 Task: Look for space in Sete Lagoas, Brazil from 9th June, 2023 to 16th June, 2023 for 2 adults in price range Rs.8000 to Rs.16000. Place can be entire place with 2 bedrooms having 2 beds and 1 bathroom. Property type can be flat. Amenities needed are: washing machine, . Booking option can be shelf check-in. Required host language is Spanish.
Action: Mouse moved to (446, 126)
Screenshot: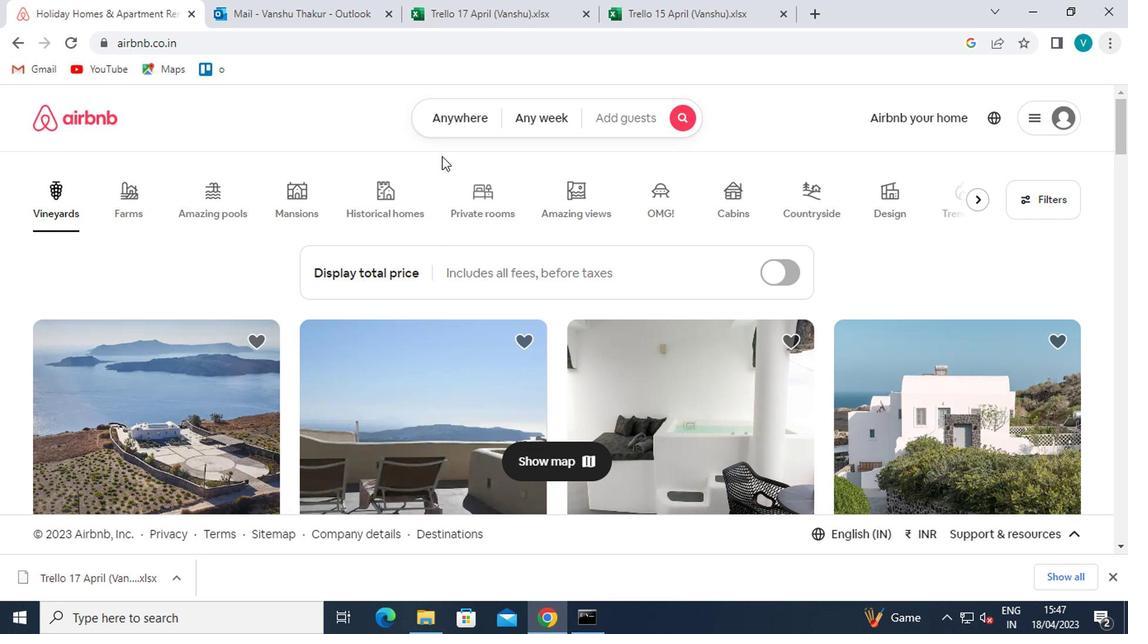 
Action: Mouse pressed left at (446, 126)
Screenshot: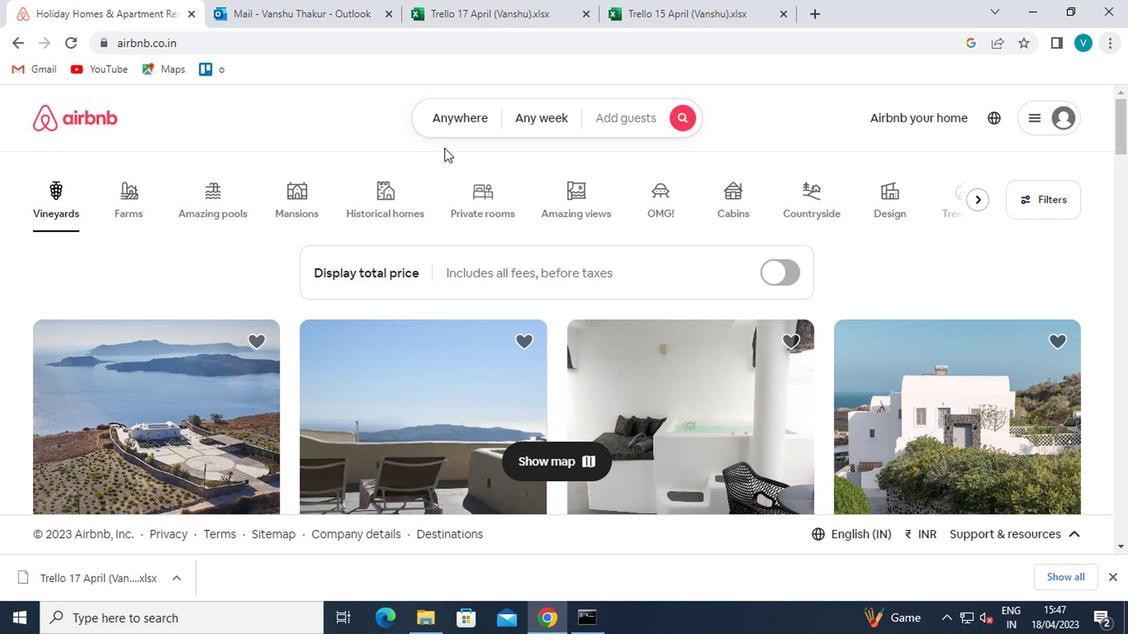 
Action: Mouse moved to (407, 185)
Screenshot: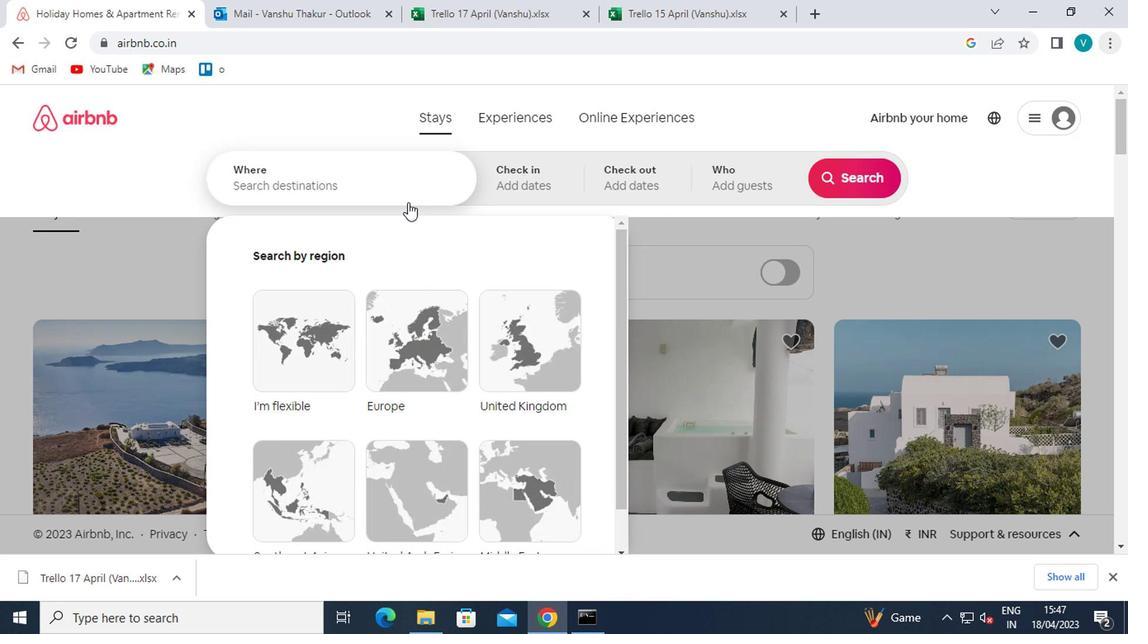 
Action: Mouse pressed left at (407, 185)
Screenshot: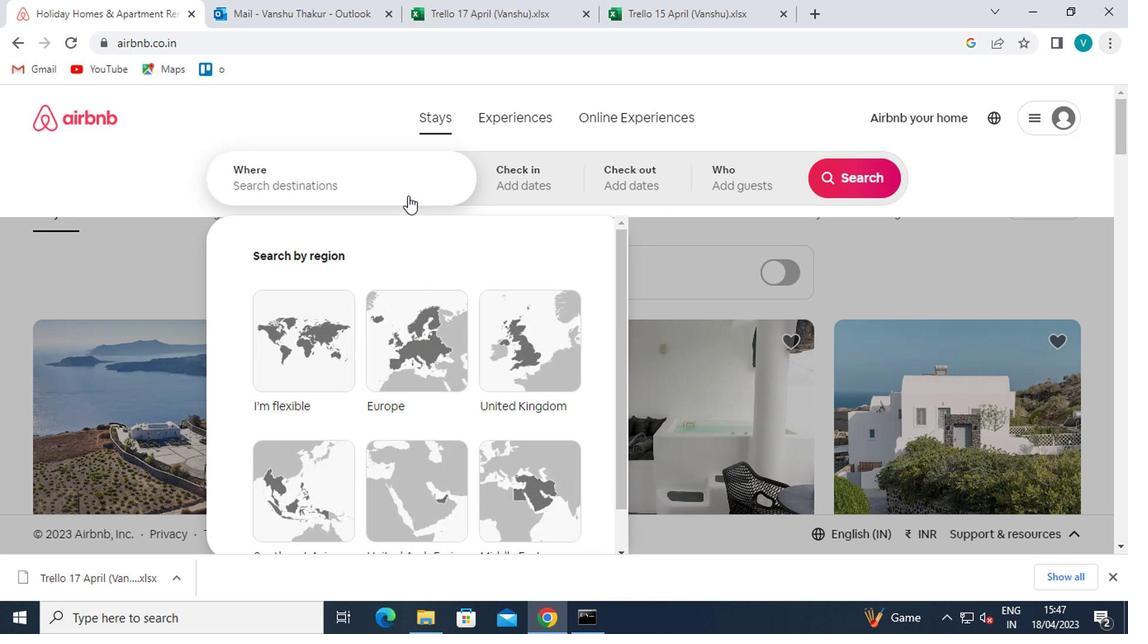 
Action: Key pressed <Key.shift>SETE<Key.space><Key.shift>LAGOAS
Screenshot: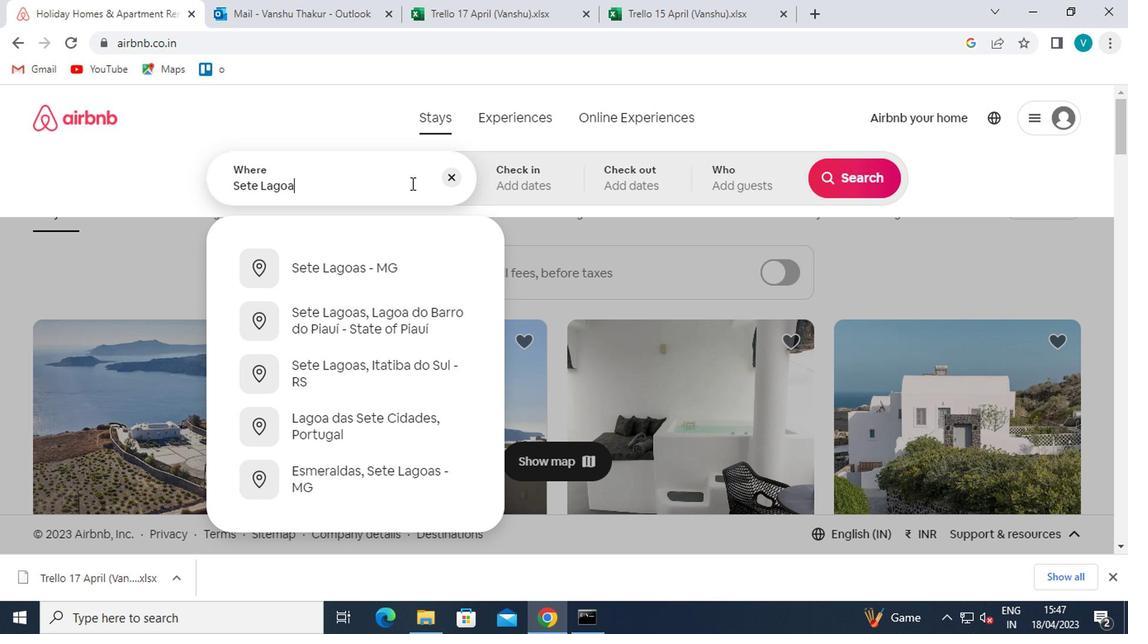 
Action: Mouse moved to (395, 266)
Screenshot: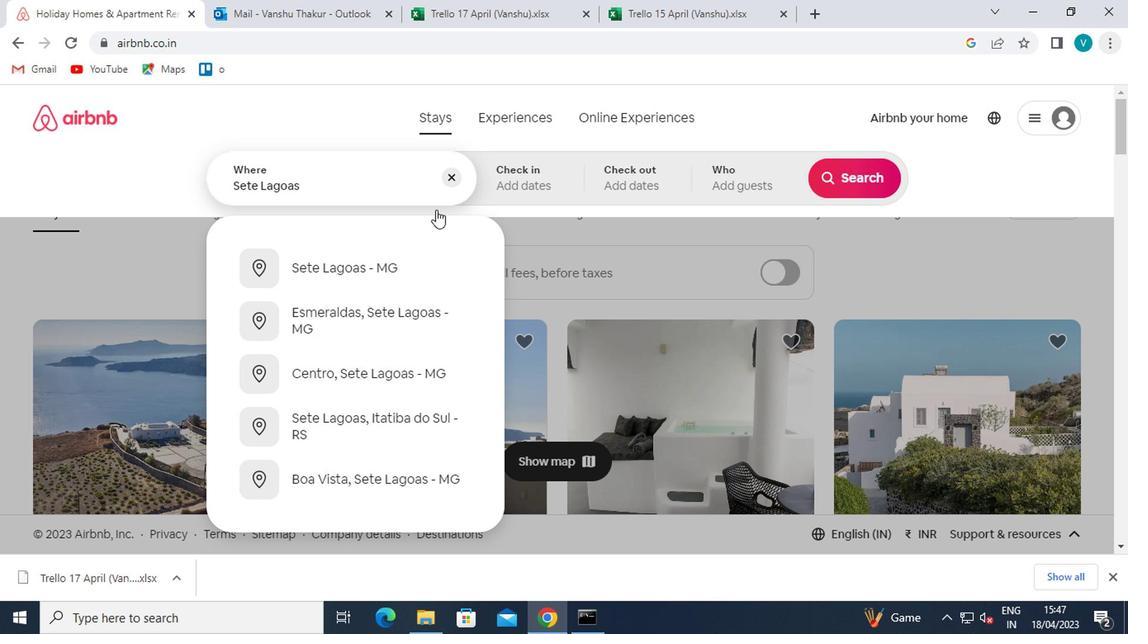 
Action: Mouse pressed left at (395, 266)
Screenshot: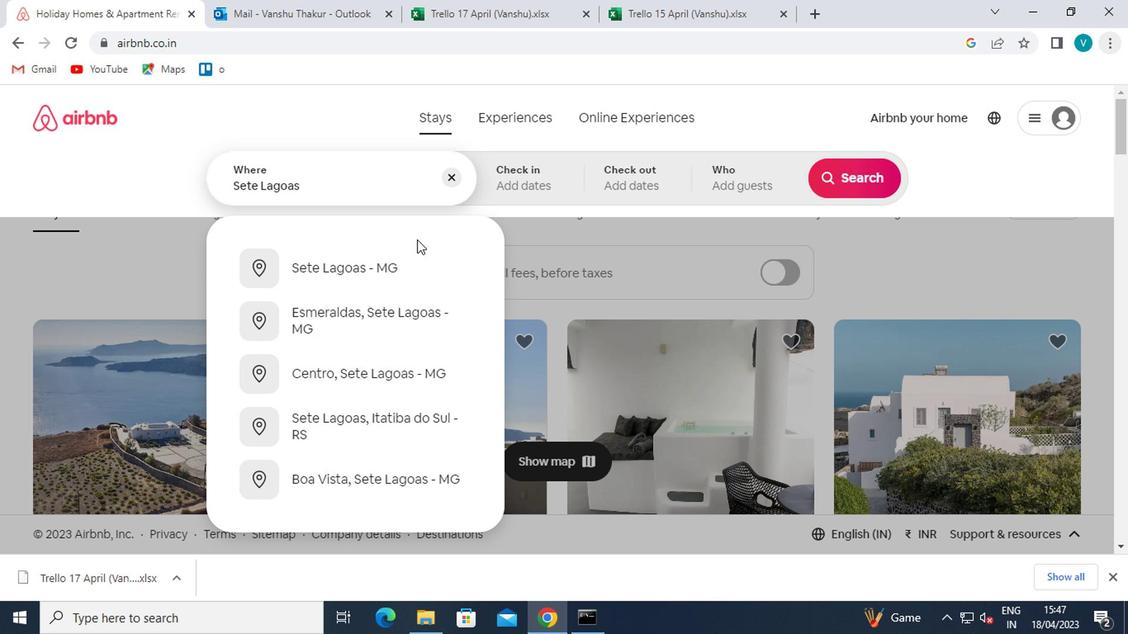 
Action: Mouse moved to (834, 308)
Screenshot: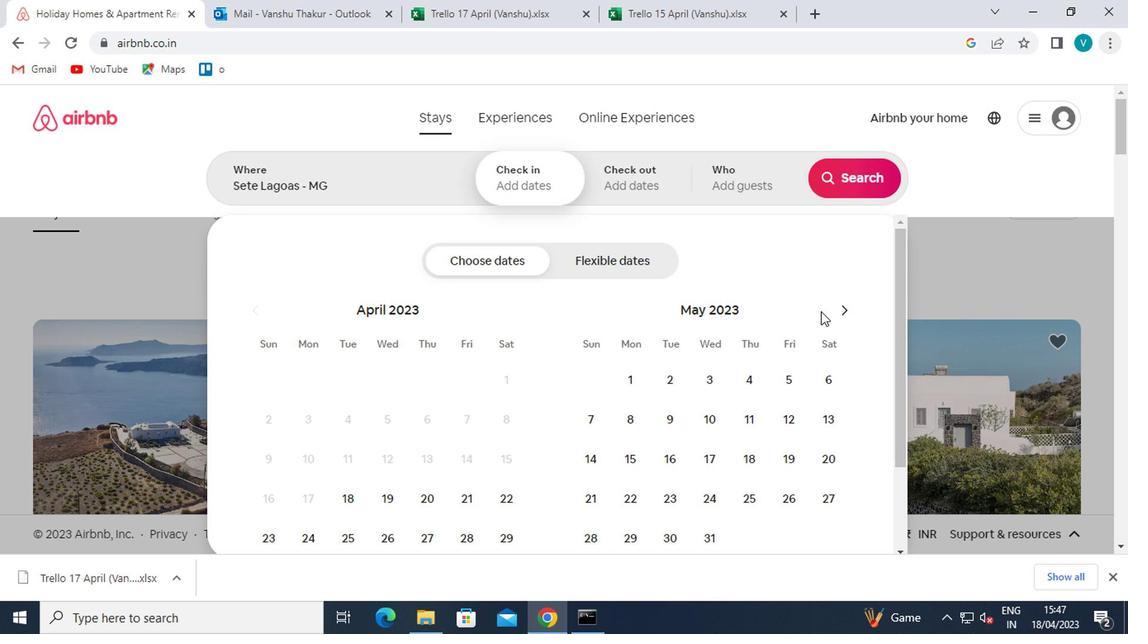 
Action: Mouse pressed left at (834, 308)
Screenshot: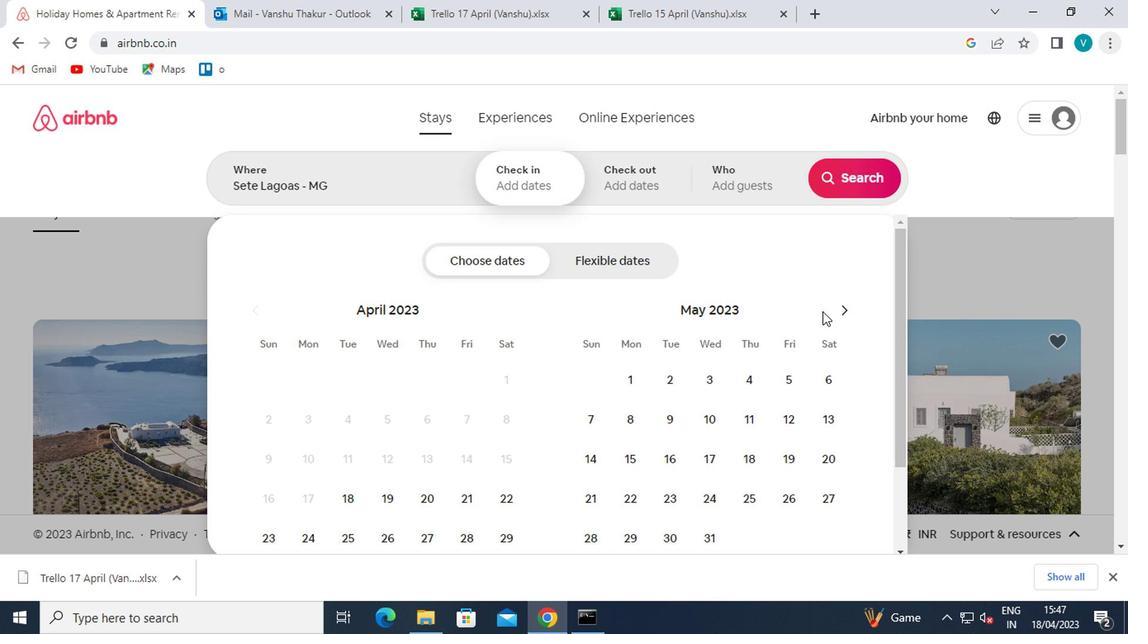 
Action: Mouse moved to (789, 415)
Screenshot: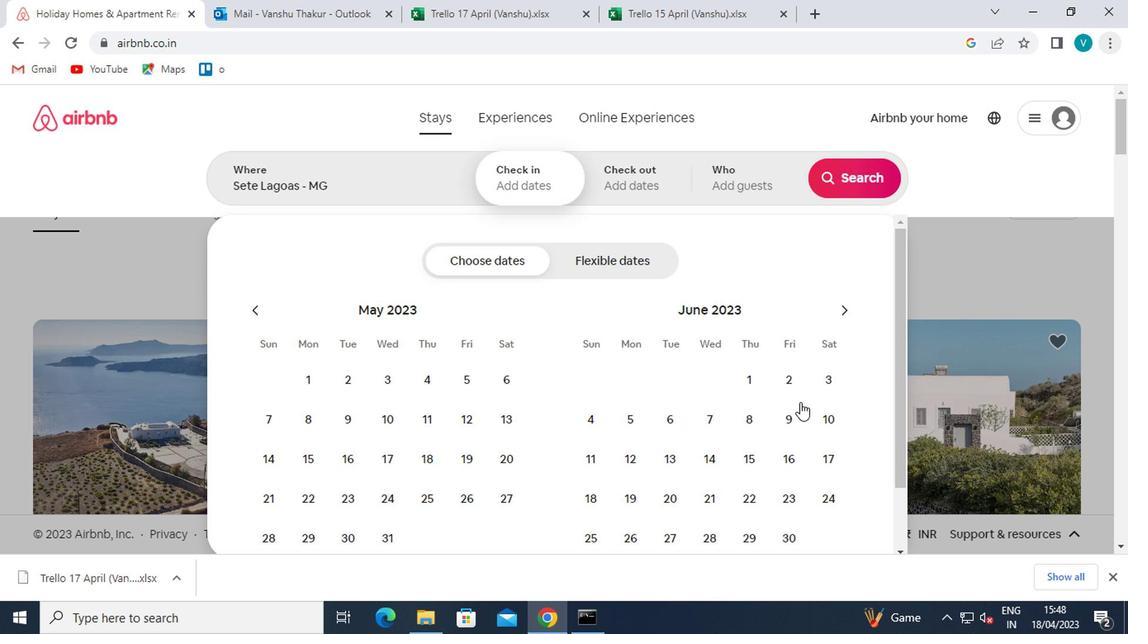 
Action: Mouse pressed left at (789, 415)
Screenshot: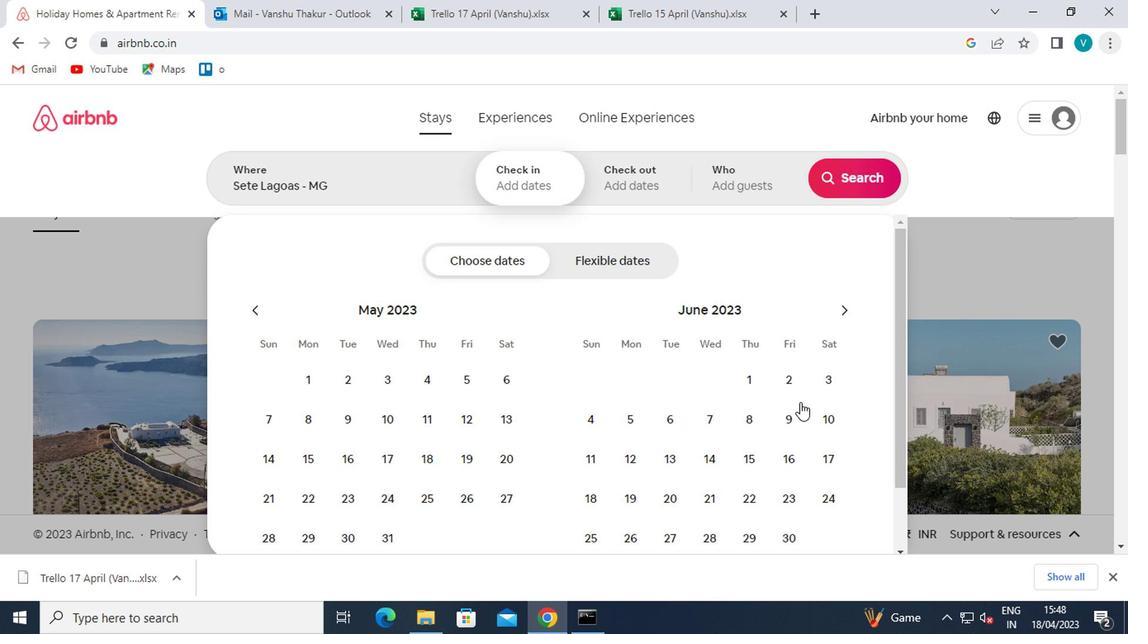 
Action: Mouse moved to (787, 457)
Screenshot: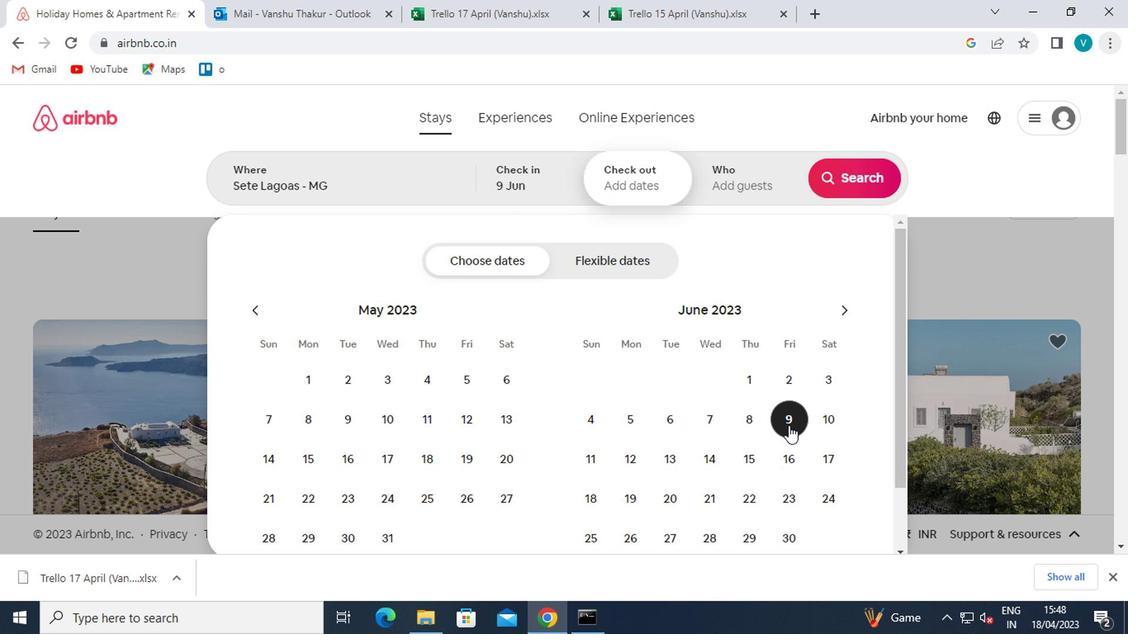 
Action: Mouse pressed left at (787, 457)
Screenshot: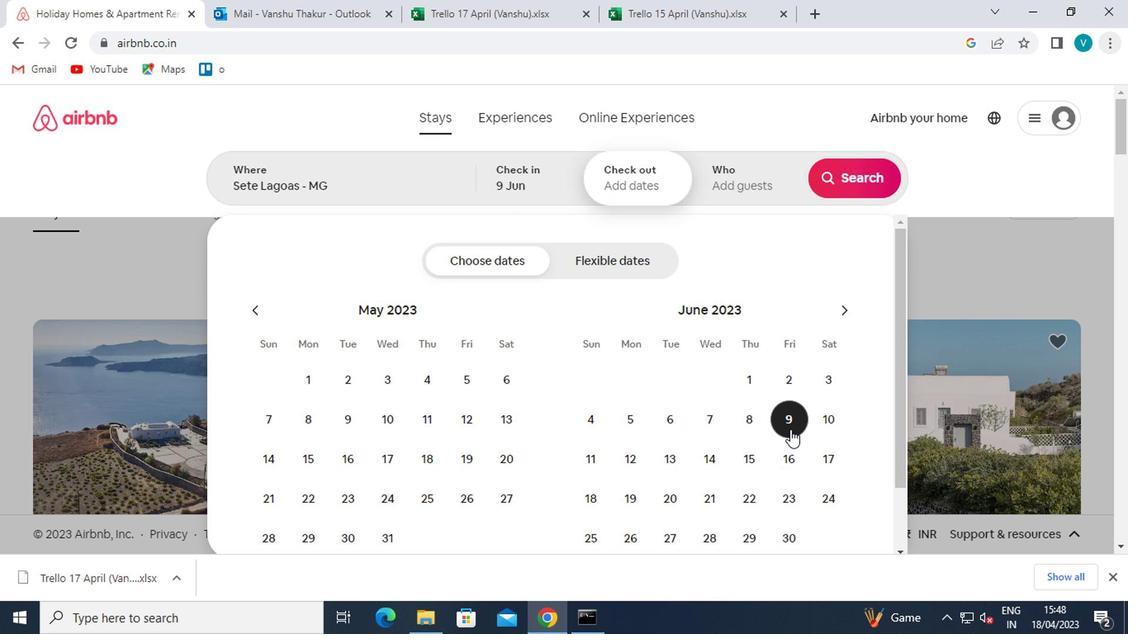 
Action: Mouse moved to (762, 200)
Screenshot: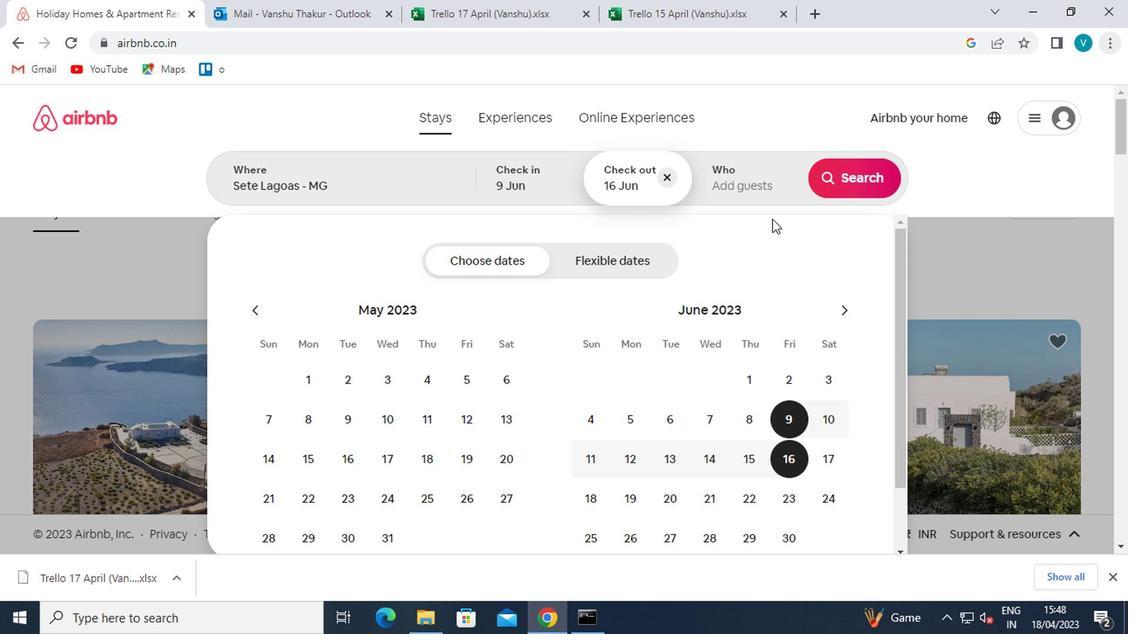 
Action: Mouse pressed left at (762, 200)
Screenshot: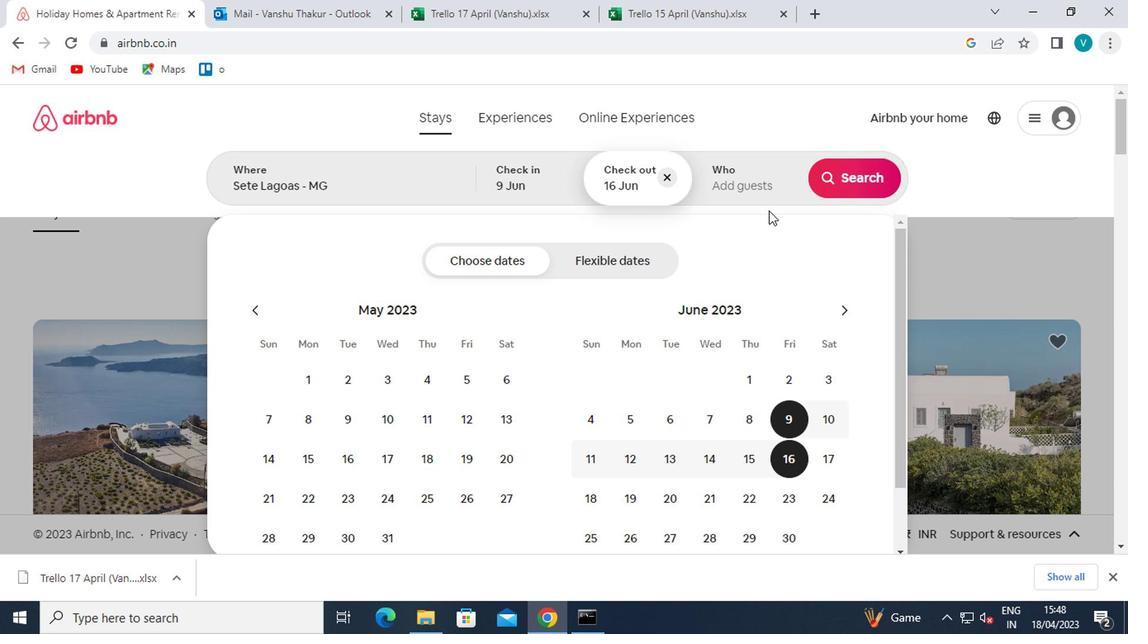 
Action: Mouse moved to (854, 262)
Screenshot: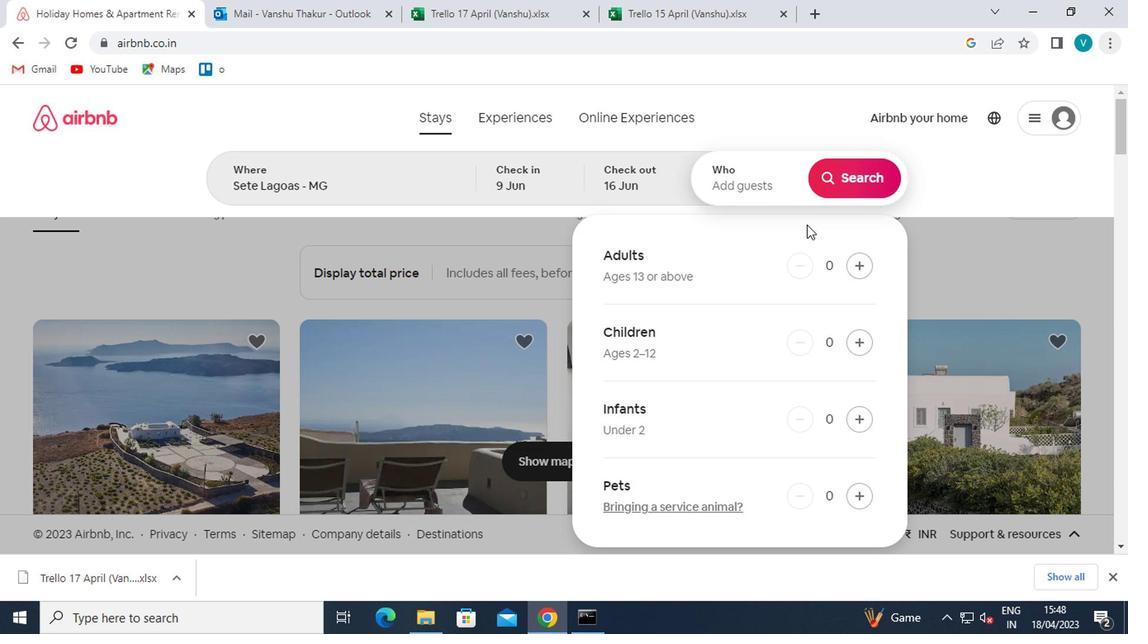 
Action: Mouse pressed left at (854, 262)
Screenshot: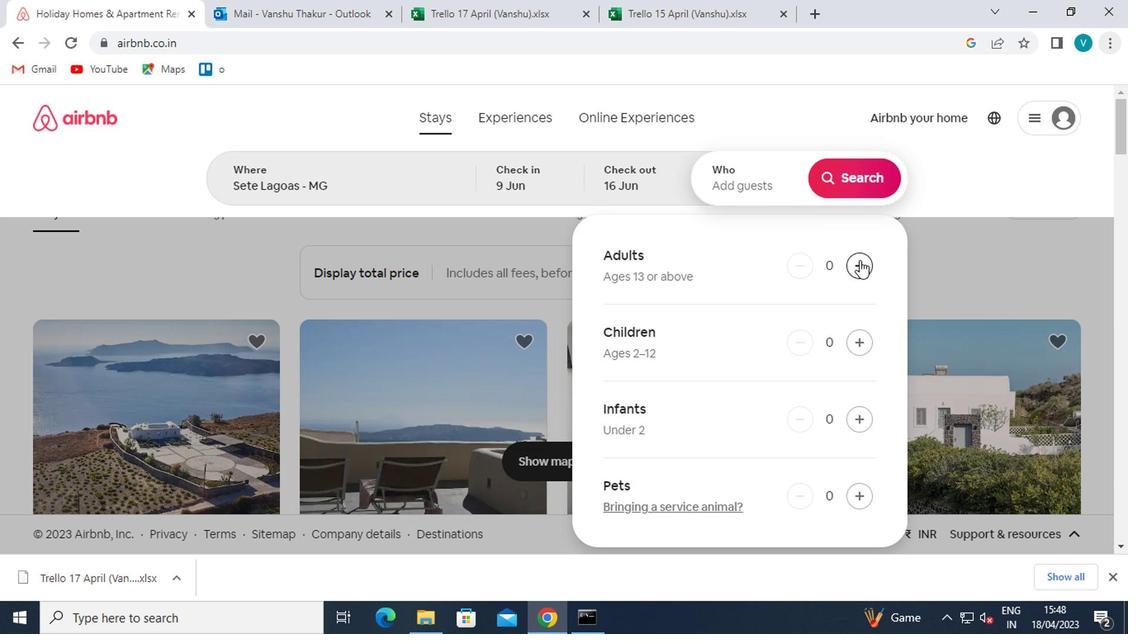 
Action: Mouse pressed left at (854, 262)
Screenshot: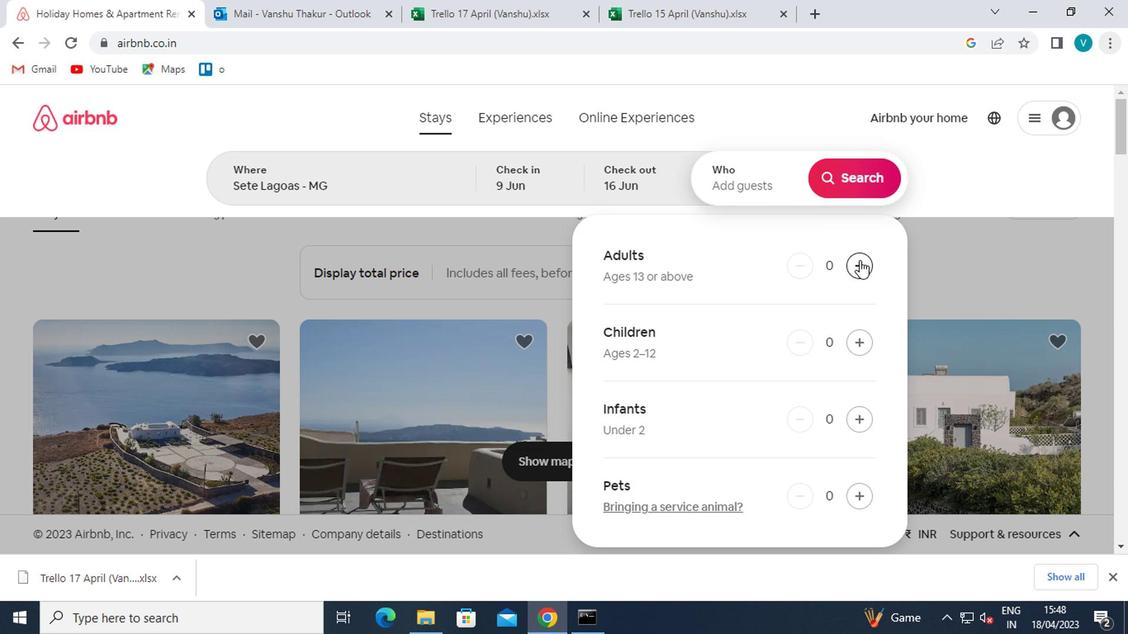 
Action: Mouse moved to (850, 167)
Screenshot: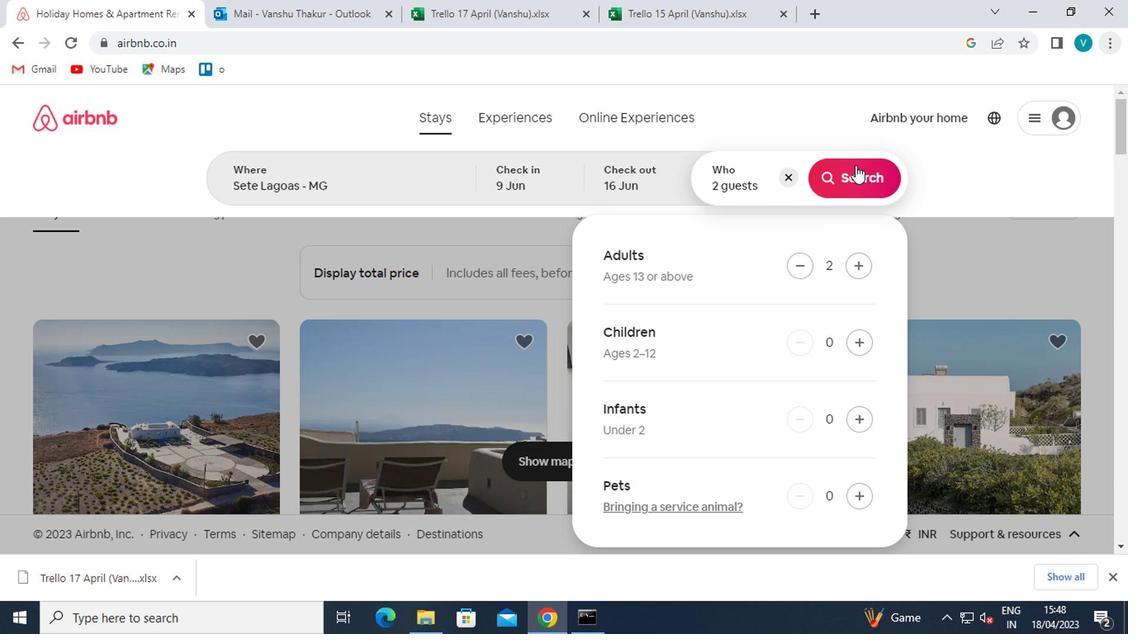 
Action: Mouse pressed left at (850, 167)
Screenshot: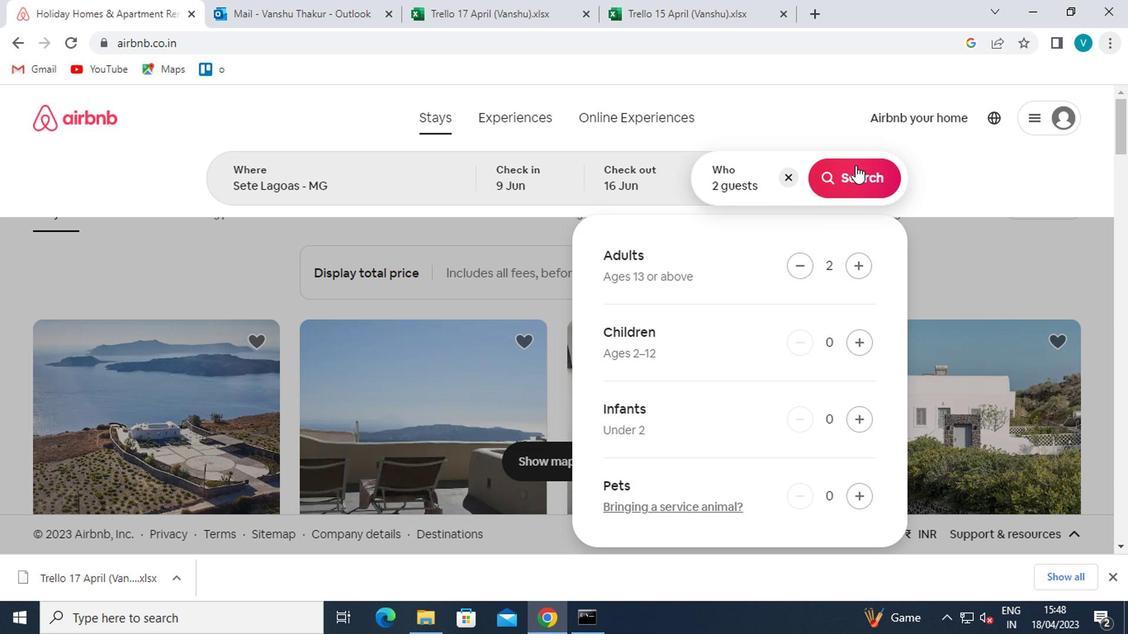 
Action: Mouse moved to (1028, 182)
Screenshot: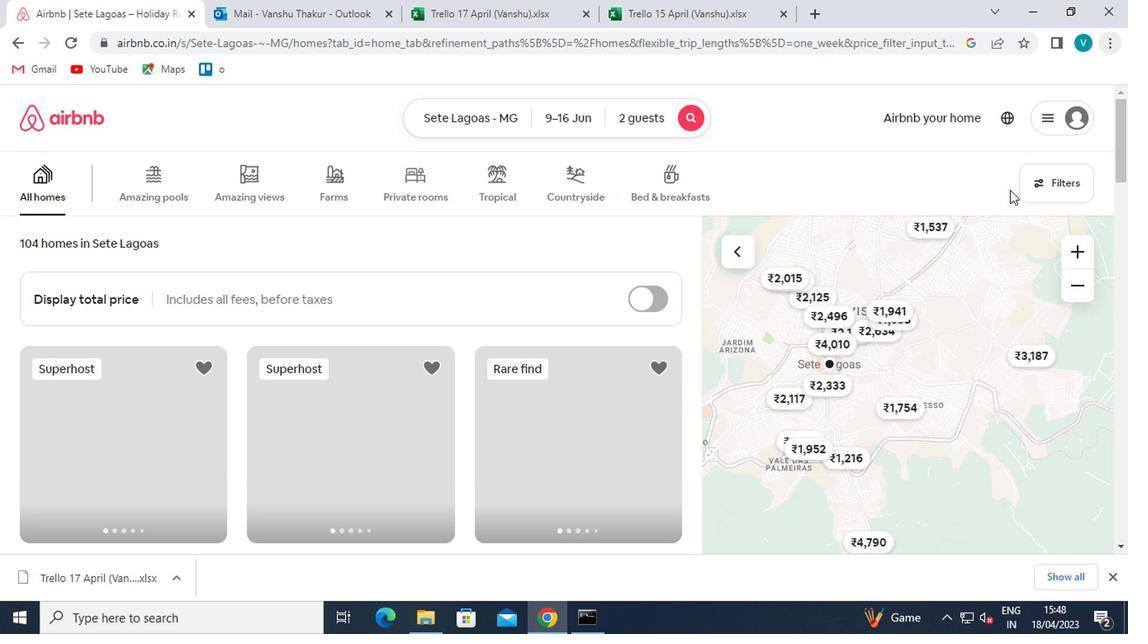 
Action: Mouse pressed left at (1028, 182)
Screenshot: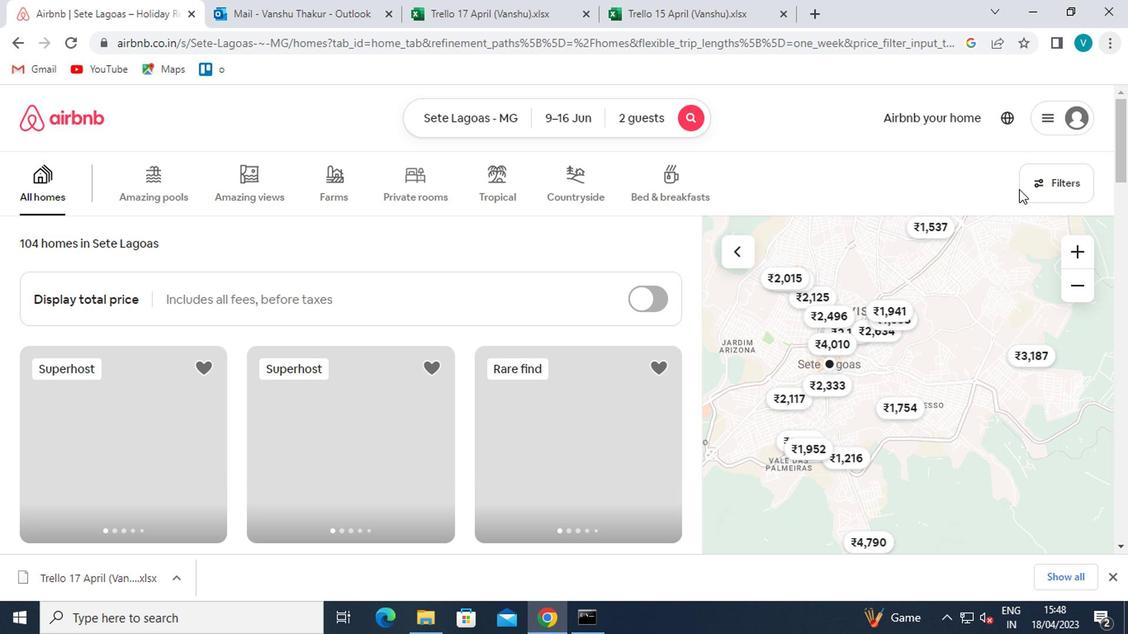 
Action: Mouse moved to (358, 396)
Screenshot: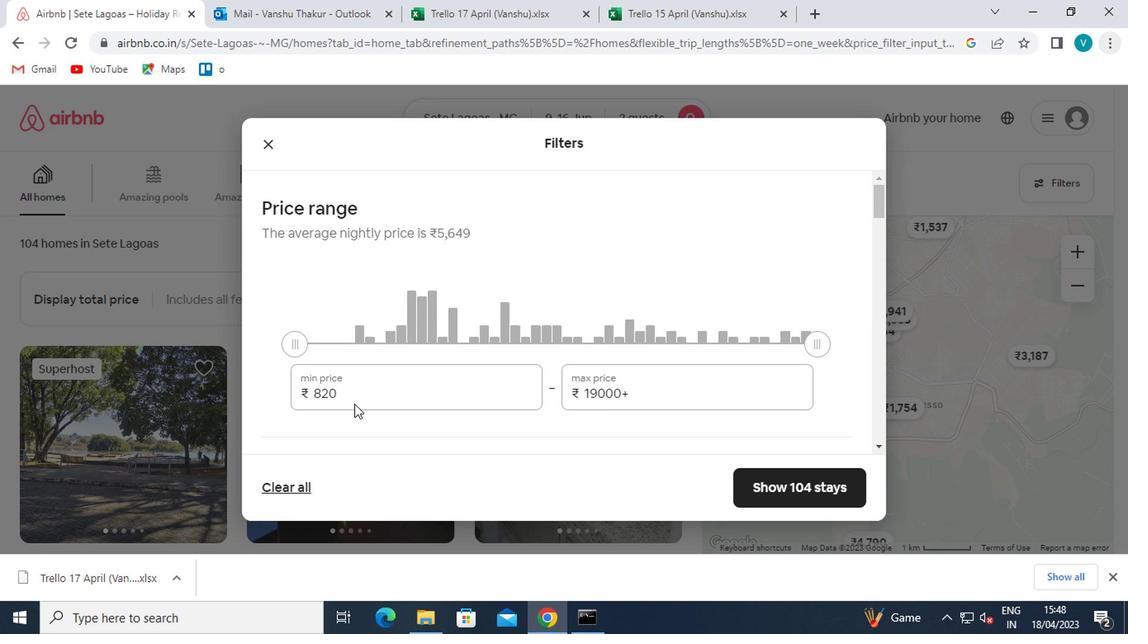 
Action: Mouse pressed left at (358, 396)
Screenshot: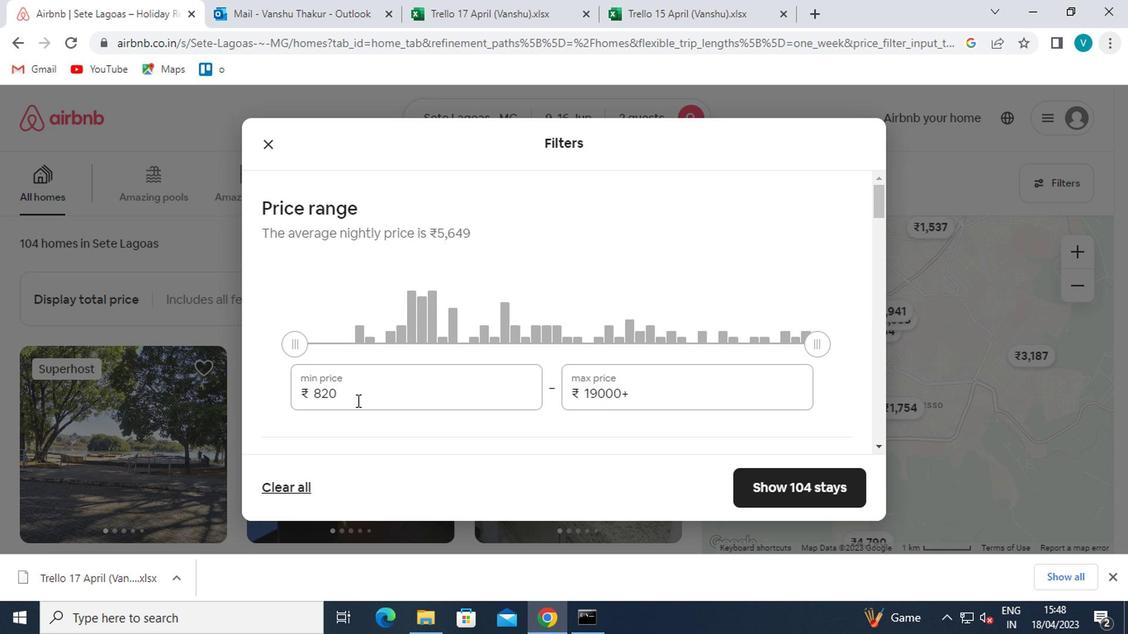 
Action: Mouse moved to (354, 388)
Screenshot: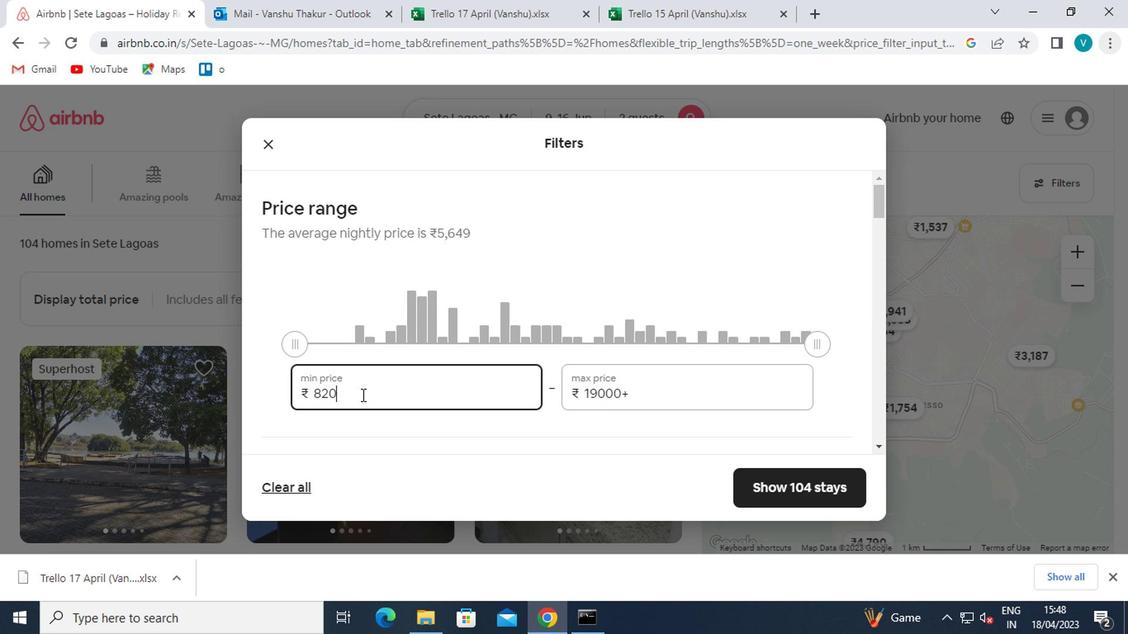 
Action: Key pressed <Key.backspace><Key.backspace><Key.backspace>8
Screenshot: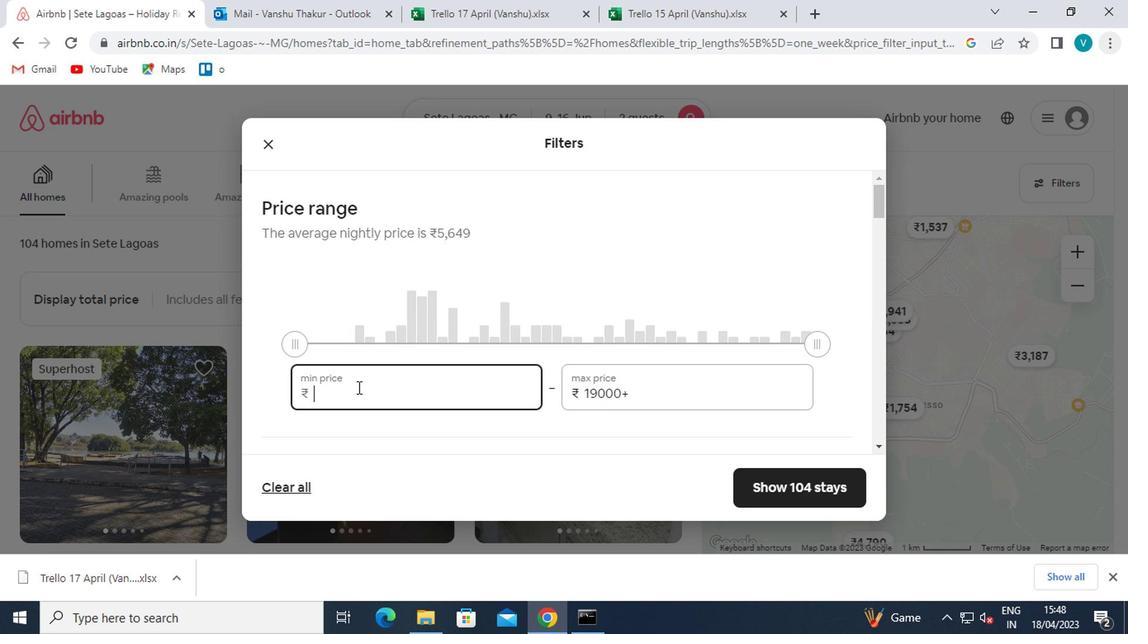 
Action: Mouse moved to (354, 387)
Screenshot: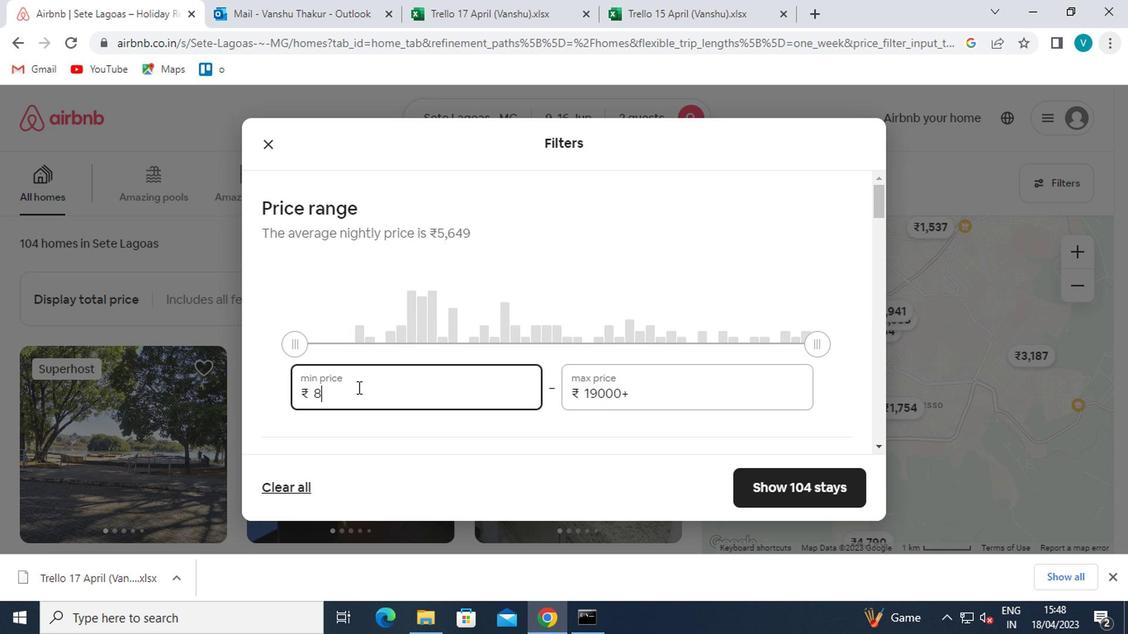 
Action: Key pressed 000
Screenshot: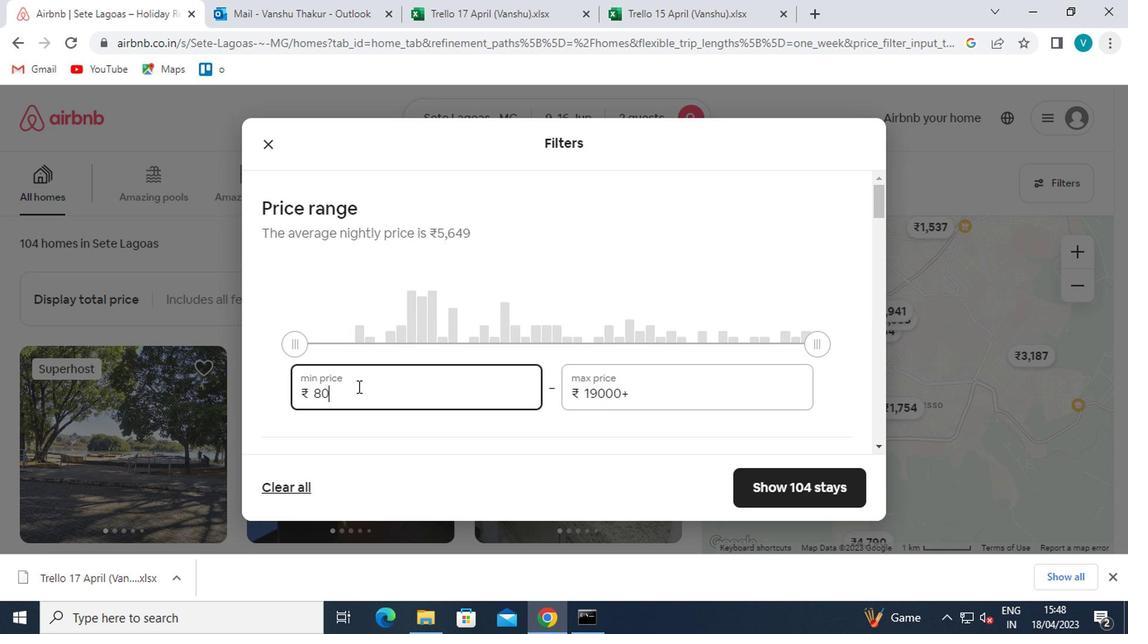 
Action: Mouse moved to (643, 401)
Screenshot: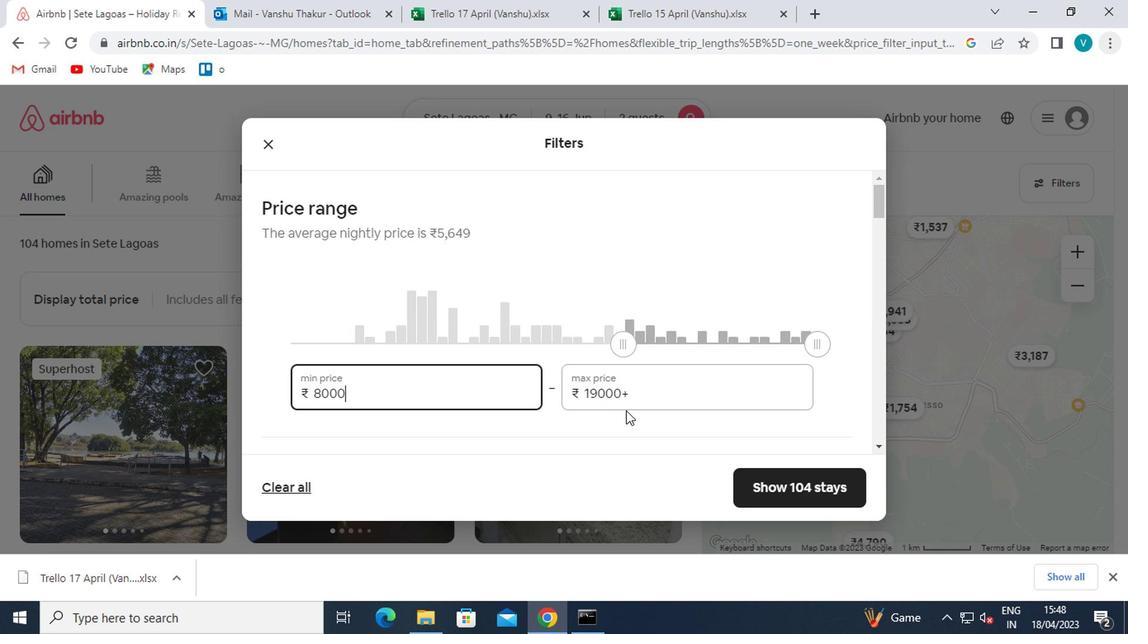 
Action: Mouse pressed left at (643, 401)
Screenshot: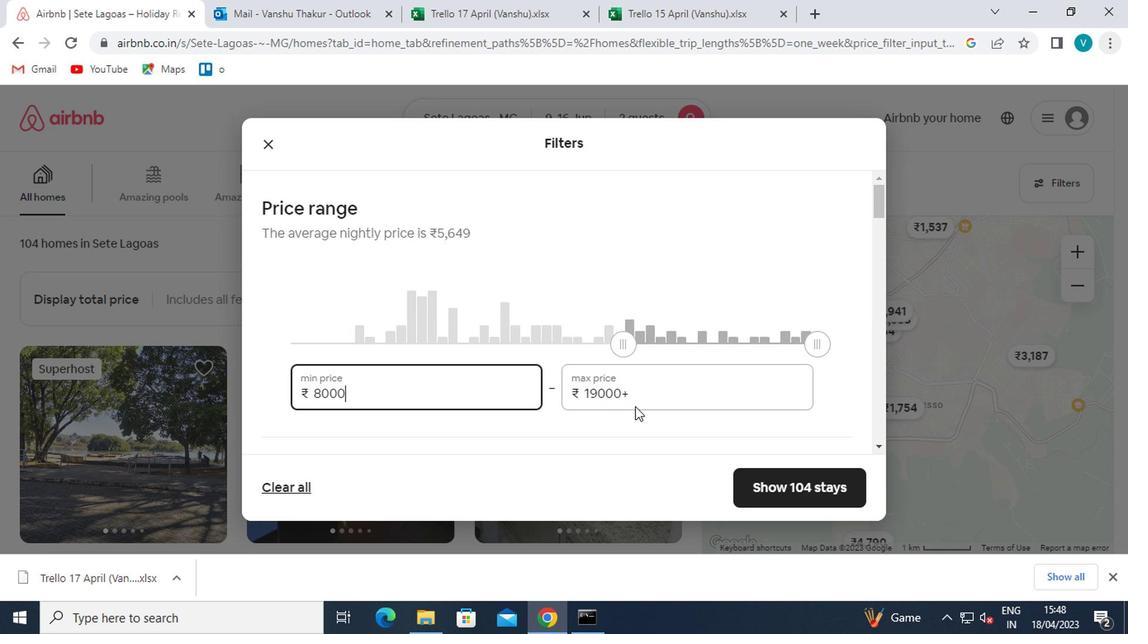 
Action: Mouse moved to (631, 371)
Screenshot: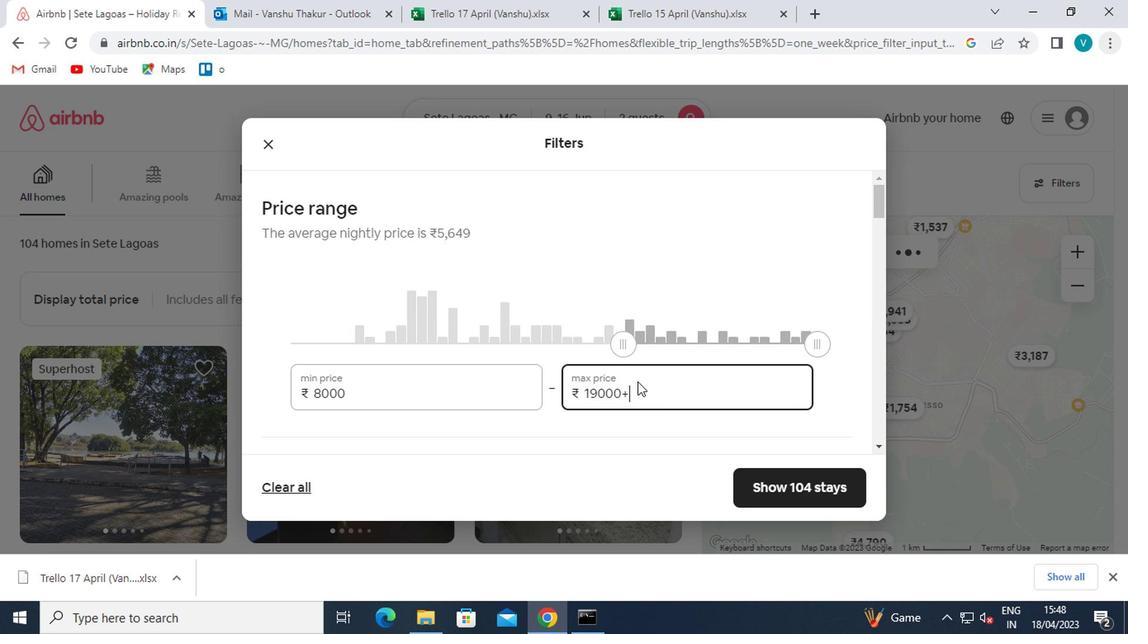 
Action: Key pressed <Key.backspace><Key.backspace><Key.backspace><Key.backspace><Key.backspace><Key.backspace>16000
Screenshot: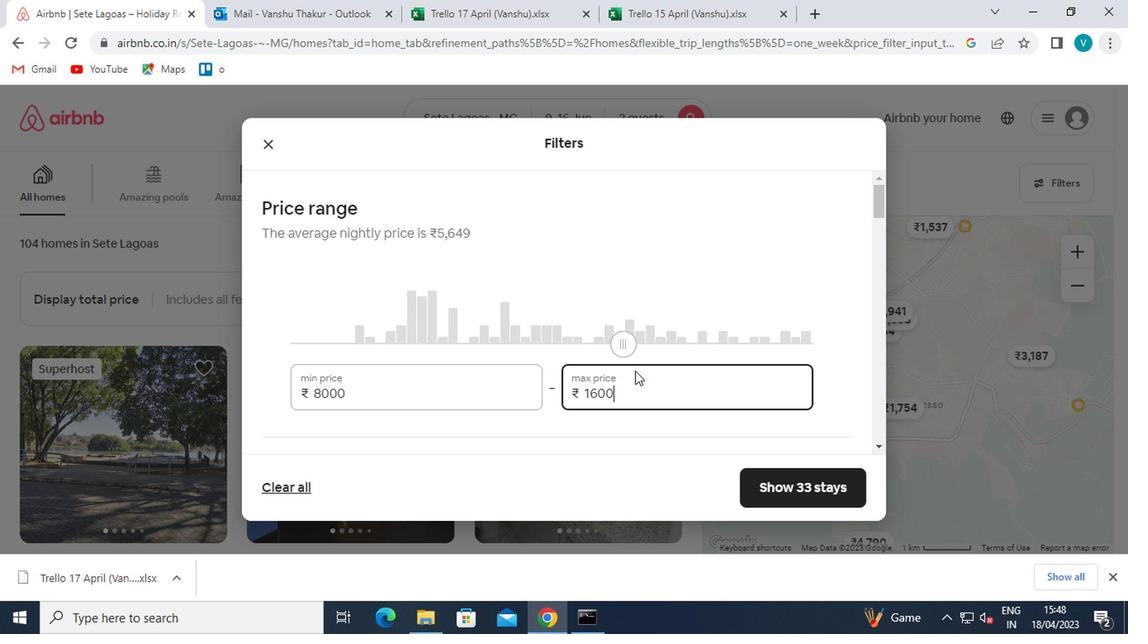 
Action: Mouse moved to (619, 343)
Screenshot: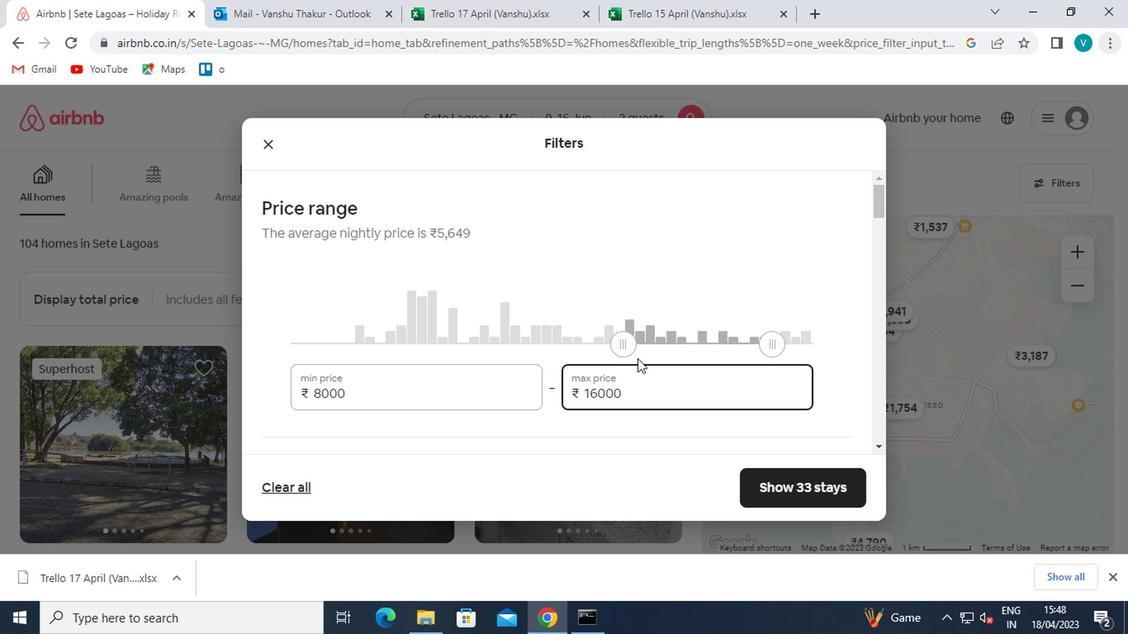 
Action: Mouse scrolled (619, 342) with delta (0, 0)
Screenshot: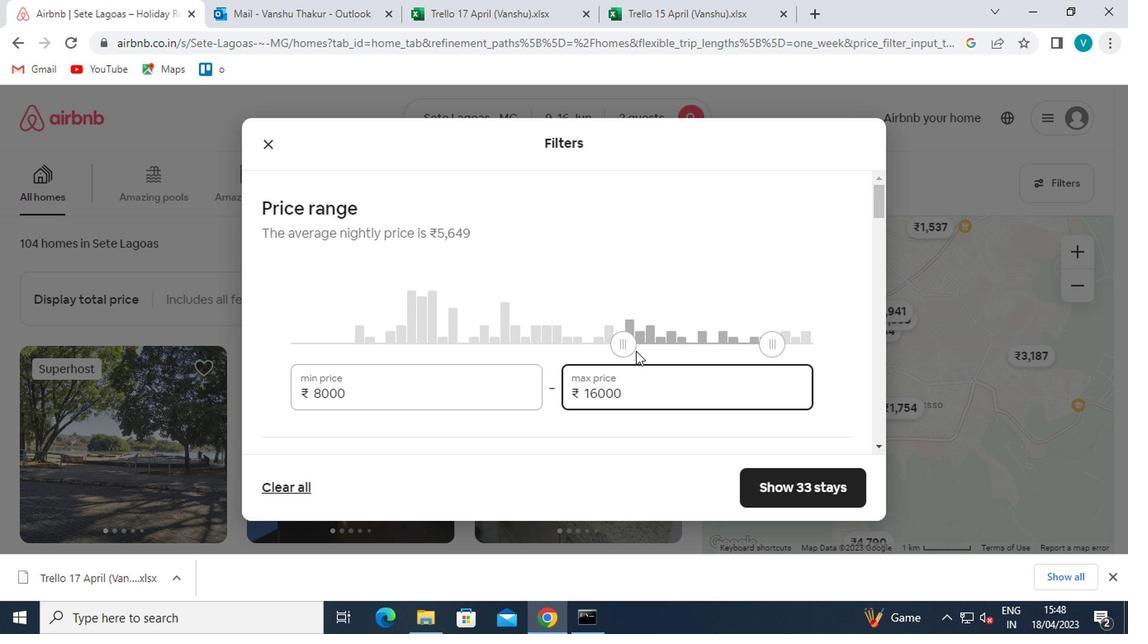 
Action: Mouse scrolled (619, 342) with delta (0, 0)
Screenshot: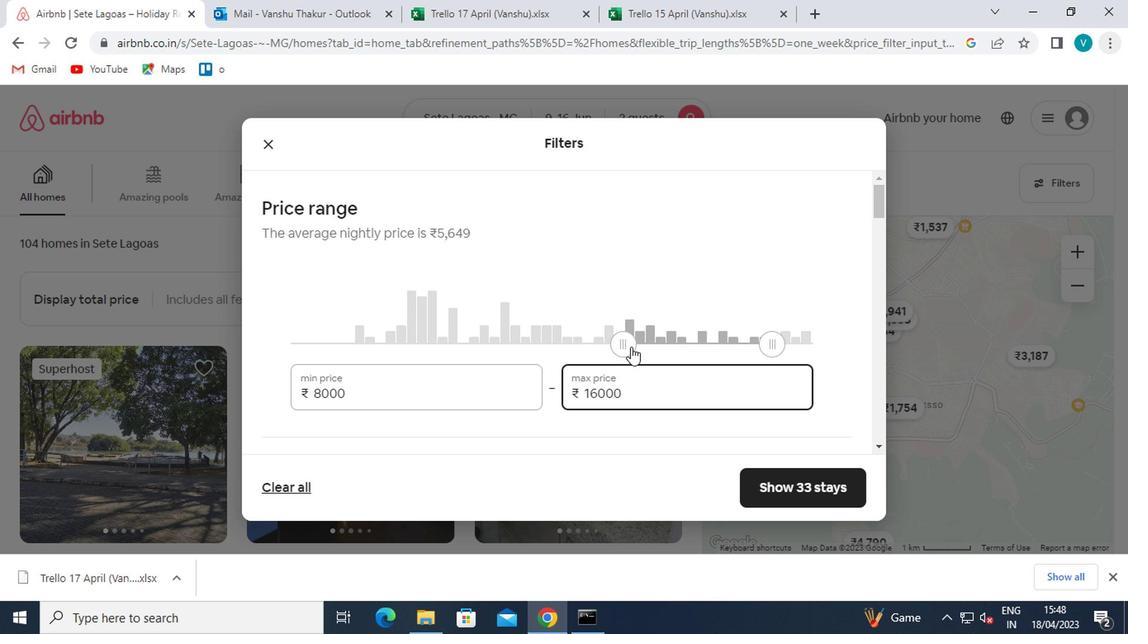 
Action: Mouse scrolled (619, 342) with delta (0, 0)
Screenshot: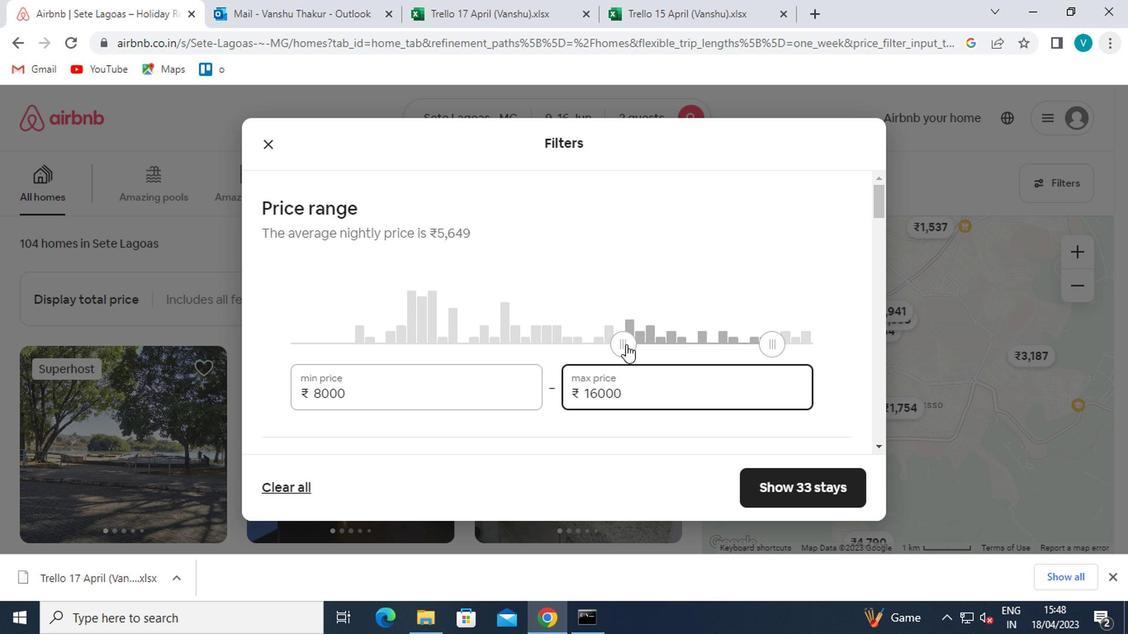 
Action: Mouse moved to (279, 283)
Screenshot: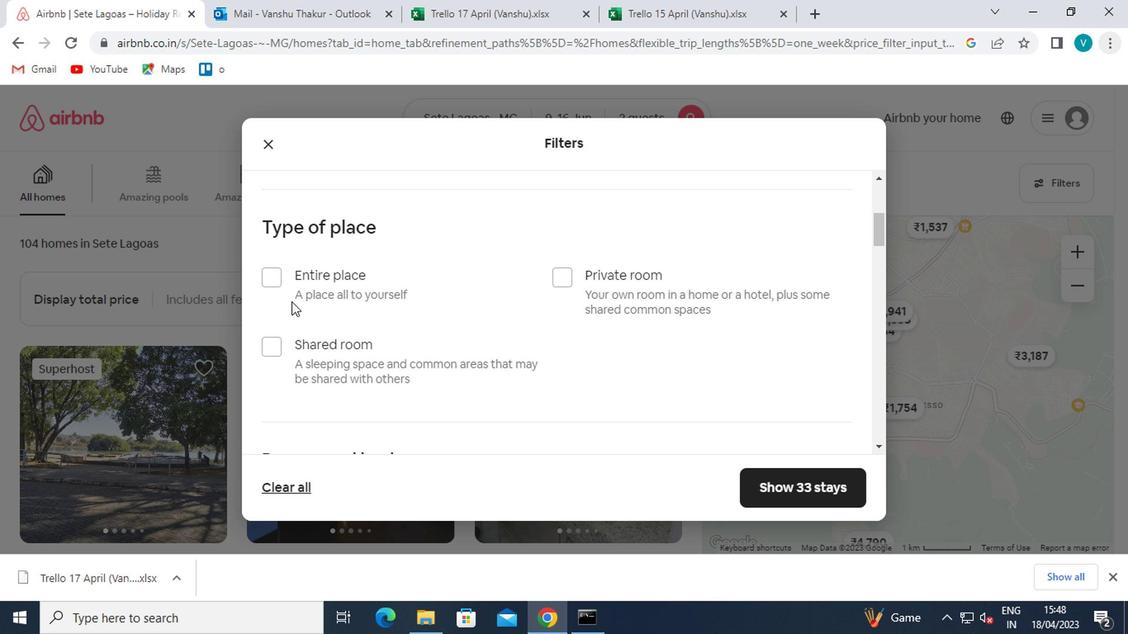 
Action: Mouse pressed left at (279, 283)
Screenshot: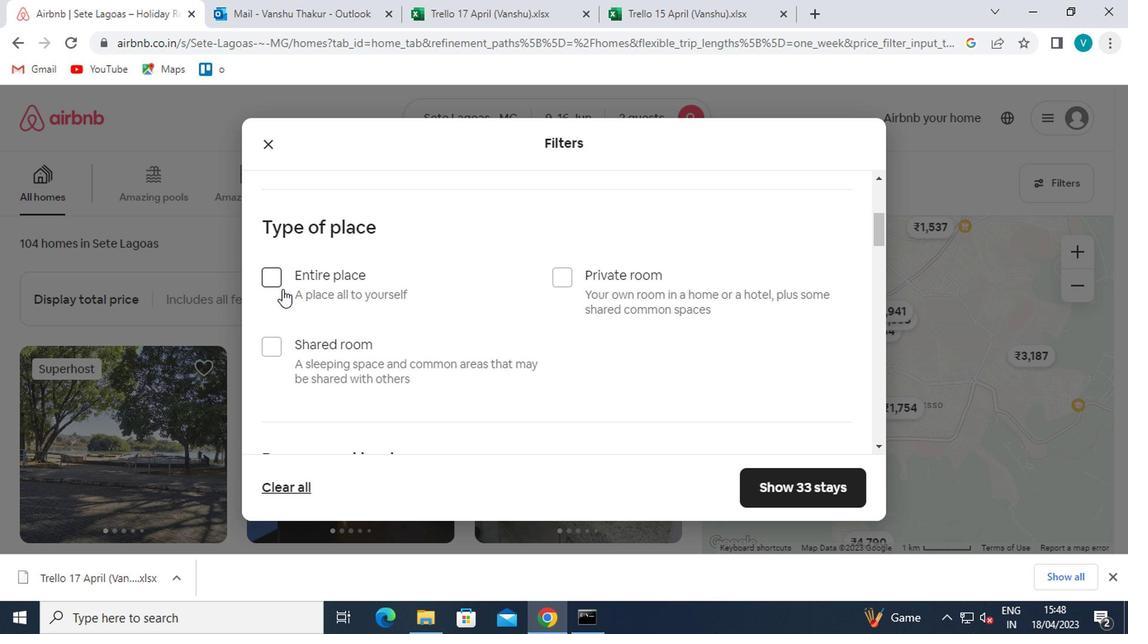 
Action: Mouse moved to (336, 286)
Screenshot: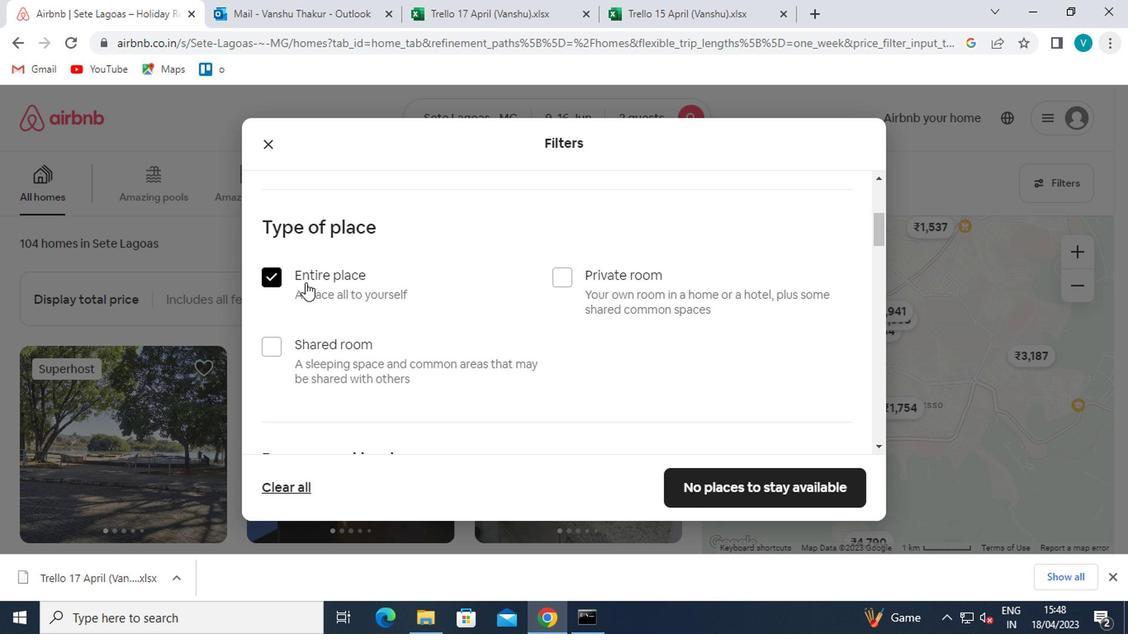 
Action: Mouse scrolled (336, 285) with delta (0, -1)
Screenshot: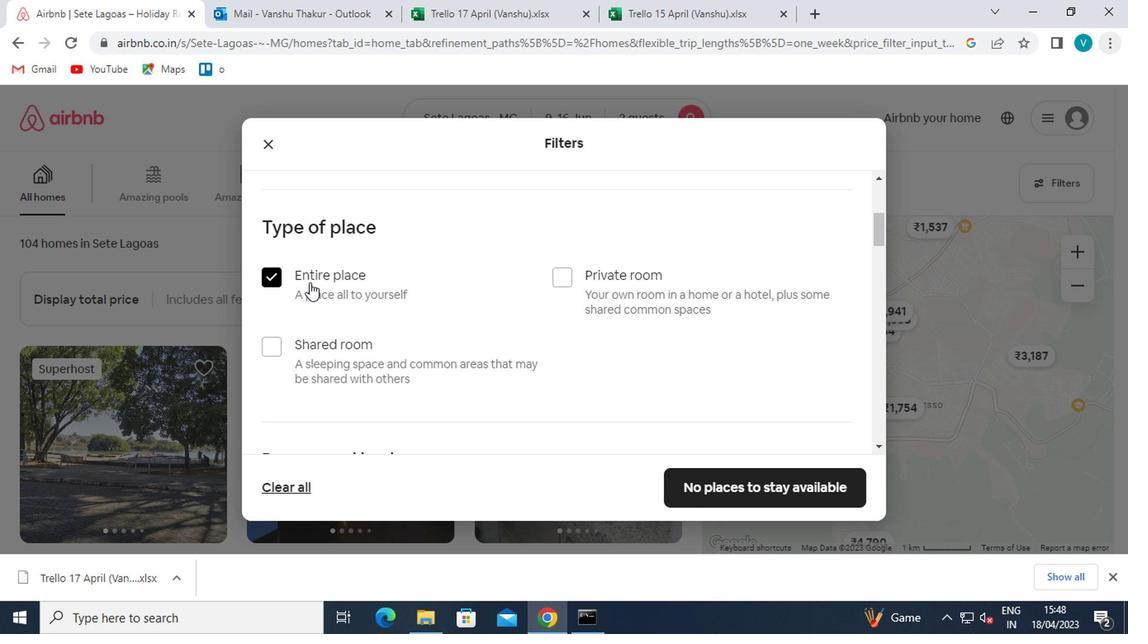 
Action: Mouse scrolled (336, 285) with delta (0, -1)
Screenshot: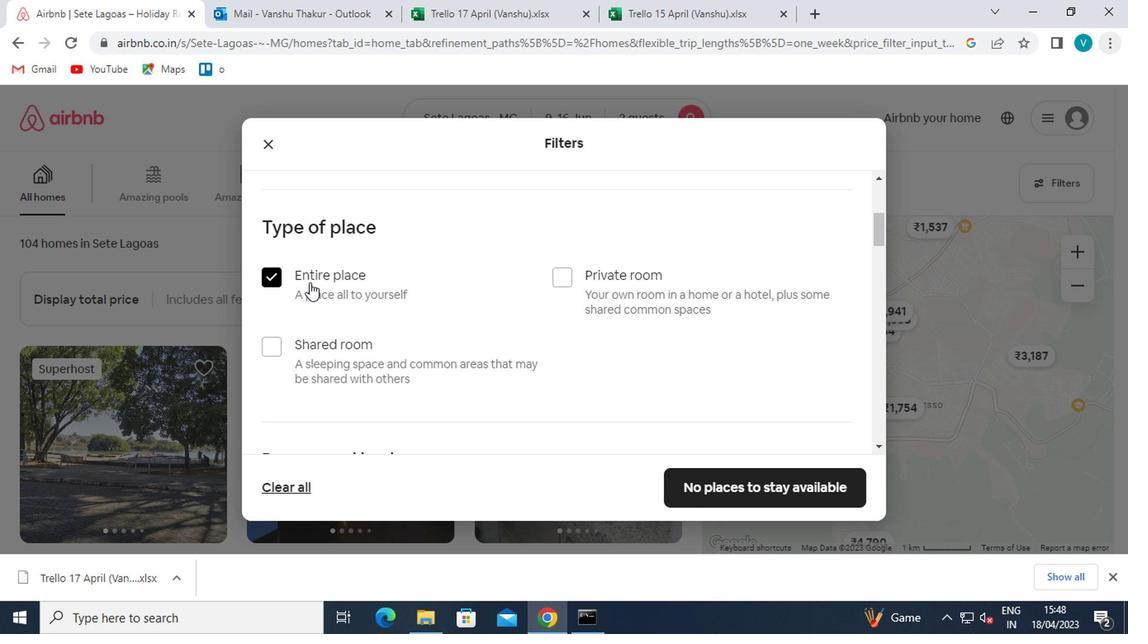 
Action: Mouse moved to (413, 398)
Screenshot: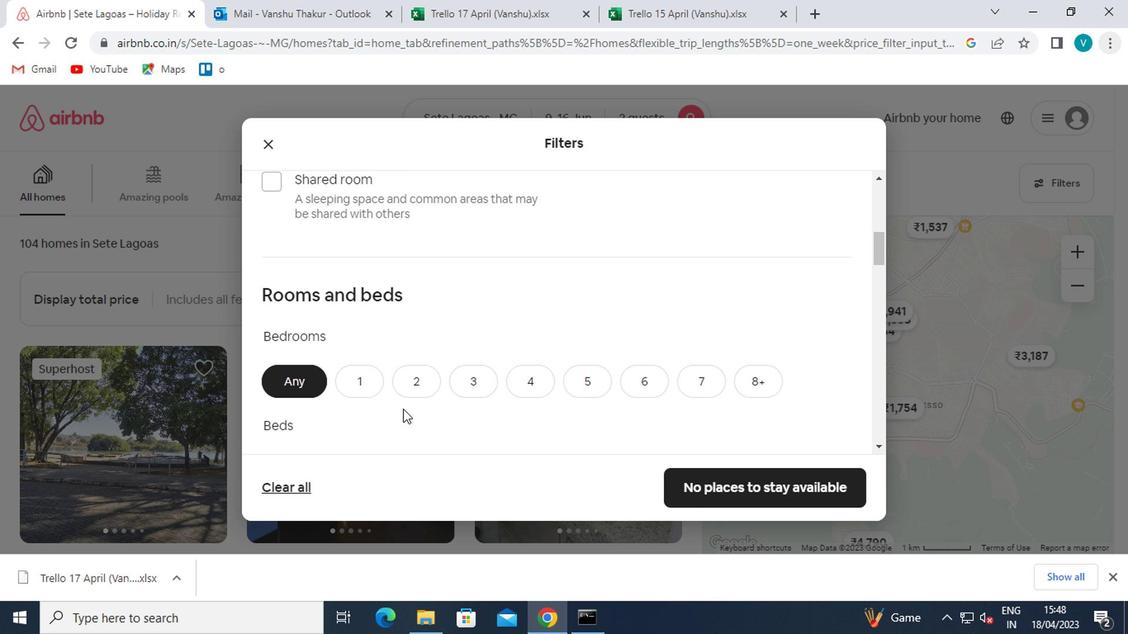 
Action: Mouse pressed left at (413, 398)
Screenshot: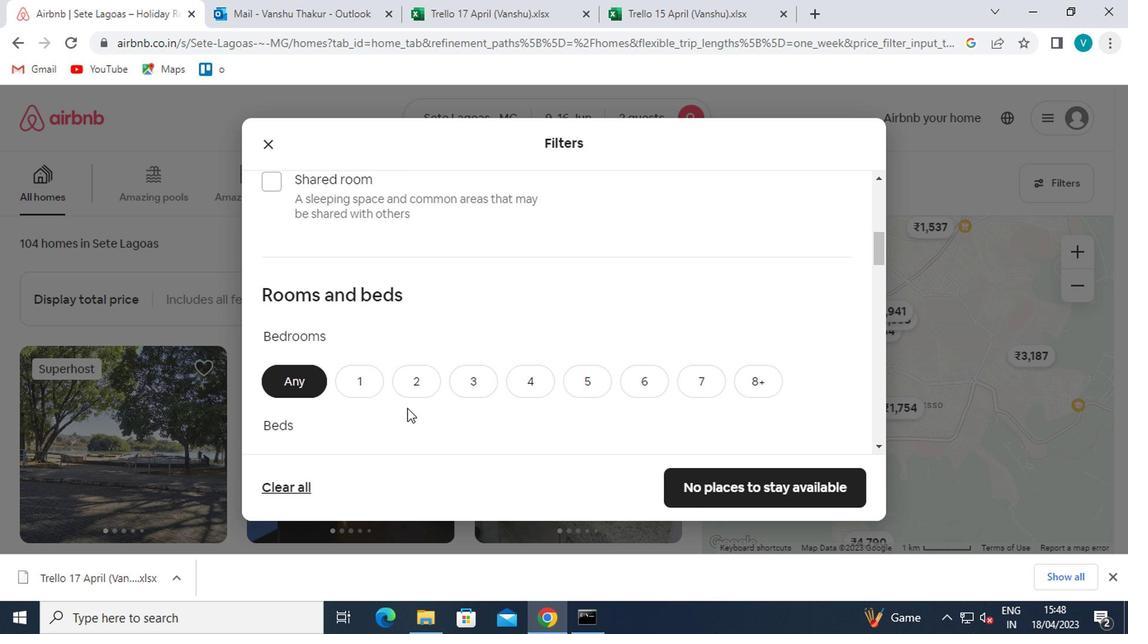 
Action: Mouse moved to (414, 397)
Screenshot: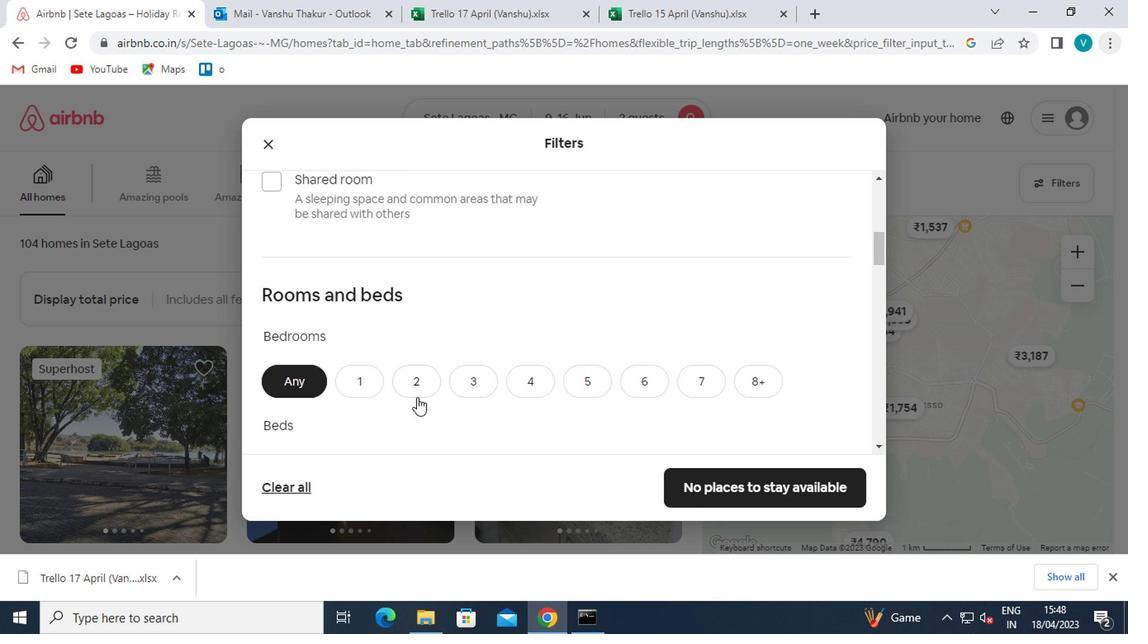 
Action: Mouse scrolled (414, 396) with delta (0, -1)
Screenshot: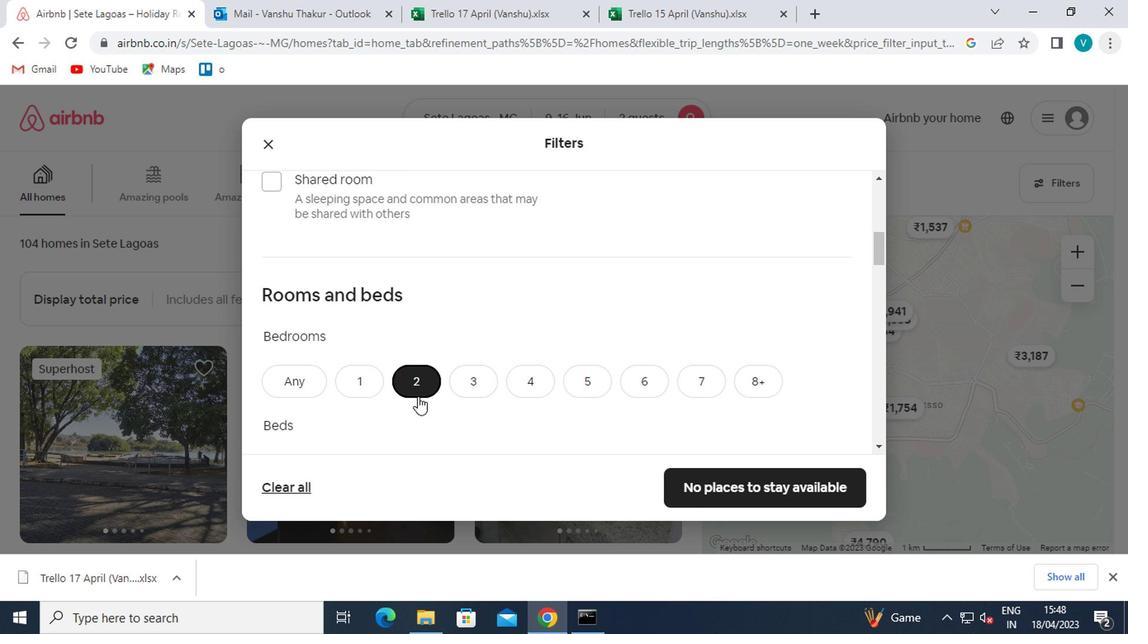 
Action: Mouse moved to (414, 397)
Screenshot: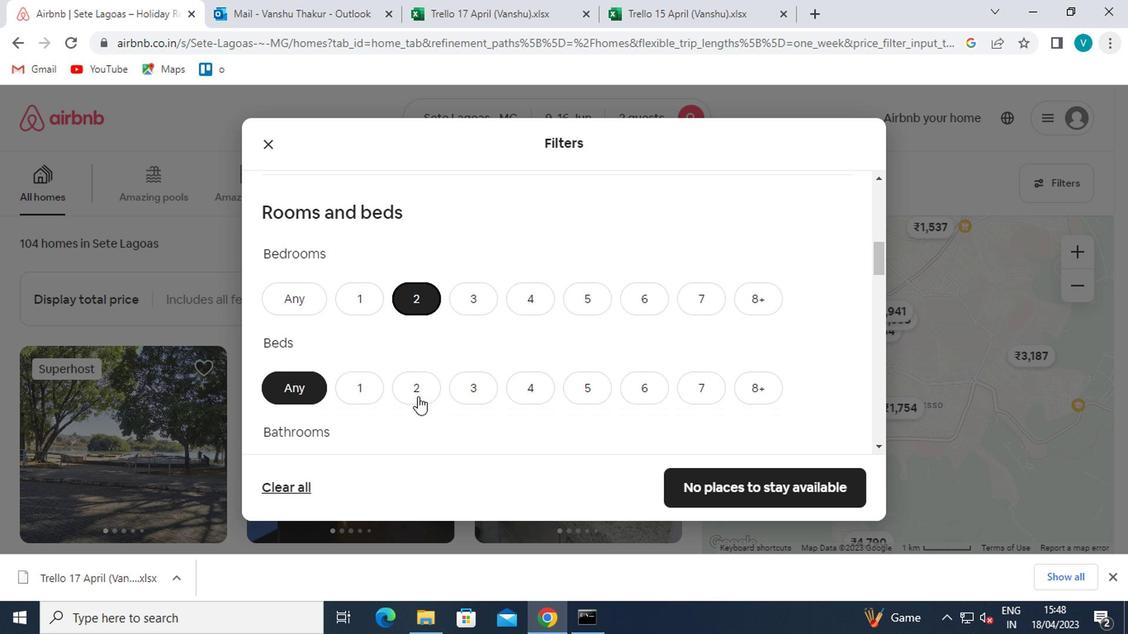 
Action: Mouse pressed left at (414, 397)
Screenshot: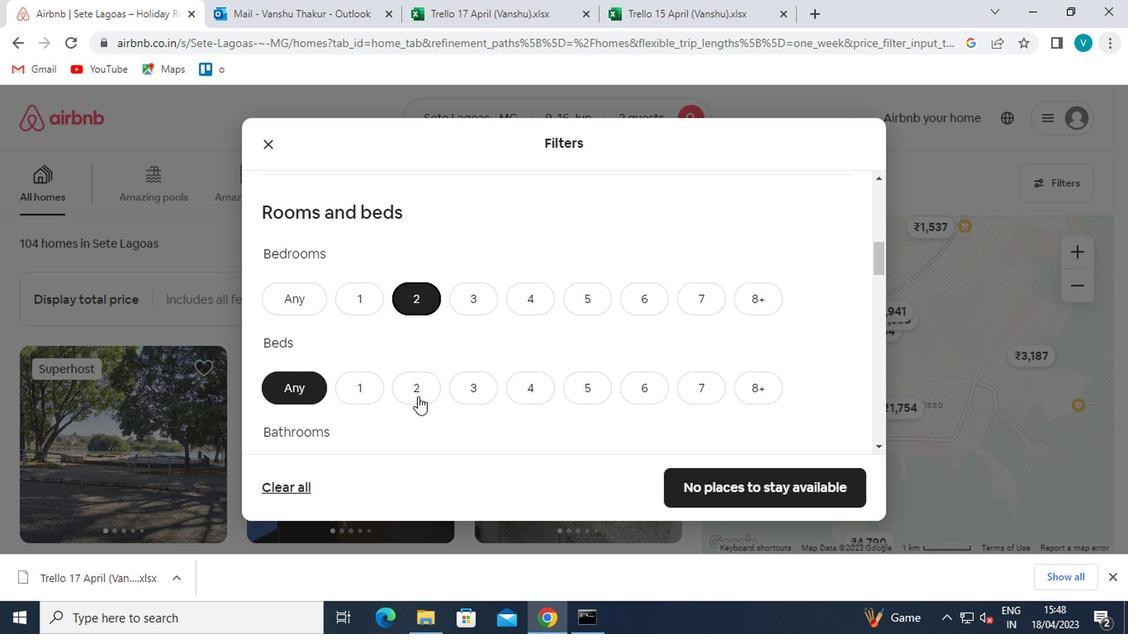 
Action: Mouse moved to (412, 398)
Screenshot: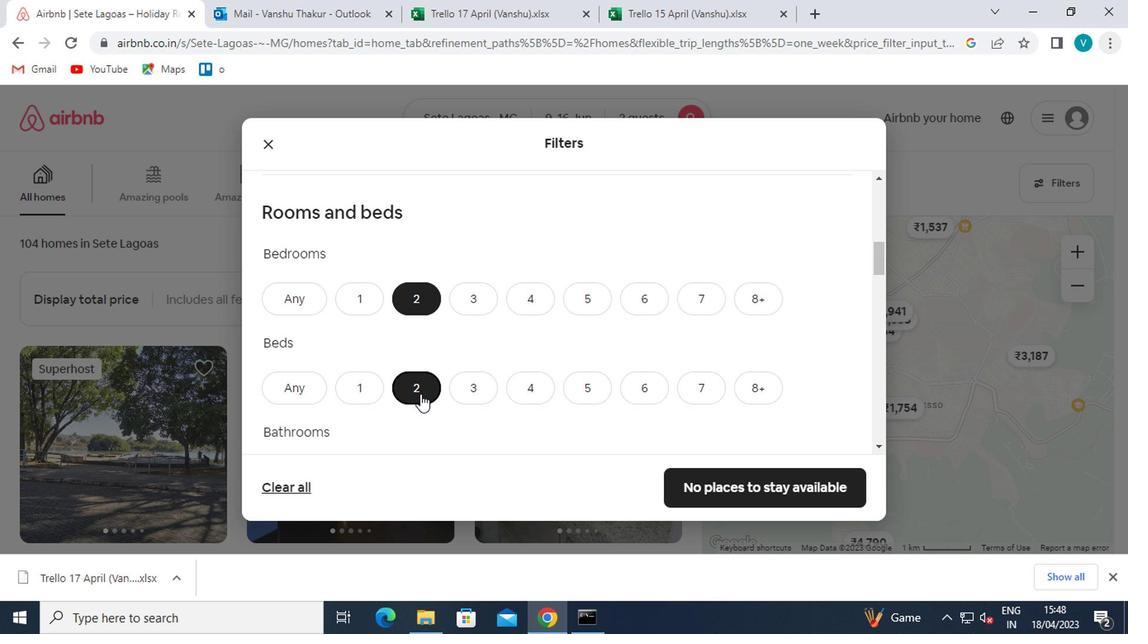
Action: Mouse scrolled (412, 397) with delta (0, 0)
Screenshot: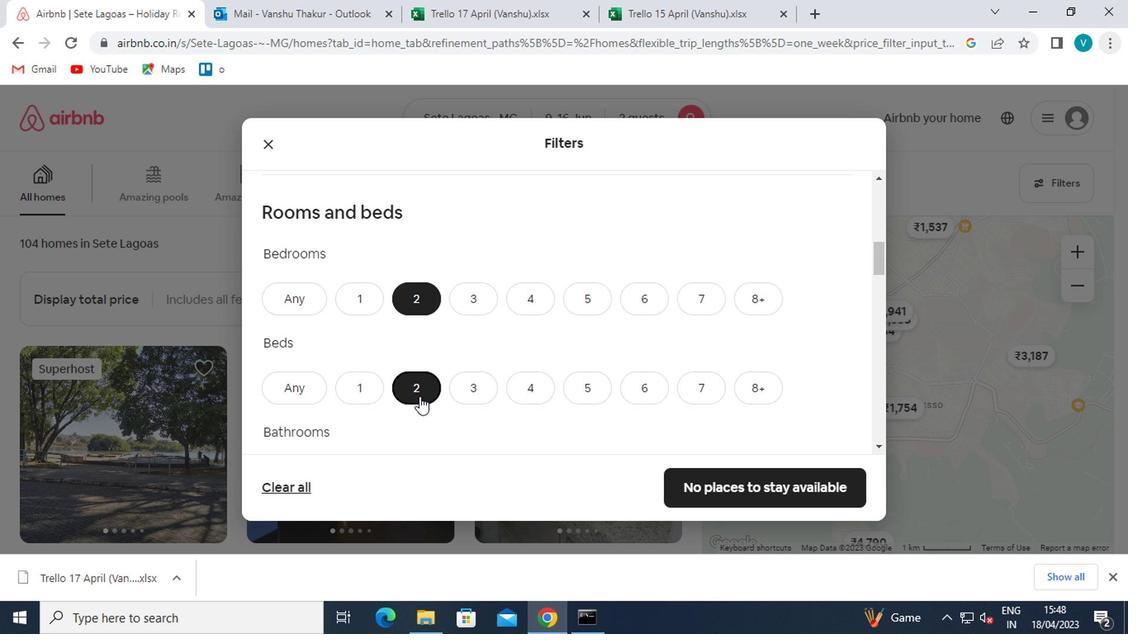 
Action: Mouse moved to (375, 394)
Screenshot: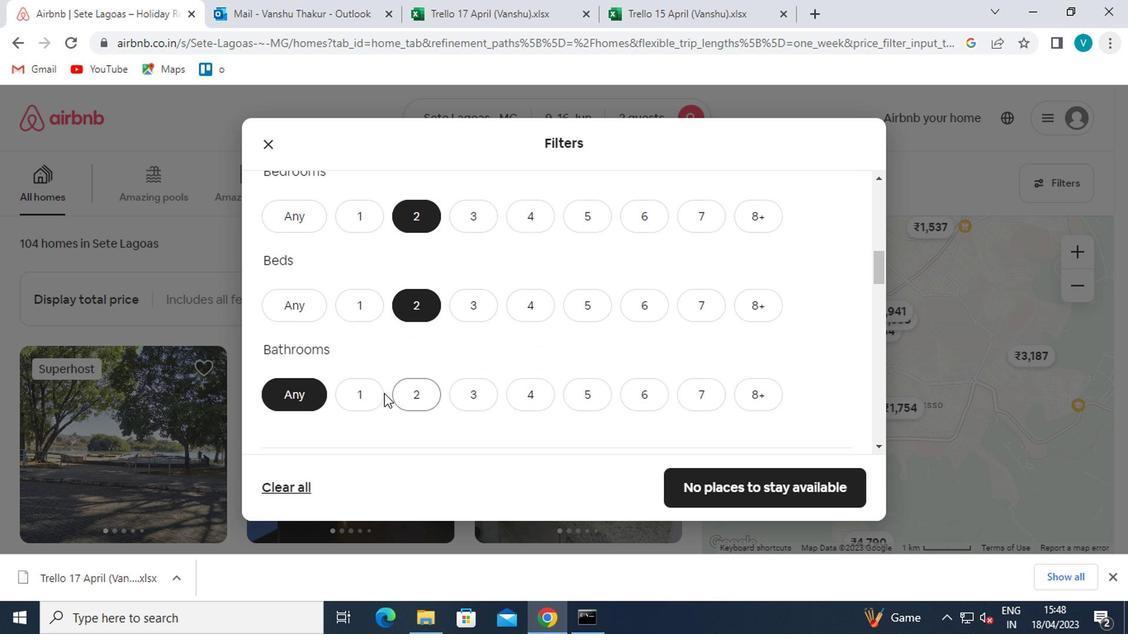 
Action: Mouse pressed left at (375, 394)
Screenshot: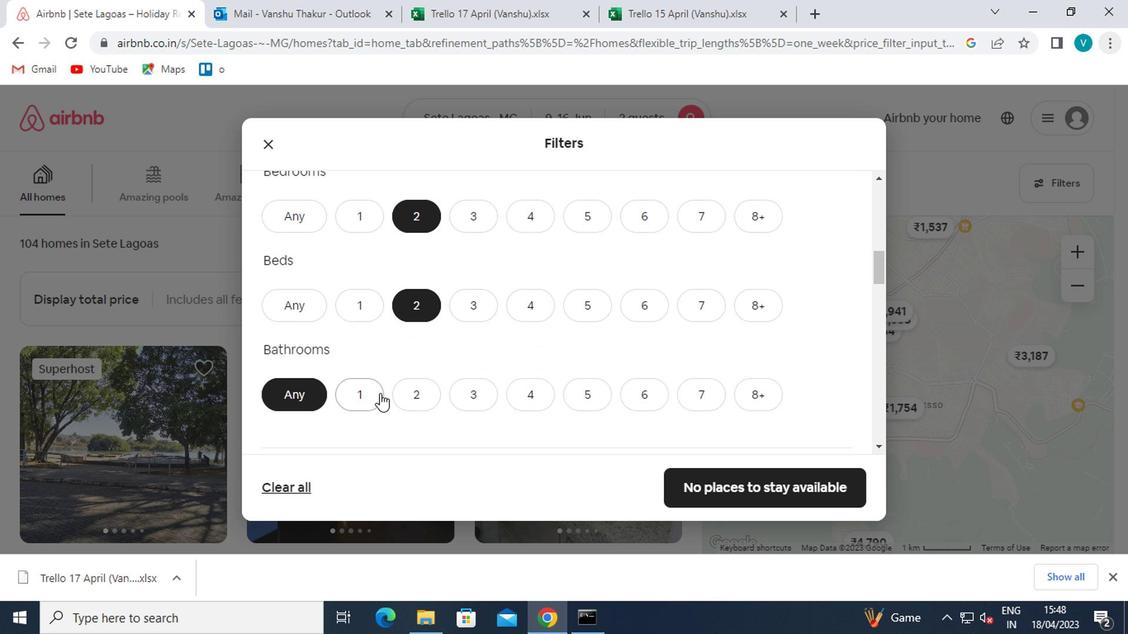 
Action: Mouse moved to (380, 392)
Screenshot: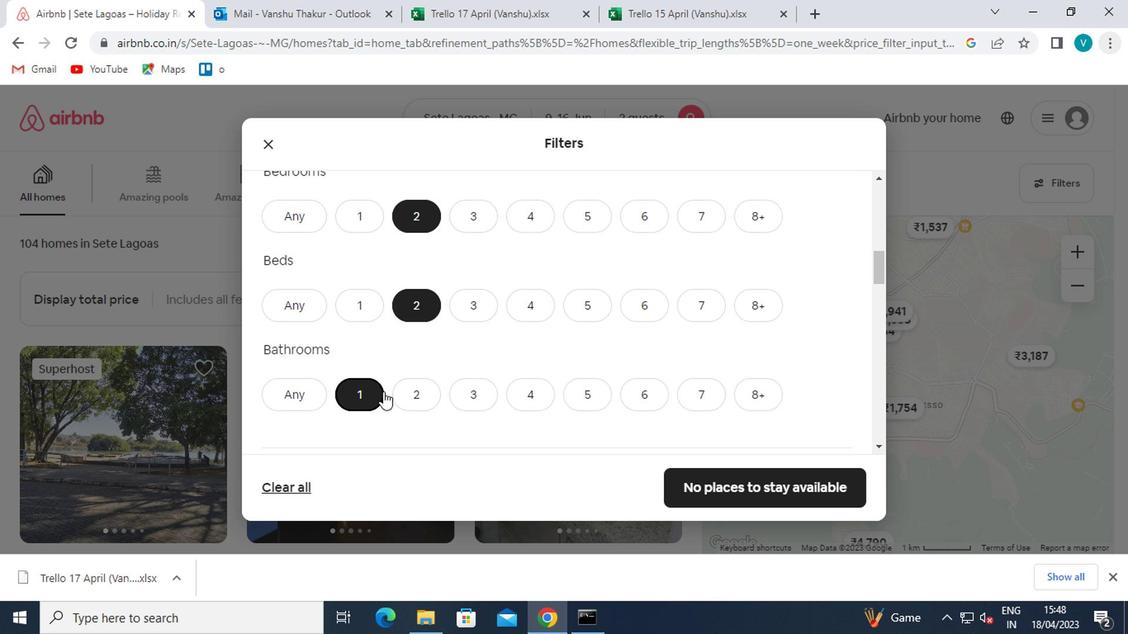 
Action: Mouse scrolled (380, 391) with delta (0, 0)
Screenshot: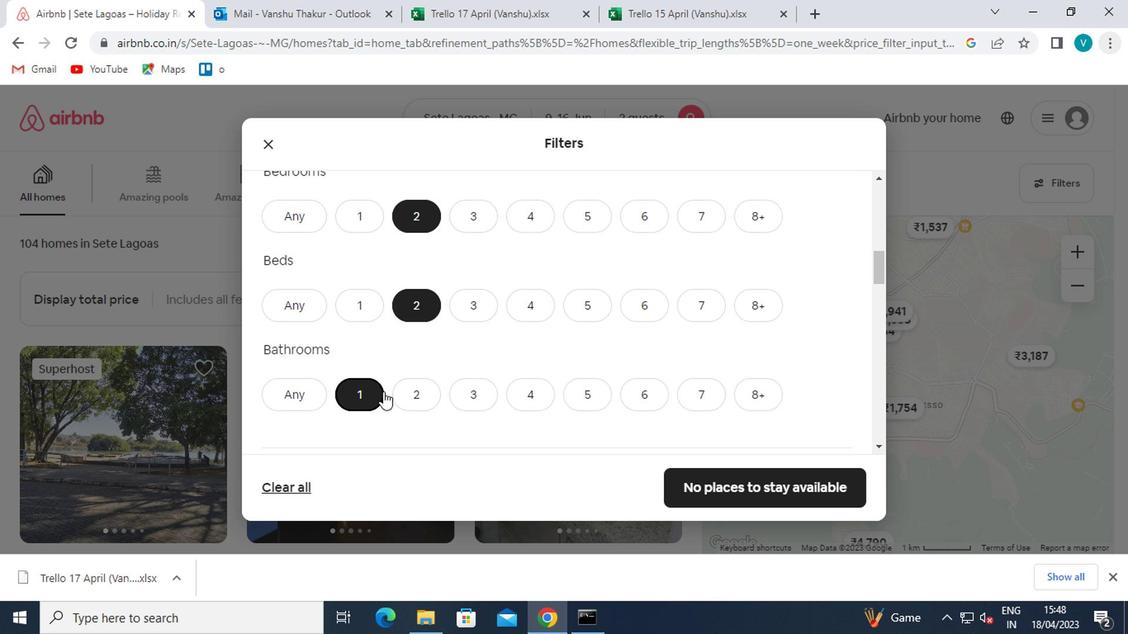 
Action: Mouse scrolled (380, 391) with delta (0, 0)
Screenshot: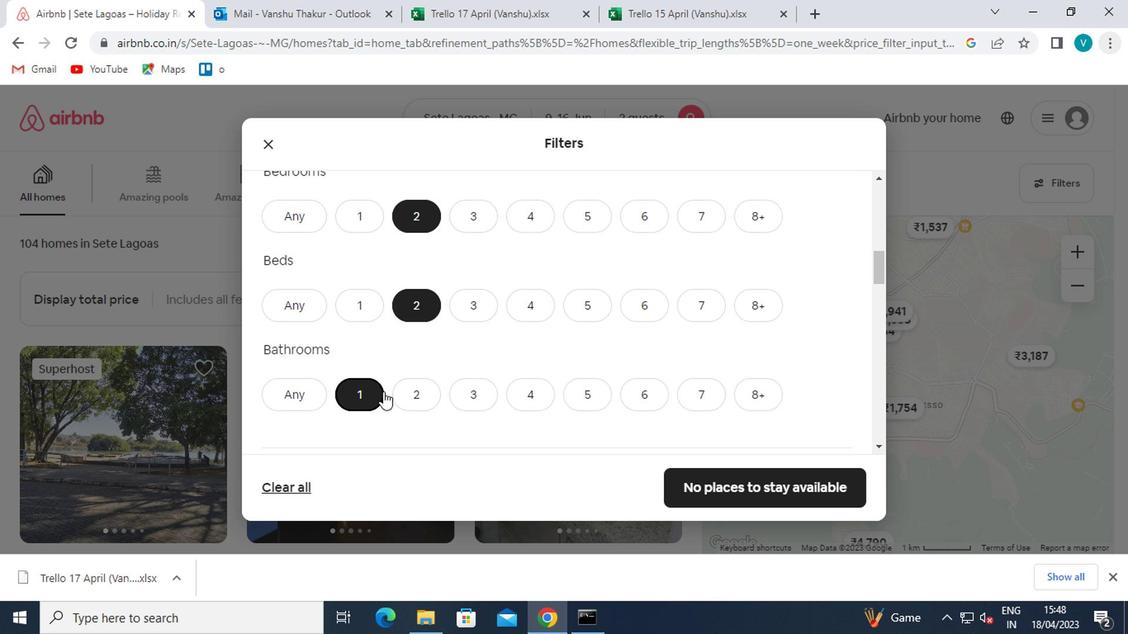 
Action: Mouse scrolled (380, 391) with delta (0, 0)
Screenshot: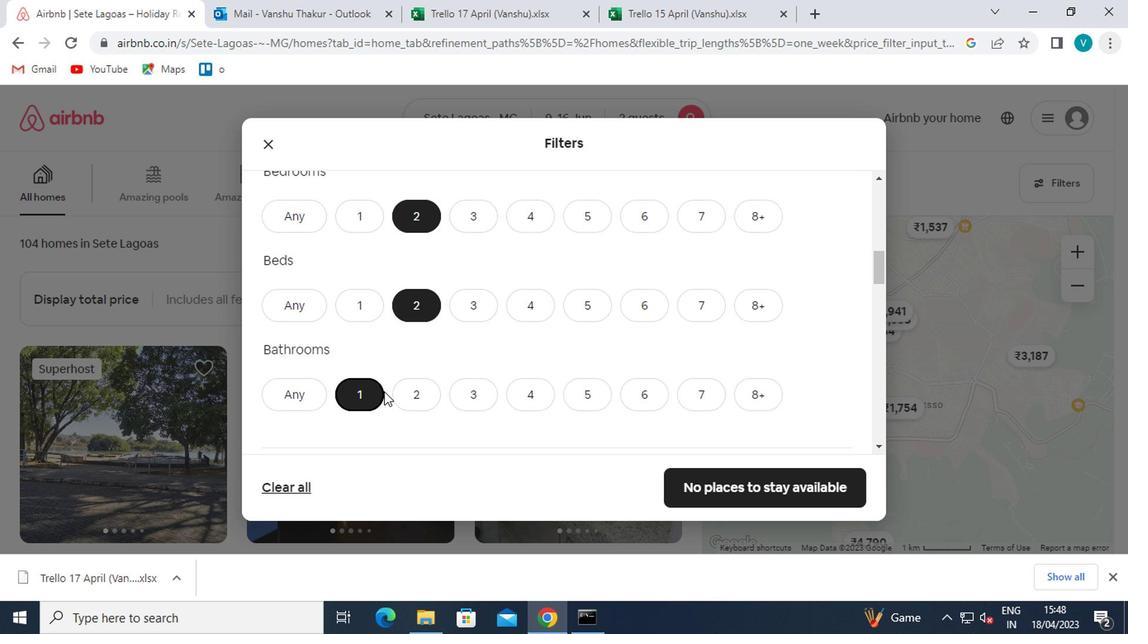 
Action: Mouse moved to (437, 329)
Screenshot: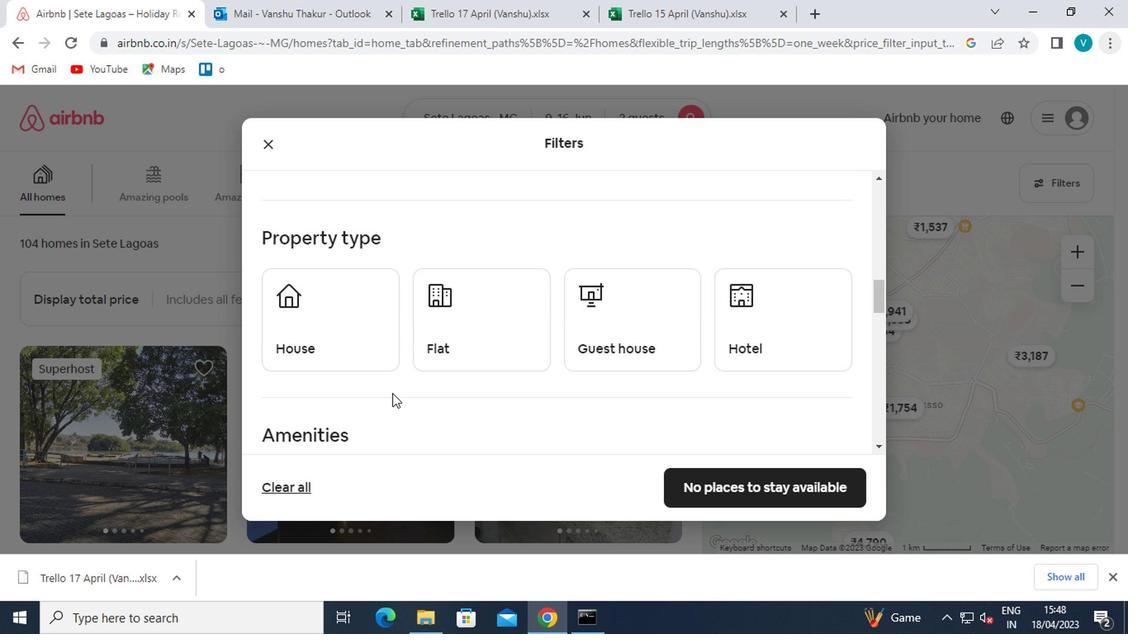 
Action: Mouse pressed left at (437, 329)
Screenshot: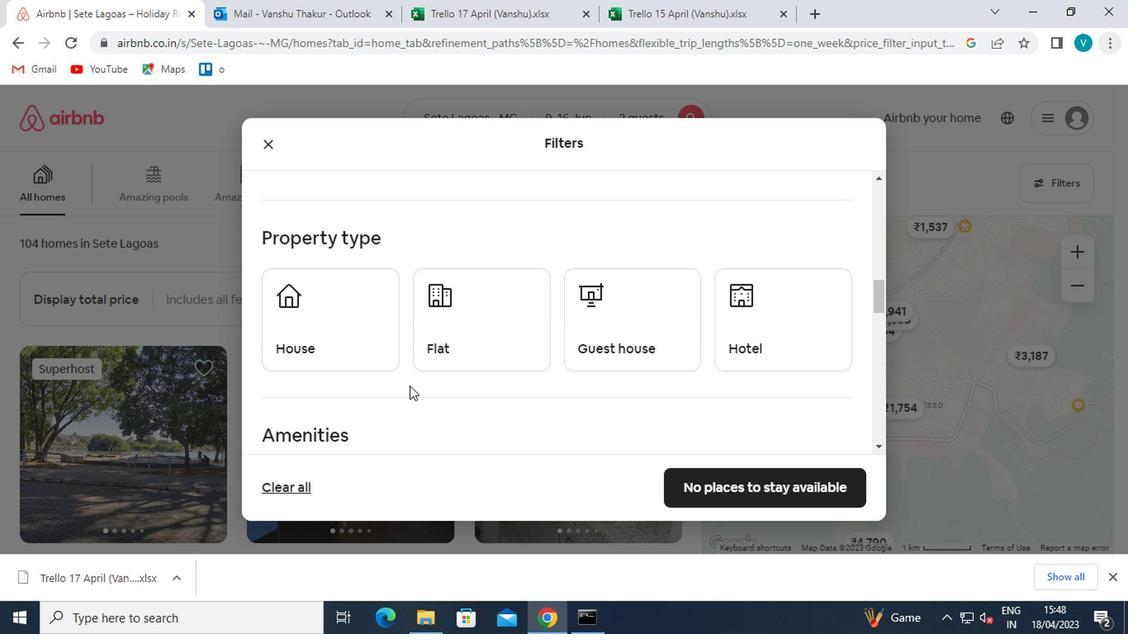 
Action: Mouse moved to (438, 327)
Screenshot: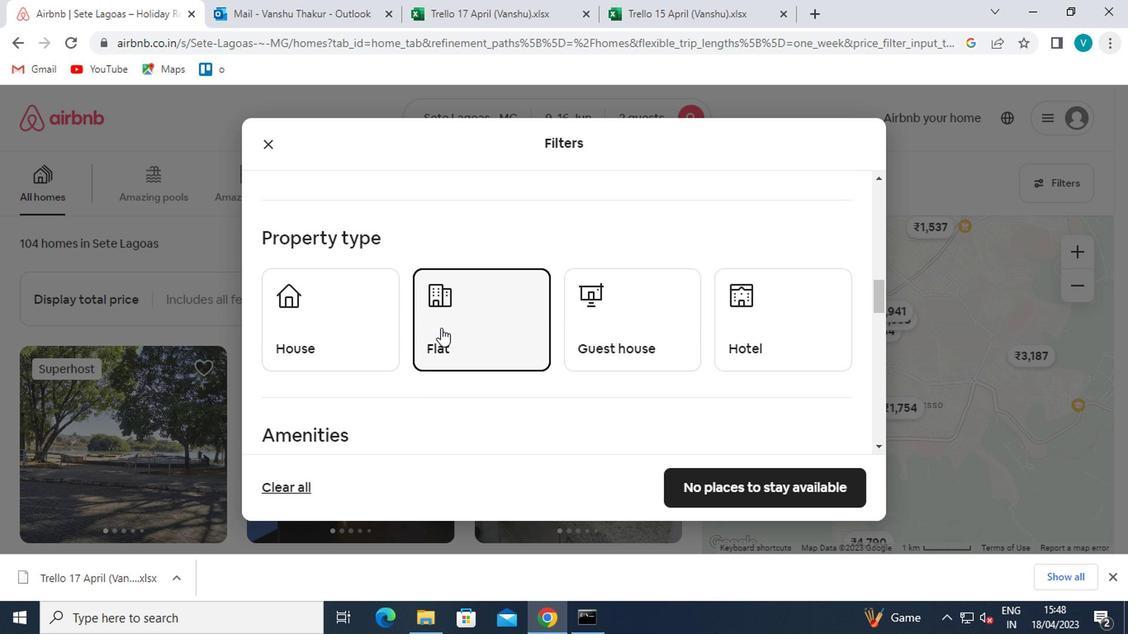 
Action: Mouse scrolled (438, 326) with delta (0, -1)
Screenshot: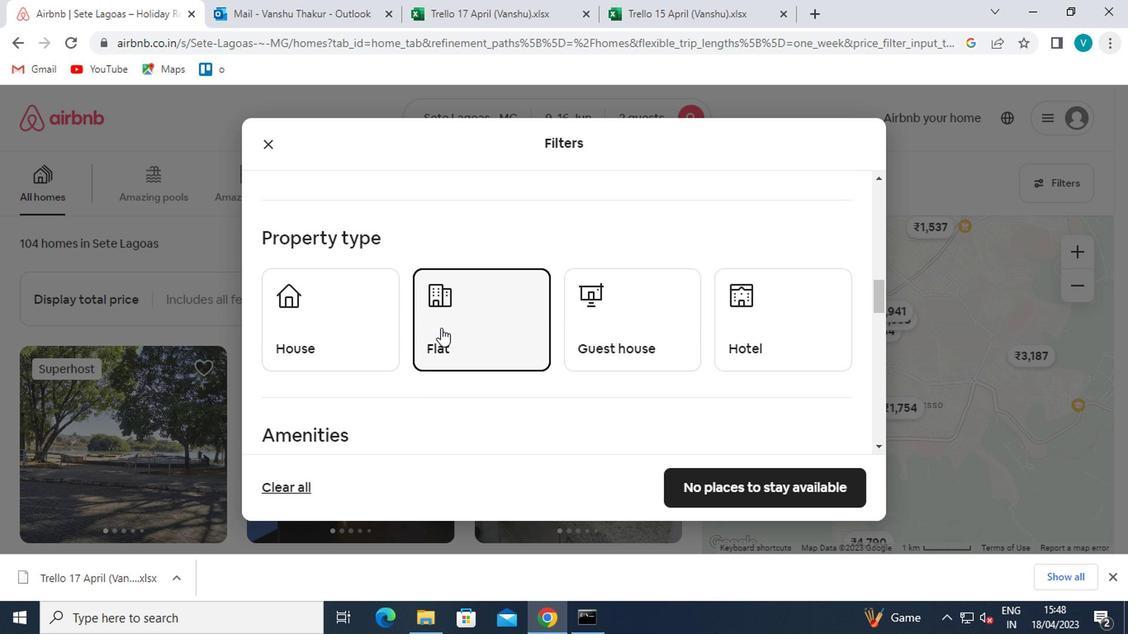 
Action: Mouse scrolled (438, 326) with delta (0, -1)
Screenshot: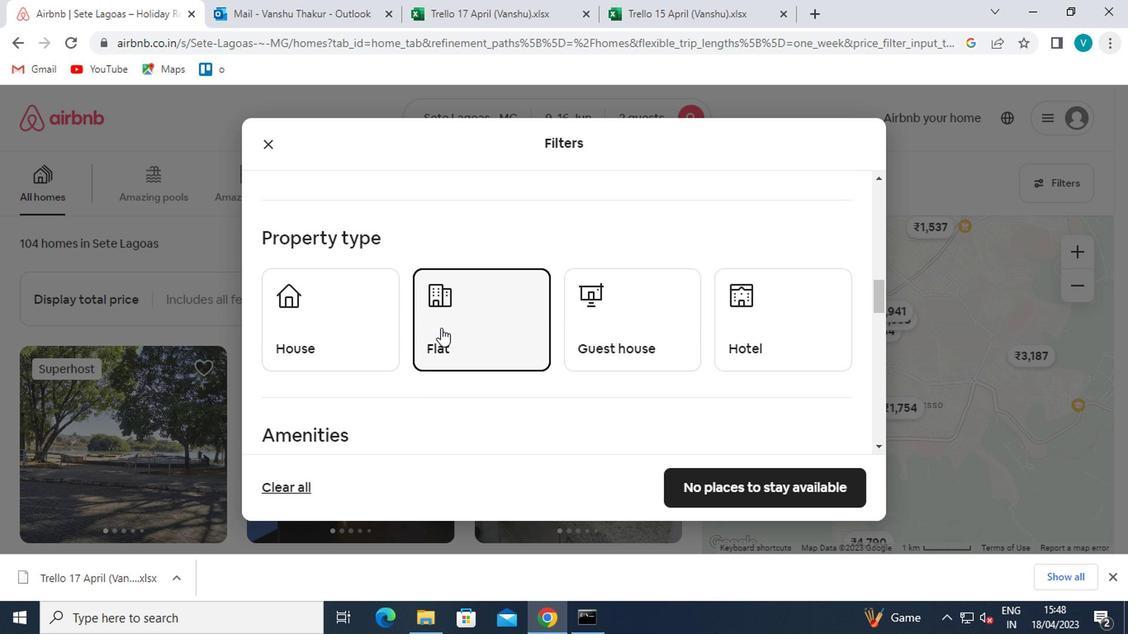 
Action: Mouse scrolled (438, 326) with delta (0, -1)
Screenshot: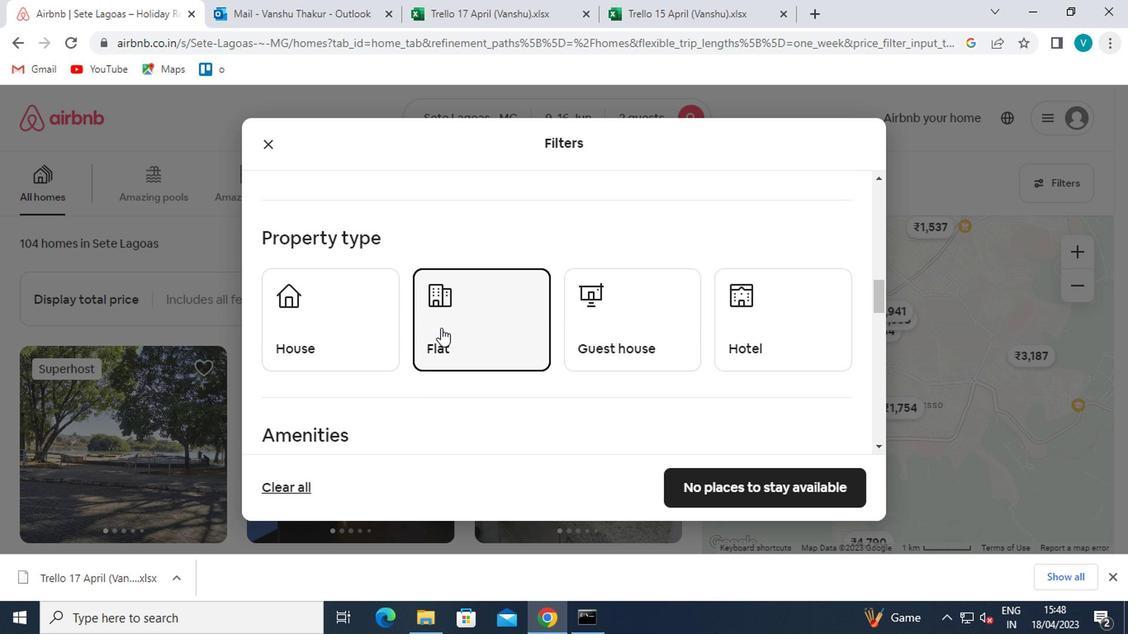 
Action: Mouse moved to (558, 307)
Screenshot: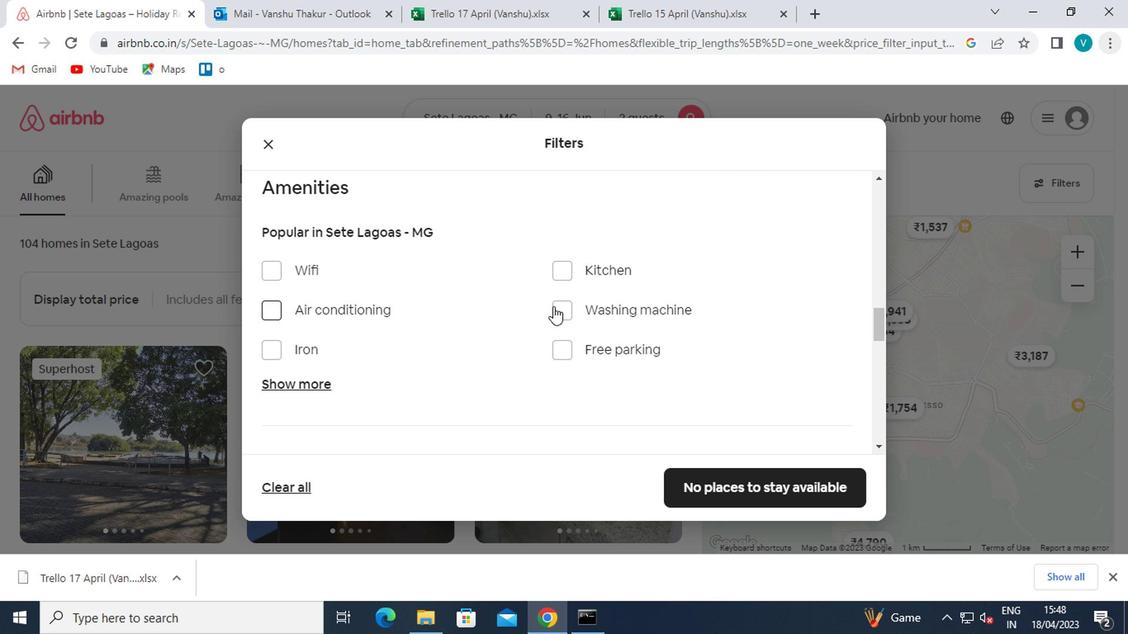 
Action: Mouse pressed left at (558, 307)
Screenshot: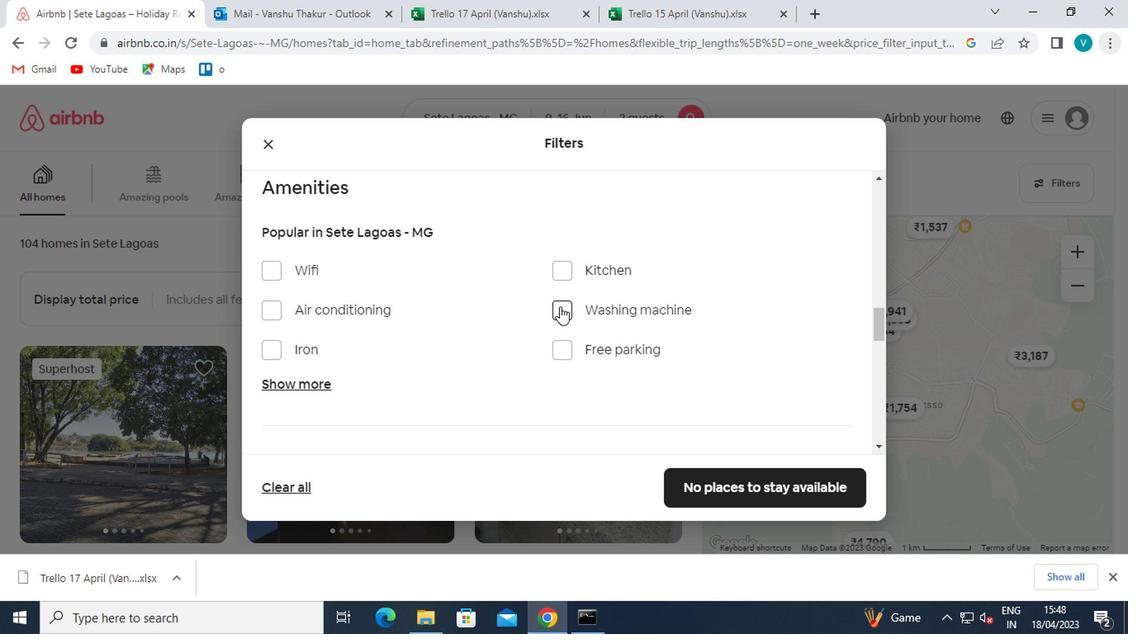 
Action: Mouse moved to (559, 307)
Screenshot: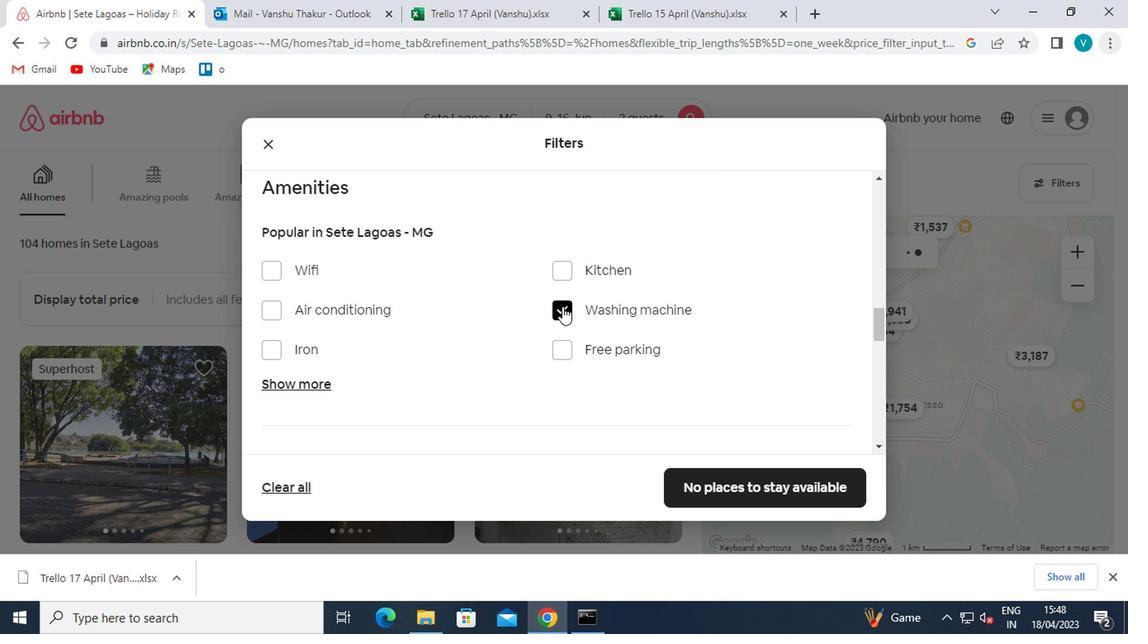 
Action: Mouse scrolled (559, 307) with delta (0, 0)
Screenshot: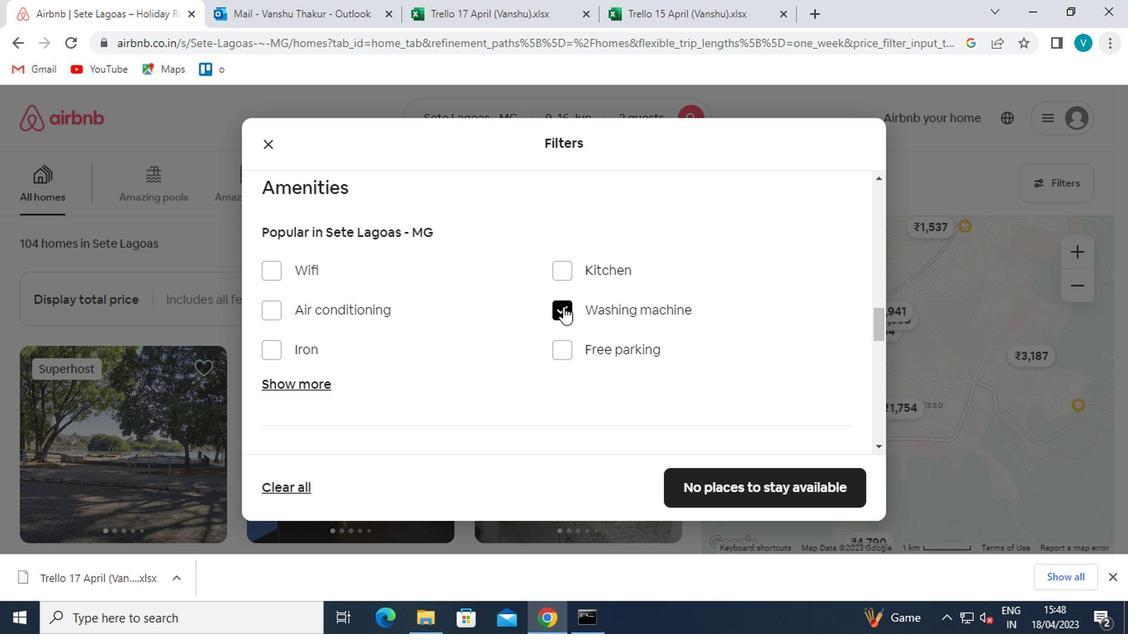 
Action: Mouse scrolled (559, 307) with delta (0, 0)
Screenshot: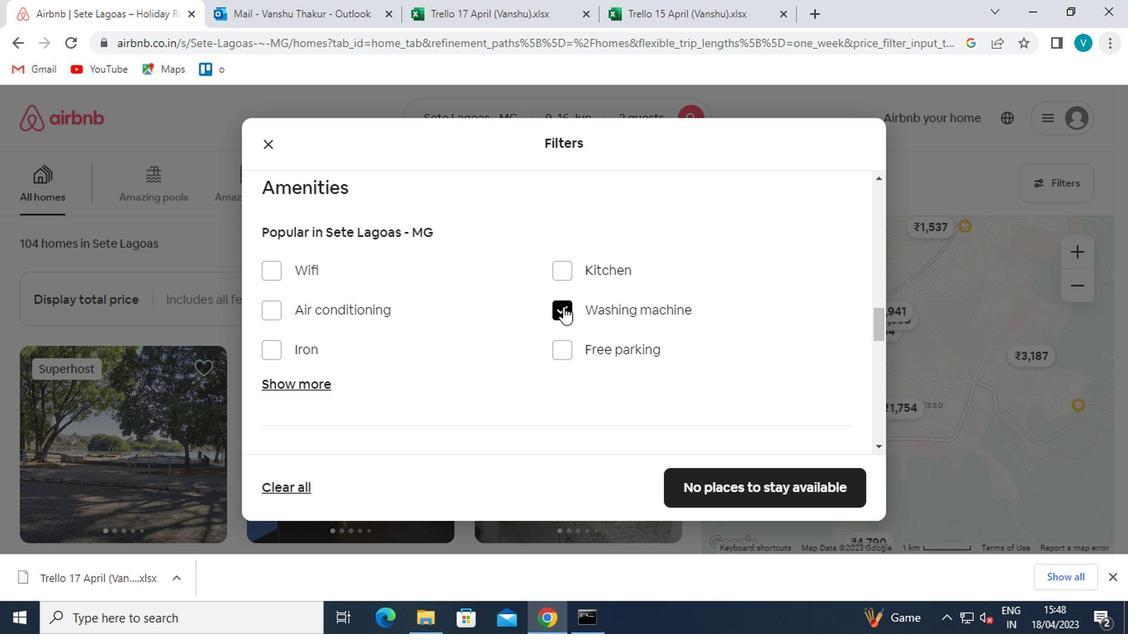
Action: Mouse scrolled (559, 307) with delta (0, 0)
Screenshot: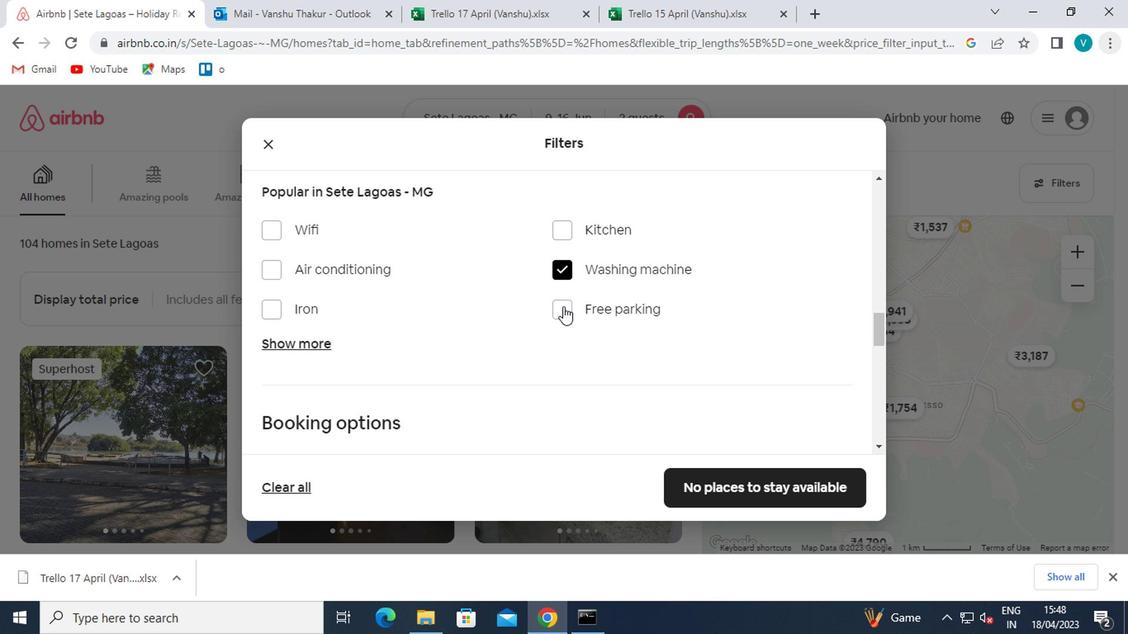 
Action: Mouse scrolled (559, 307) with delta (0, 0)
Screenshot: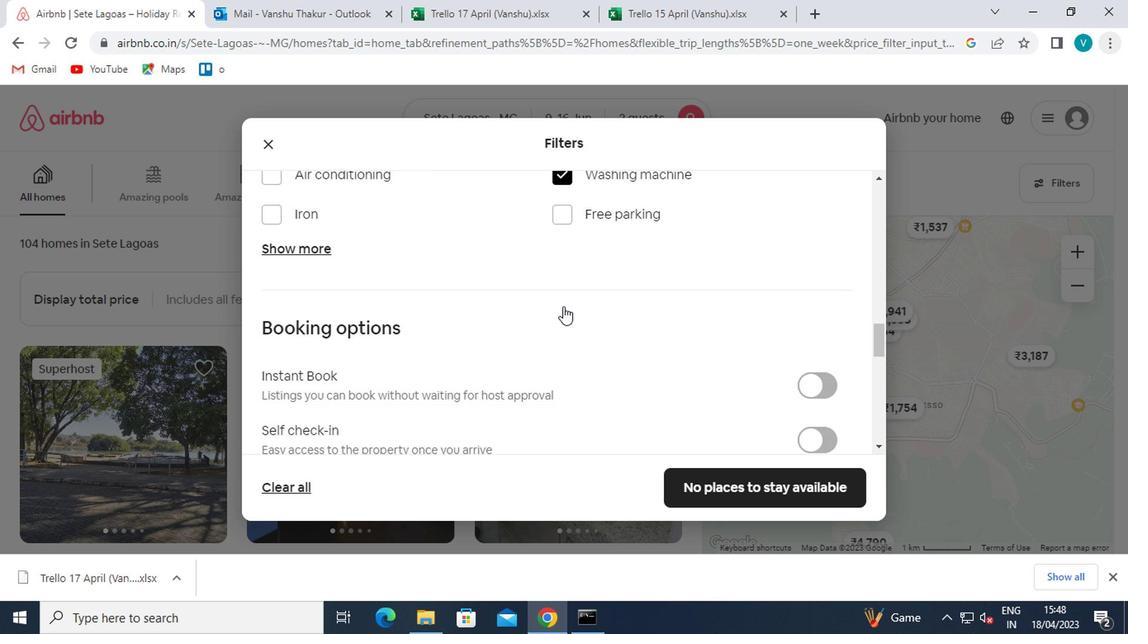 
Action: Mouse moved to (794, 238)
Screenshot: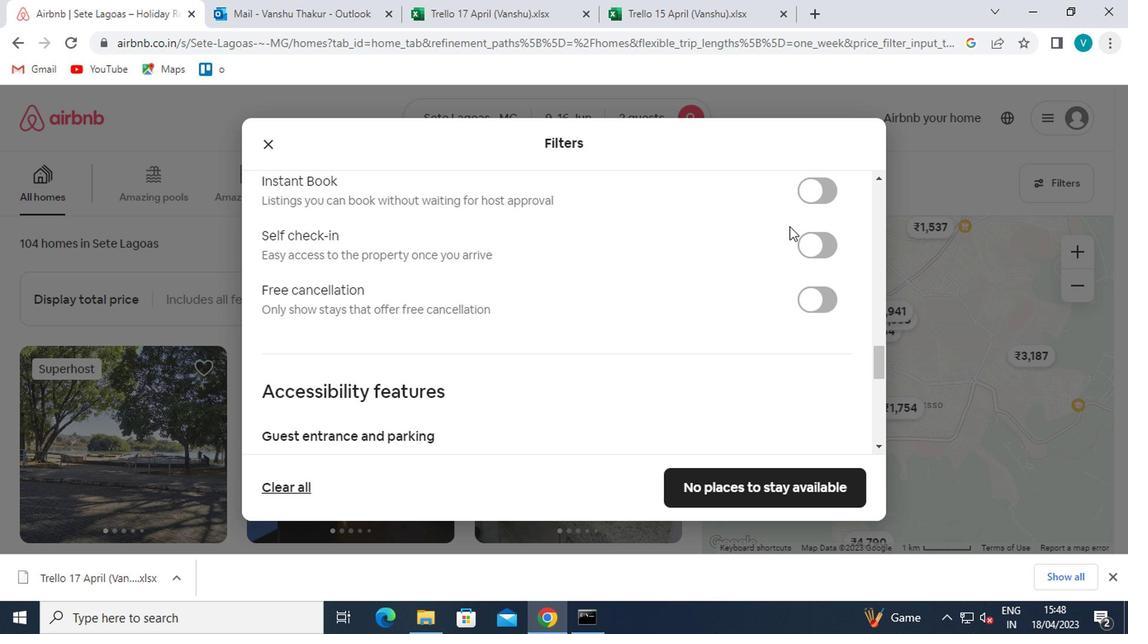 
Action: Mouse pressed left at (794, 238)
Screenshot: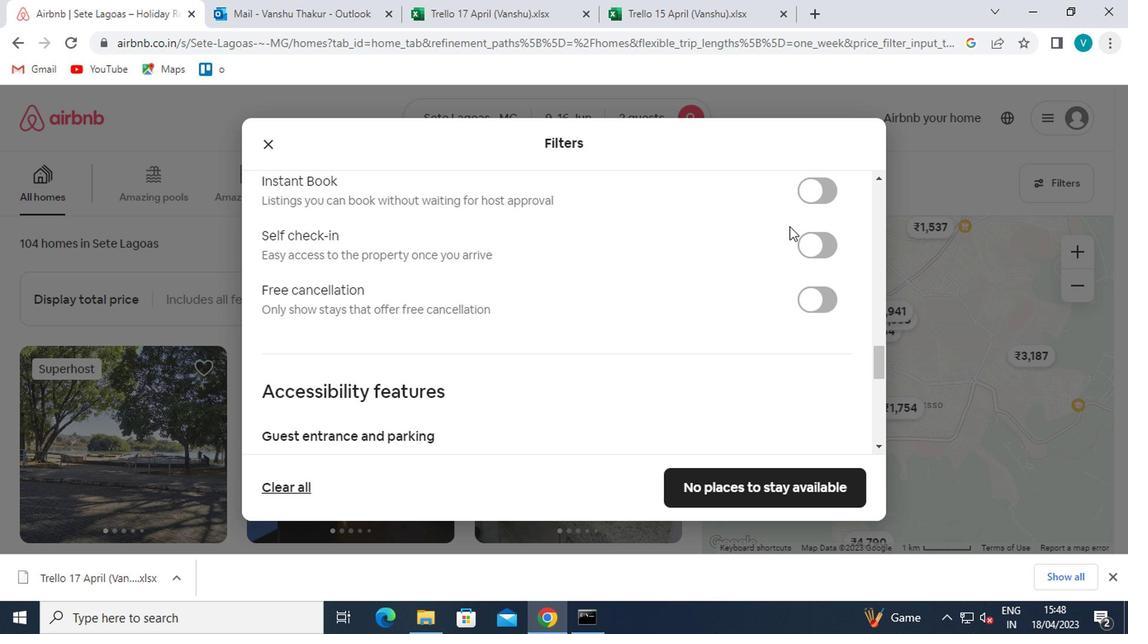 
Action: Mouse moved to (793, 240)
Screenshot: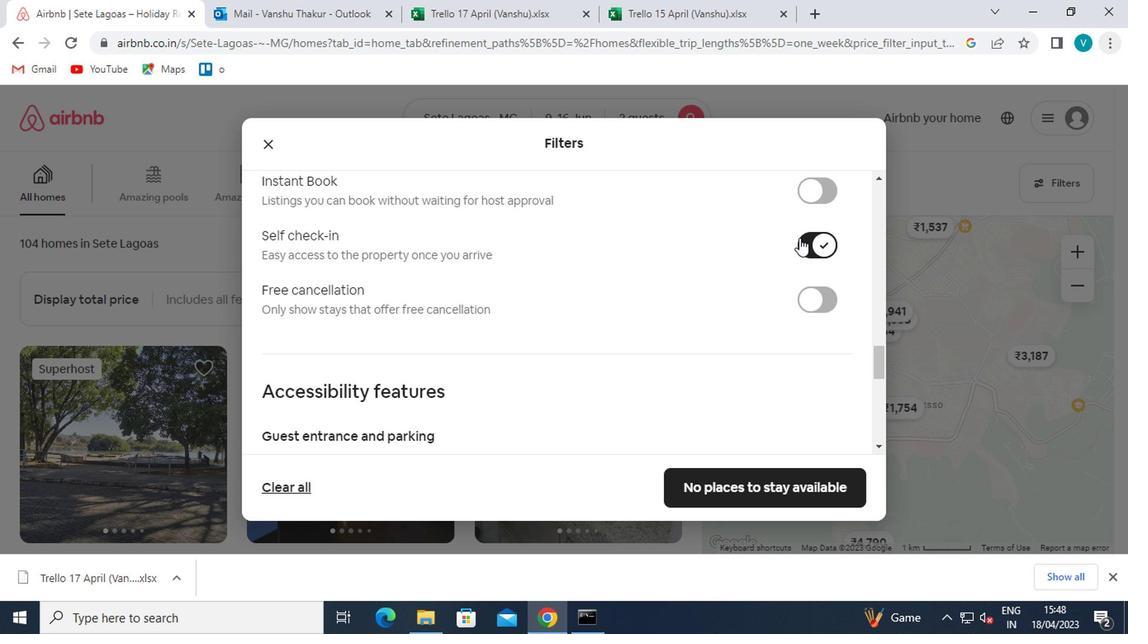 
Action: Mouse scrolled (793, 239) with delta (0, 0)
Screenshot: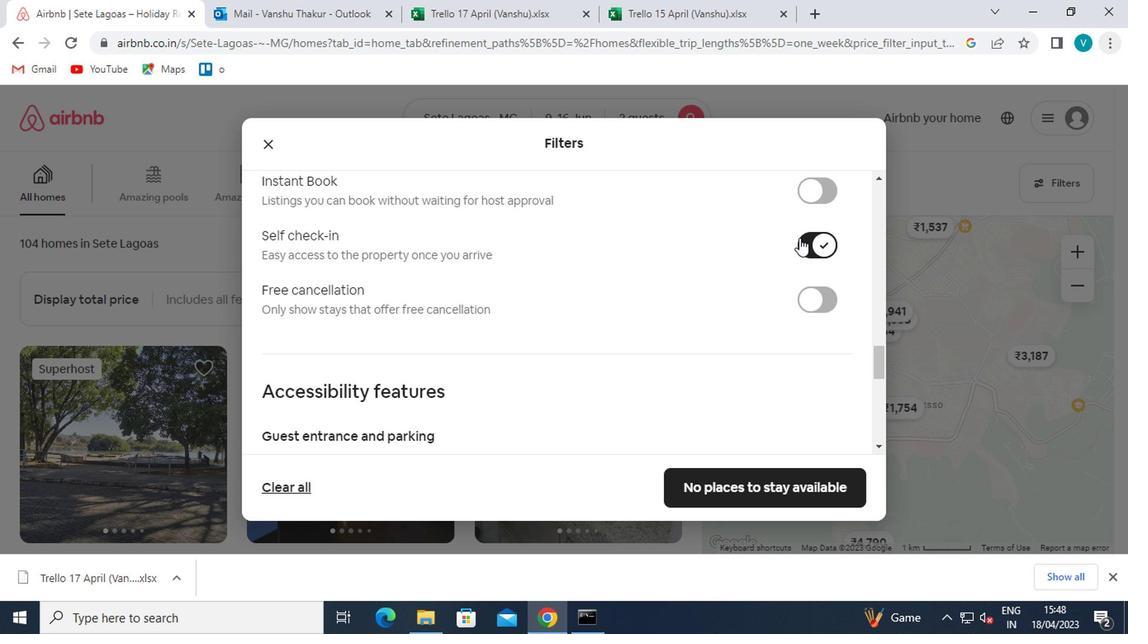 
Action: Mouse moved to (790, 242)
Screenshot: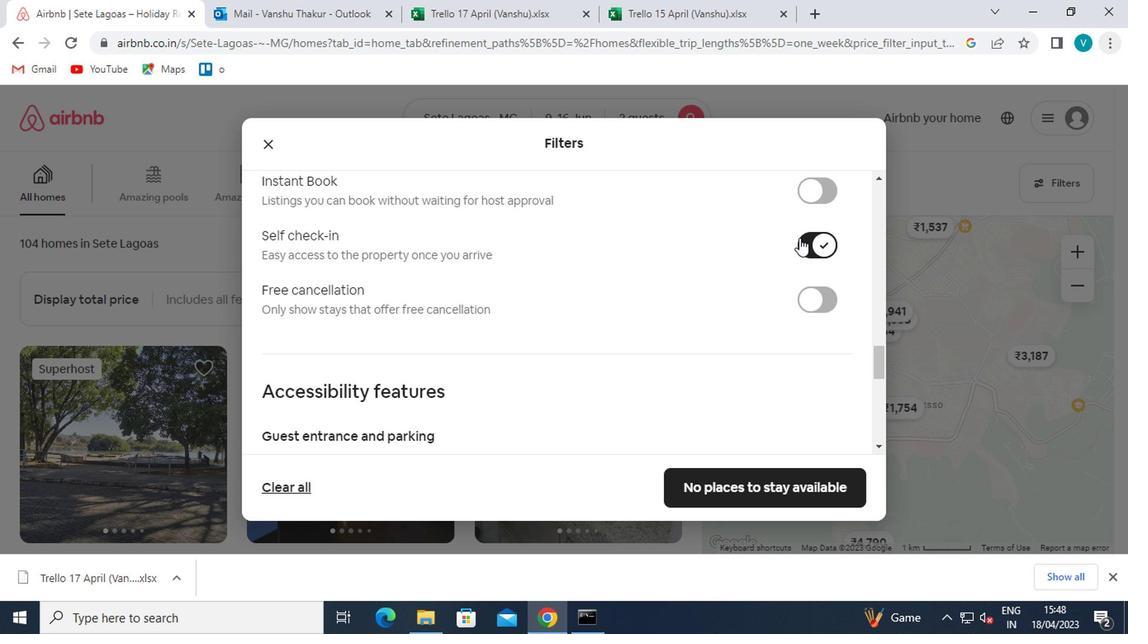 
Action: Mouse scrolled (790, 241) with delta (0, 0)
Screenshot: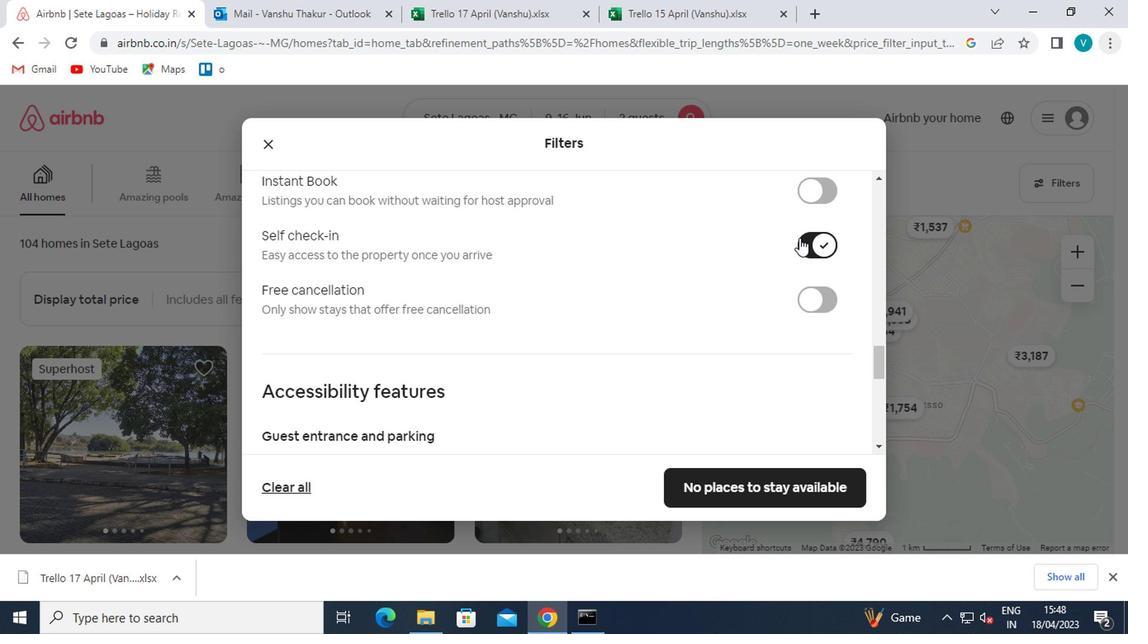 
Action: Mouse scrolled (790, 241) with delta (0, 0)
Screenshot: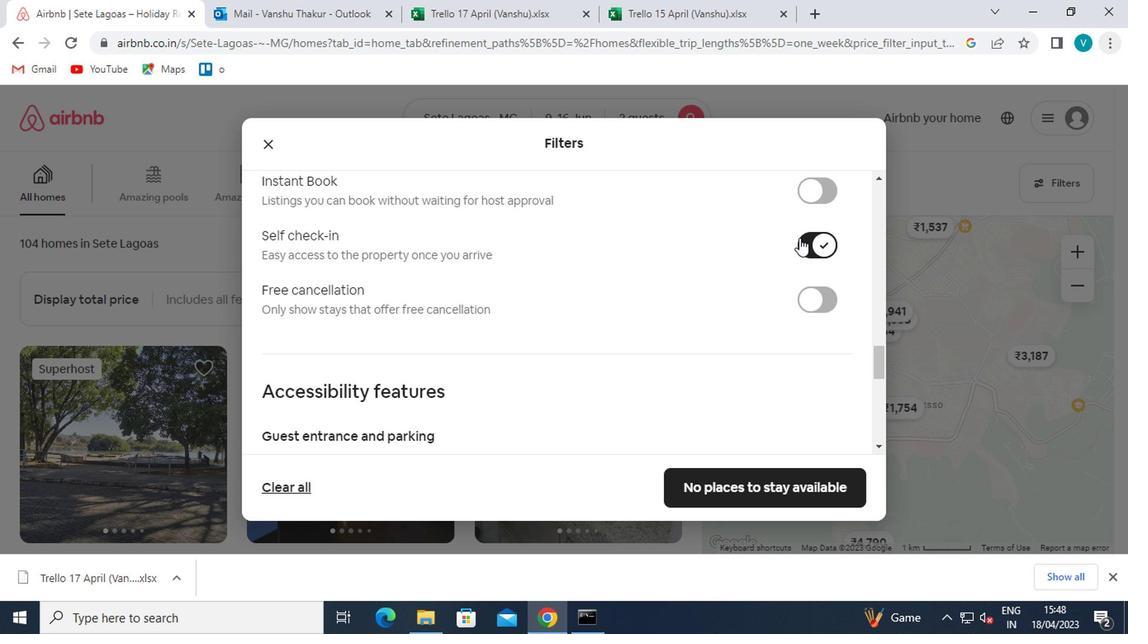
Action: Mouse moved to (445, 310)
Screenshot: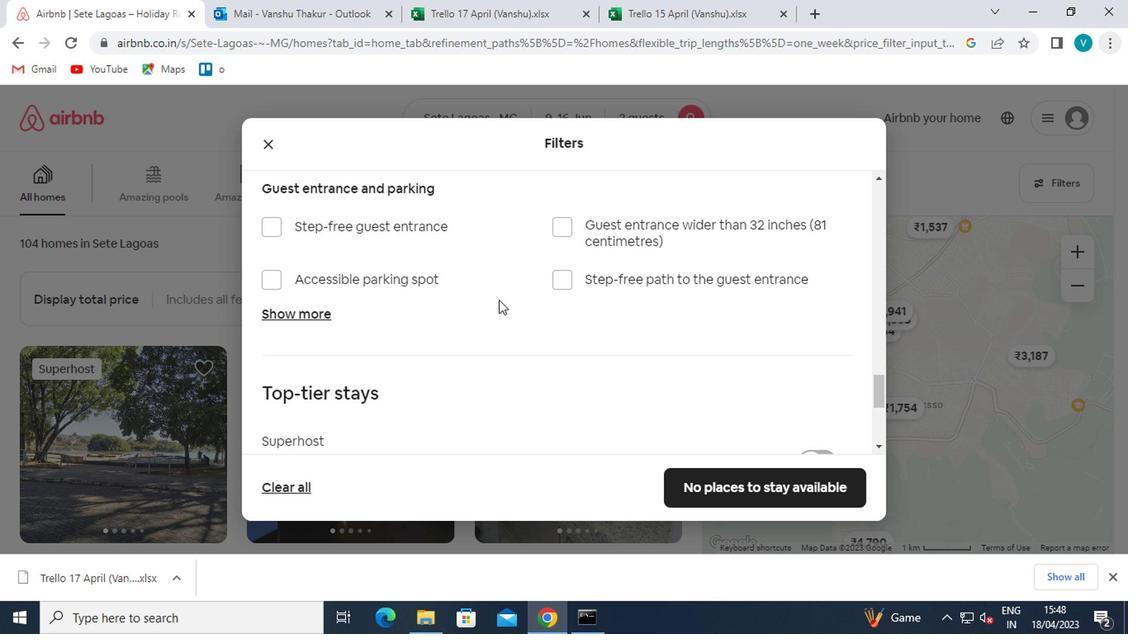 
Action: Mouse scrolled (445, 309) with delta (0, 0)
Screenshot: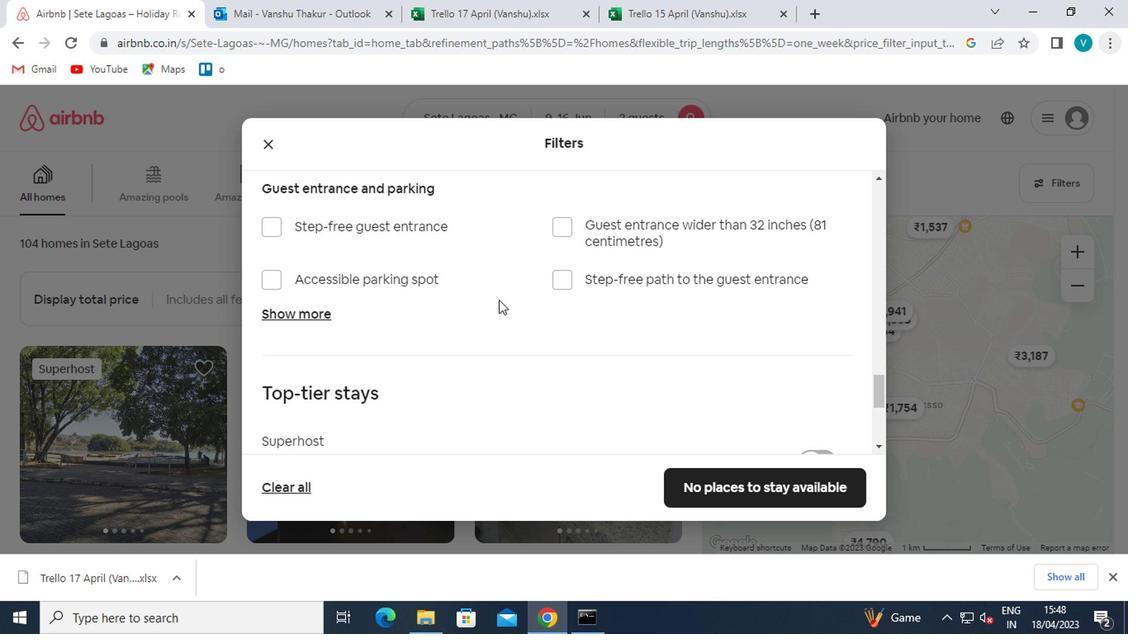 
Action: Mouse moved to (441, 311)
Screenshot: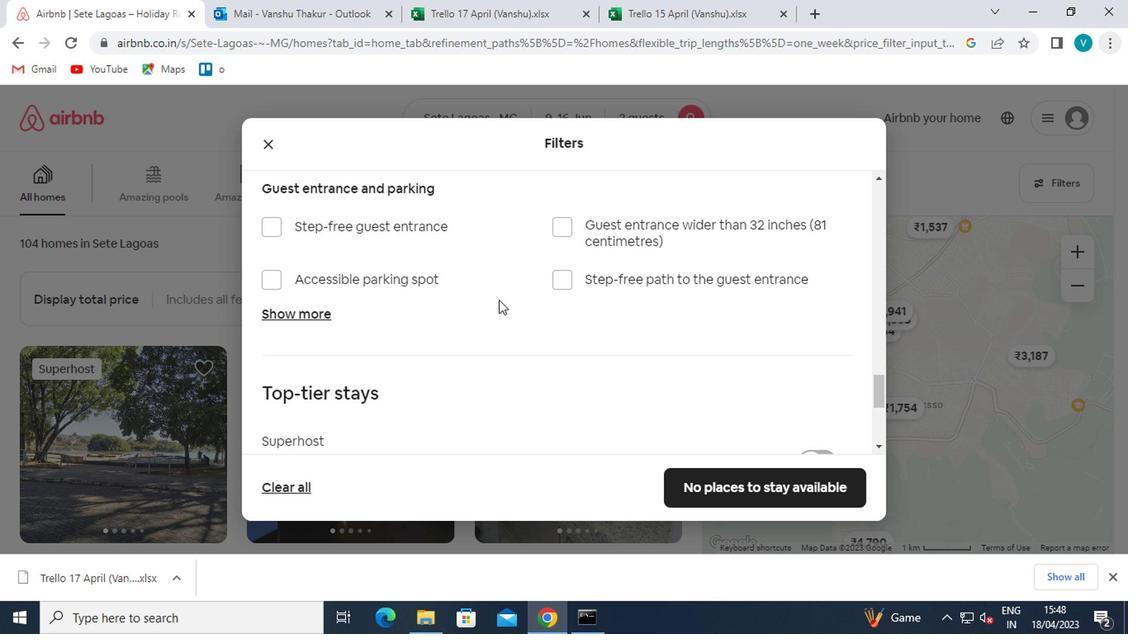 
Action: Mouse scrolled (441, 310) with delta (0, -1)
Screenshot: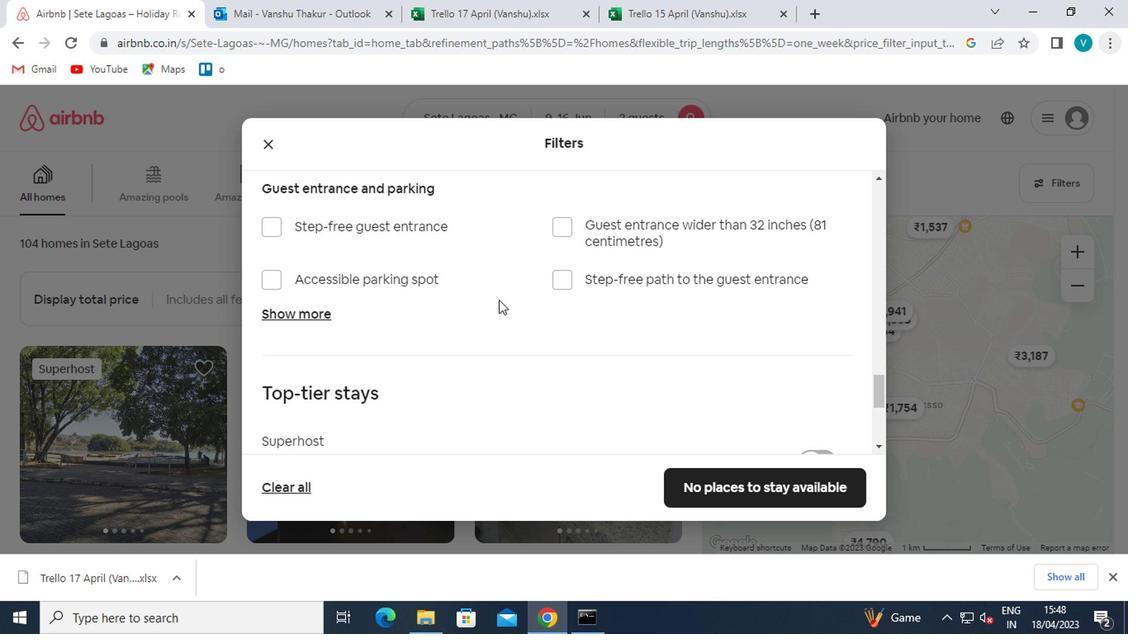 
Action: Mouse moved to (438, 312)
Screenshot: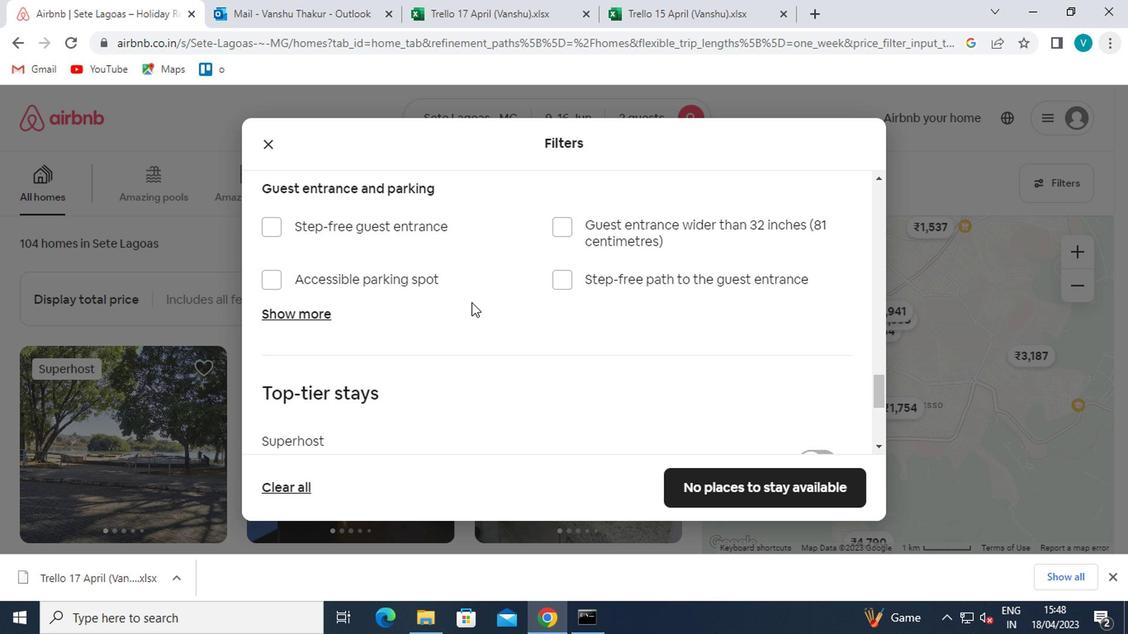 
Action: Mouse scrolled (438, 311) with delta (0, 0)
Screenshot: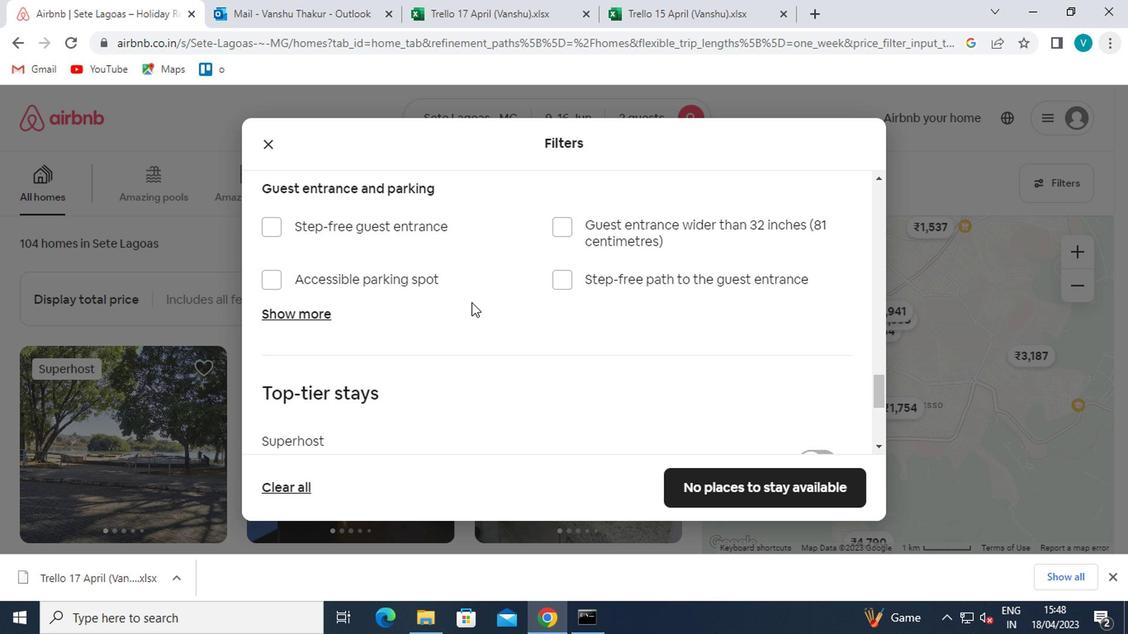 
Action: Mouse moved to (361, 360)
Screenshot: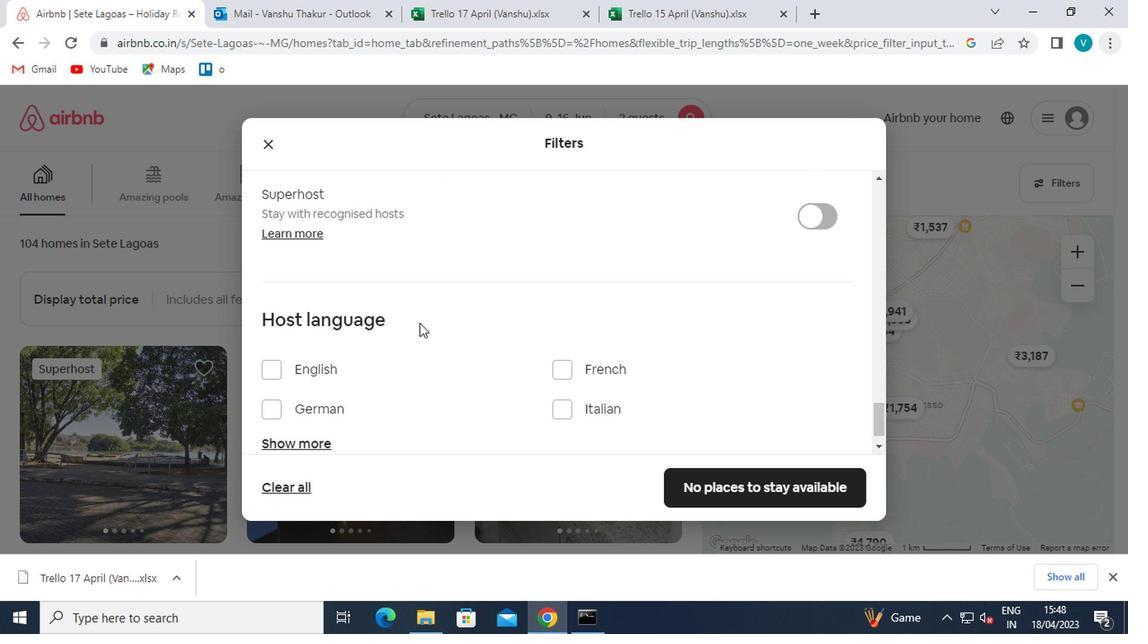 
Action: Mouse scrolled (361, 359) with delta (0, -1)
Screenshot: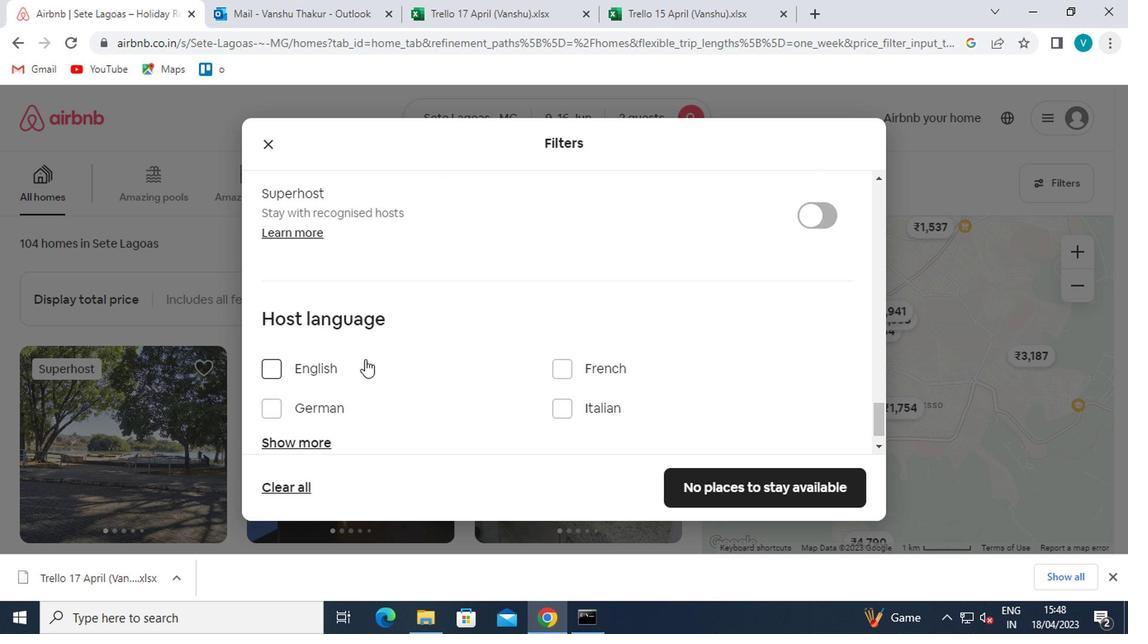 
Action: Mouse moved to (311, 406)
Screenshot: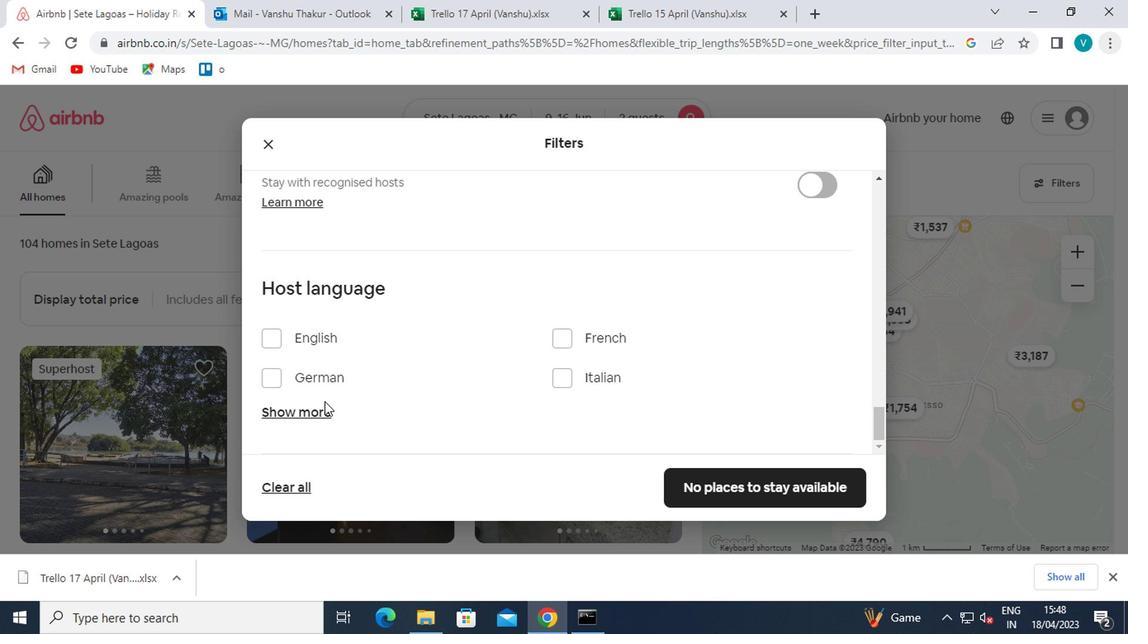 
Action: Mouse pressed left at (311, 406)
Screenshot: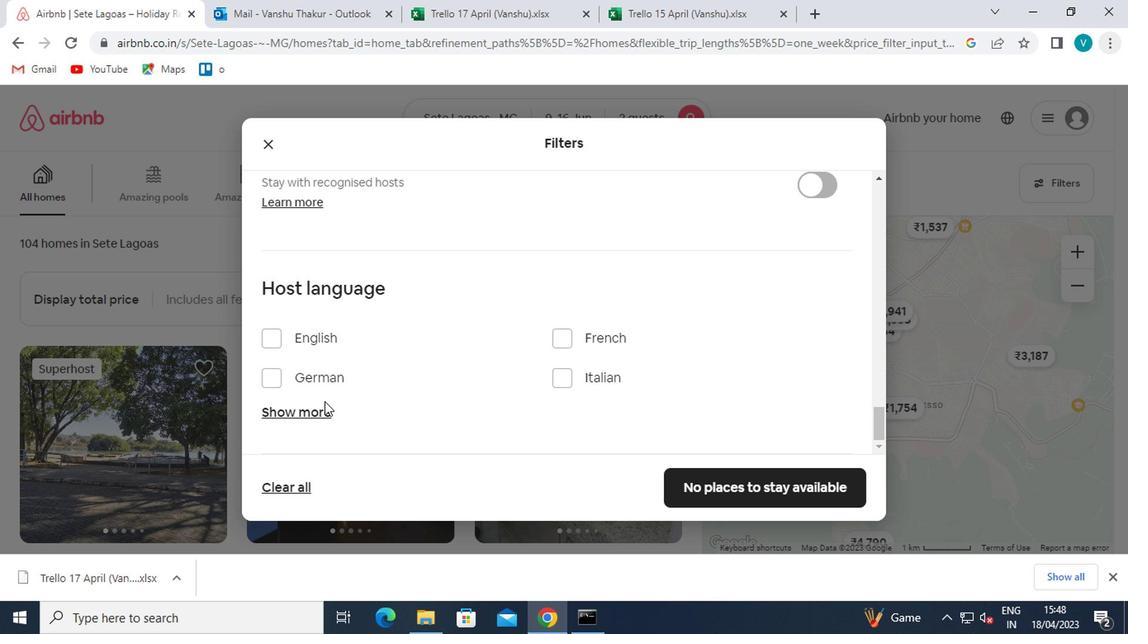 
Action: Mouse moved to (329, 396)
Screenshot: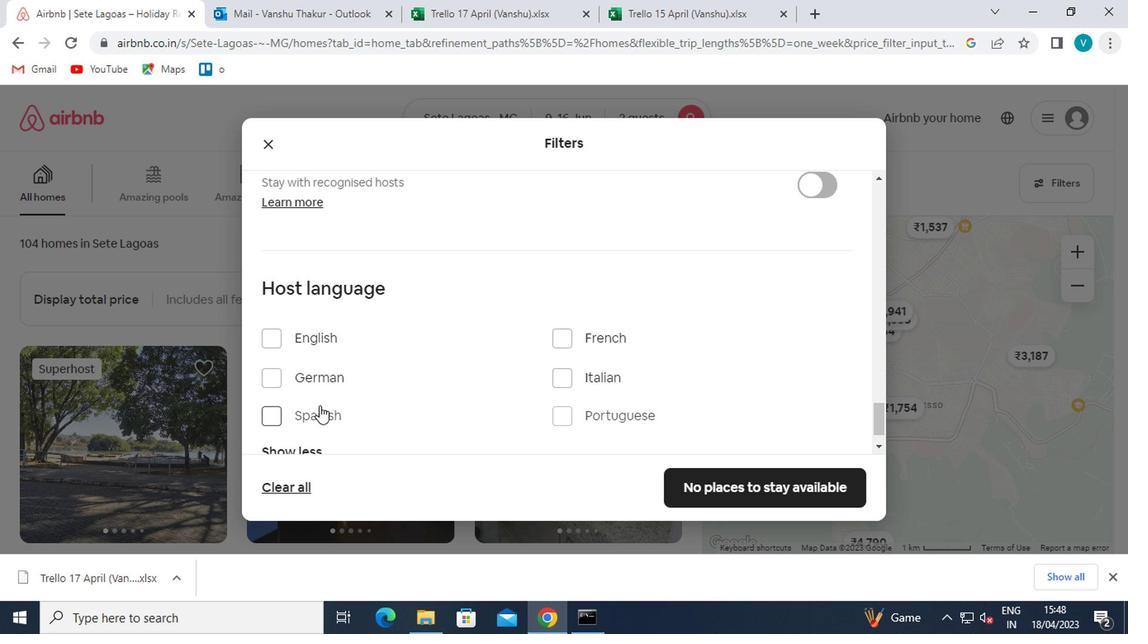 
Action: Mouse scrolled (329, 395) with delta (0, 0)
Screenshot: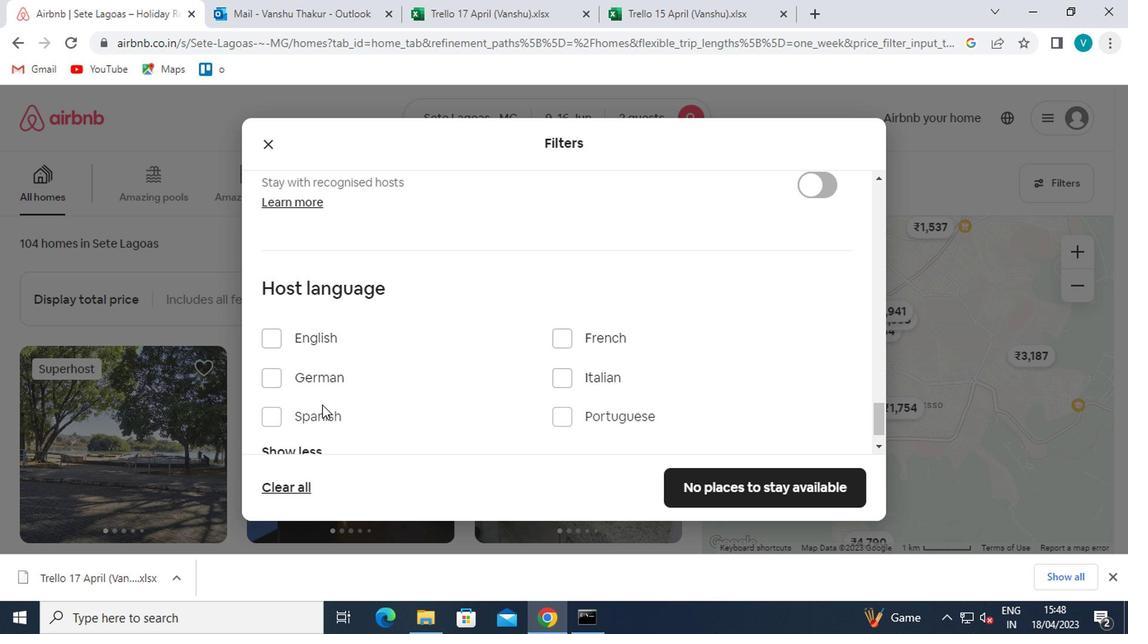 
Action: Mouse moved to (274, 378)
Screenshot: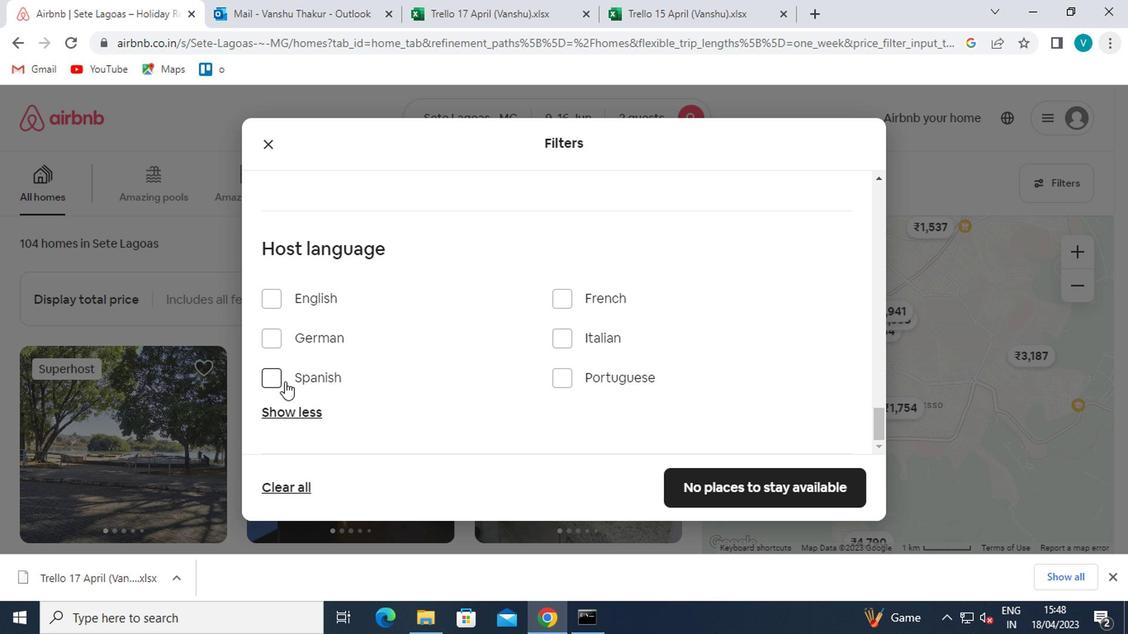 
Action: Mouse pressed left at (274, 378)
Screenshot: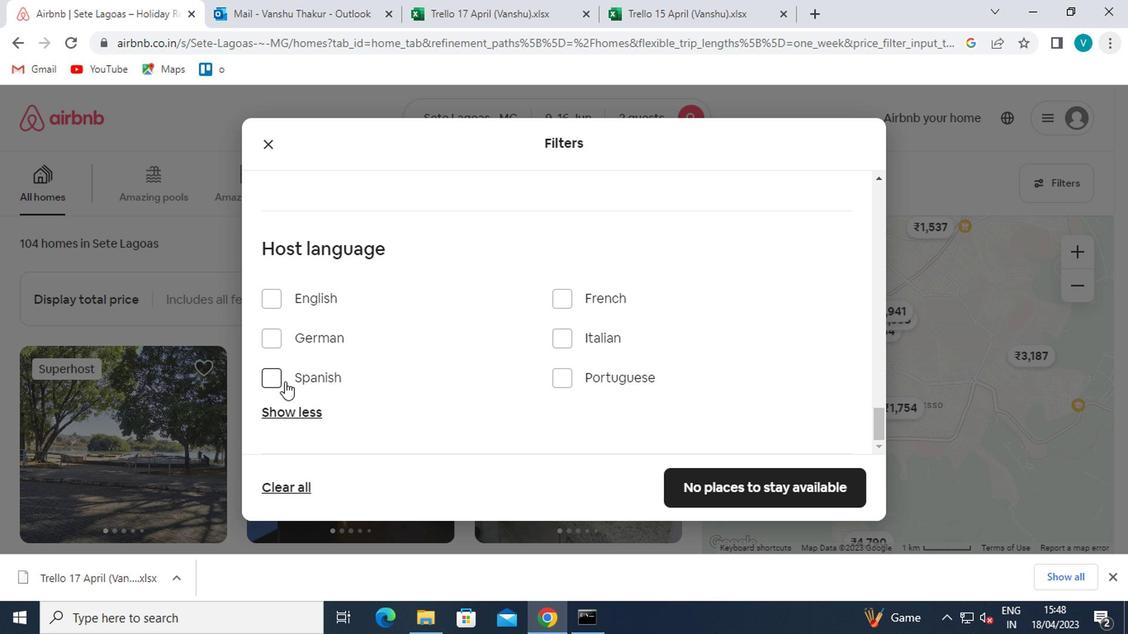 
Action: Mouse moved to (503, 373)
Screenshot: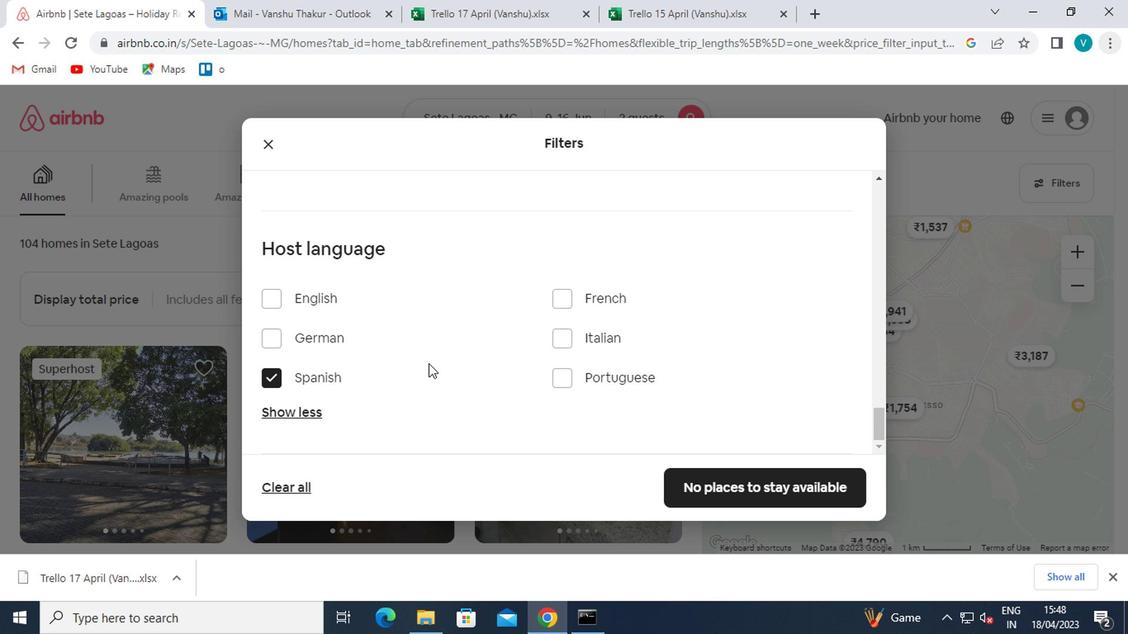 
Action: Mouse scrolled (503, 373) with delta (0, 0)
Screenshot: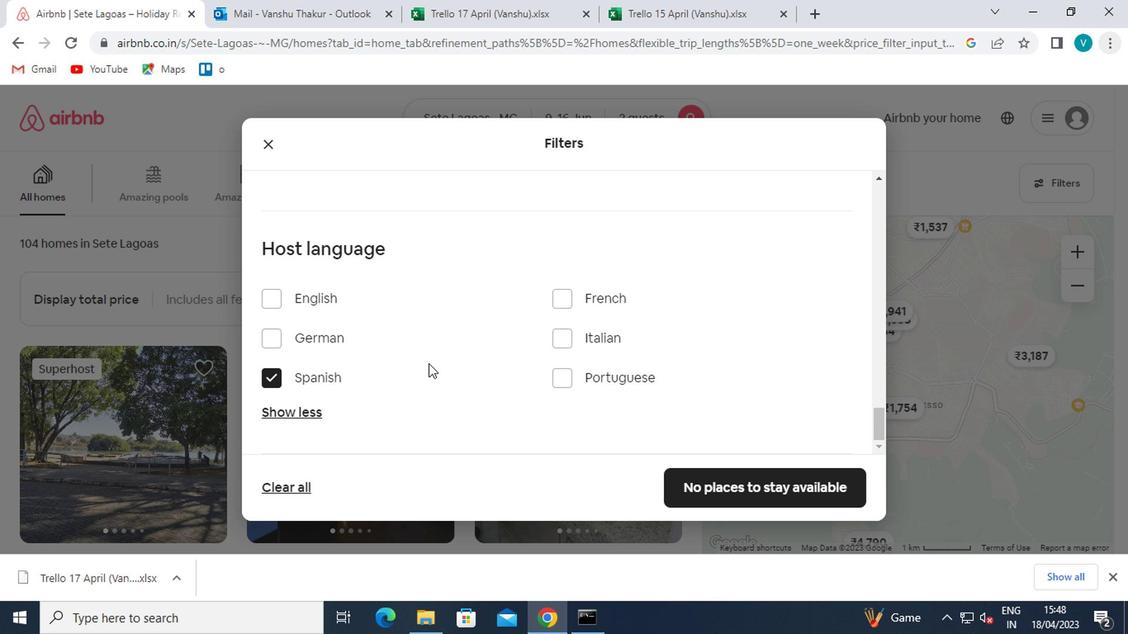 
Action: Mouse moved to (507, 376)
Screenshot: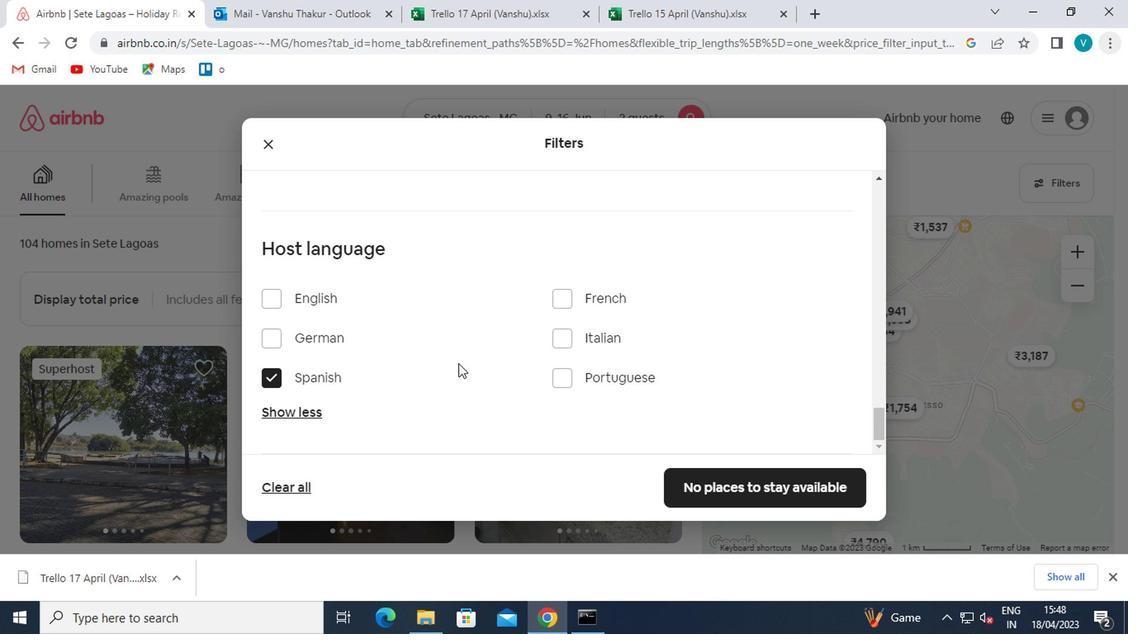 
Action: Mouse scrolled (507, 375) with delta (0, 0)
Screenshot: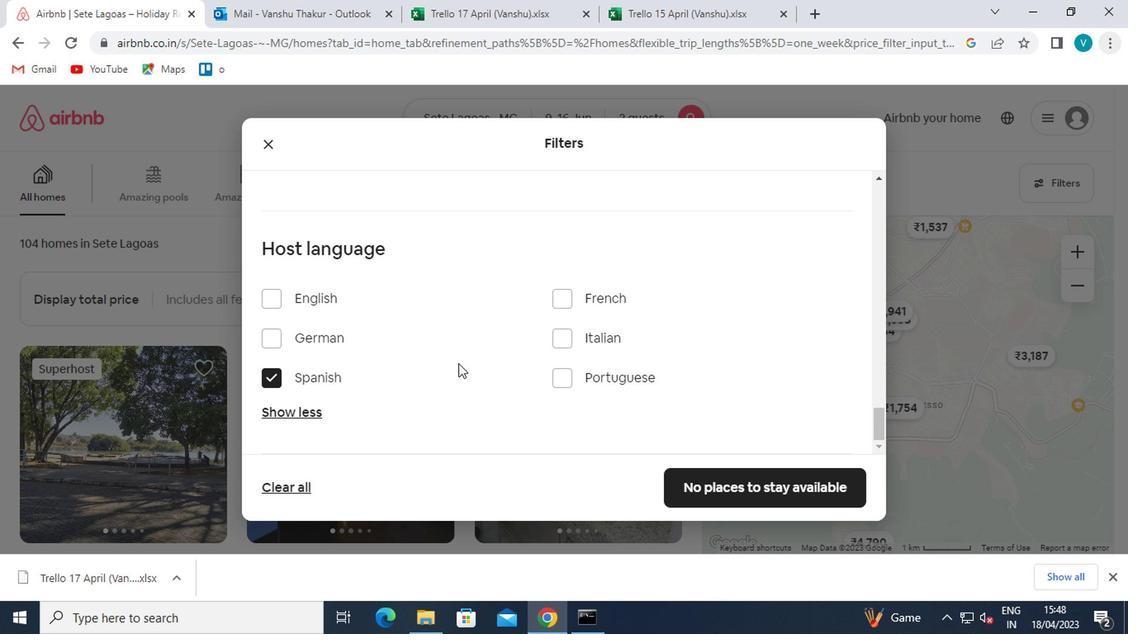 
Action: Mouse scrolled (507, 375) with delta (0, 0)
Screenshot: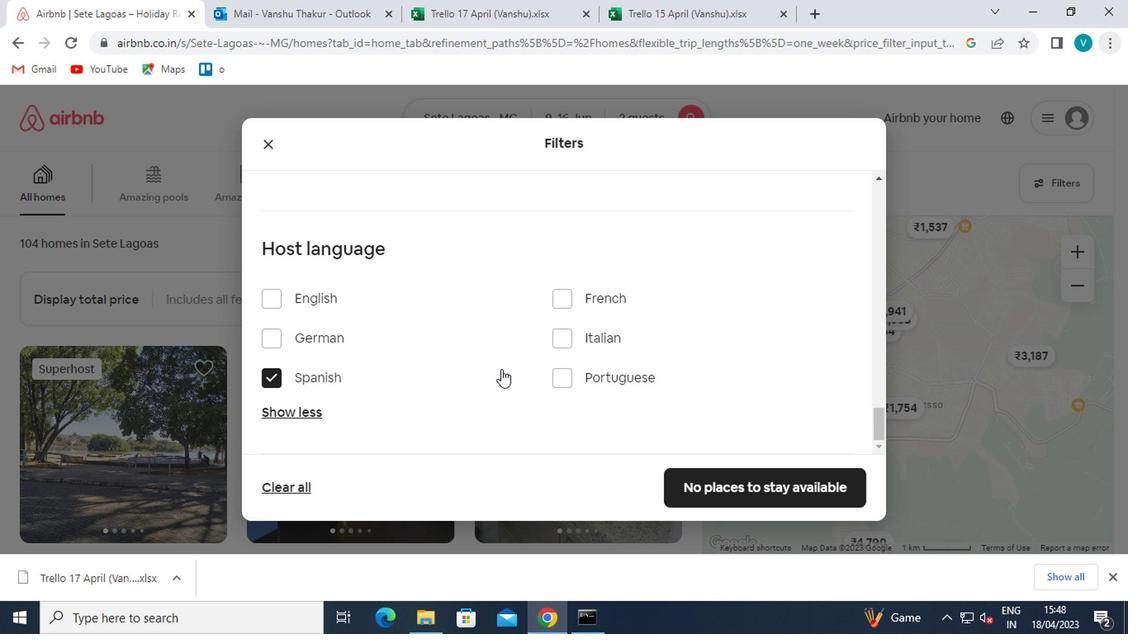 
Action: Mouse moved to (758, 475)
Screenshot: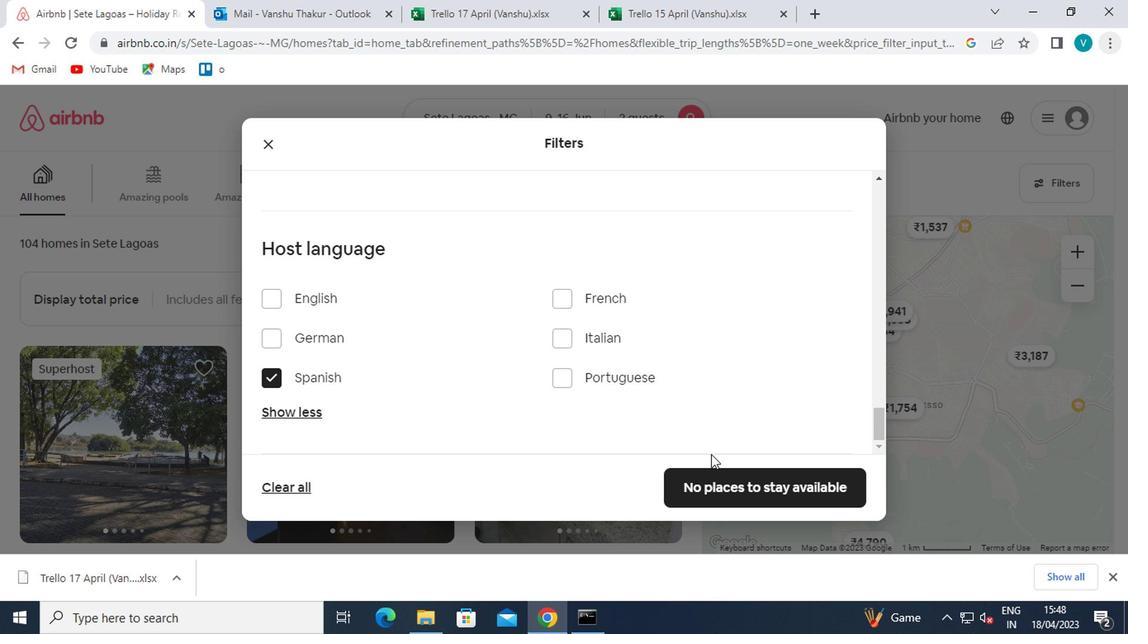 
Action: Mouse pressed left at (758, 475)
Screenshot: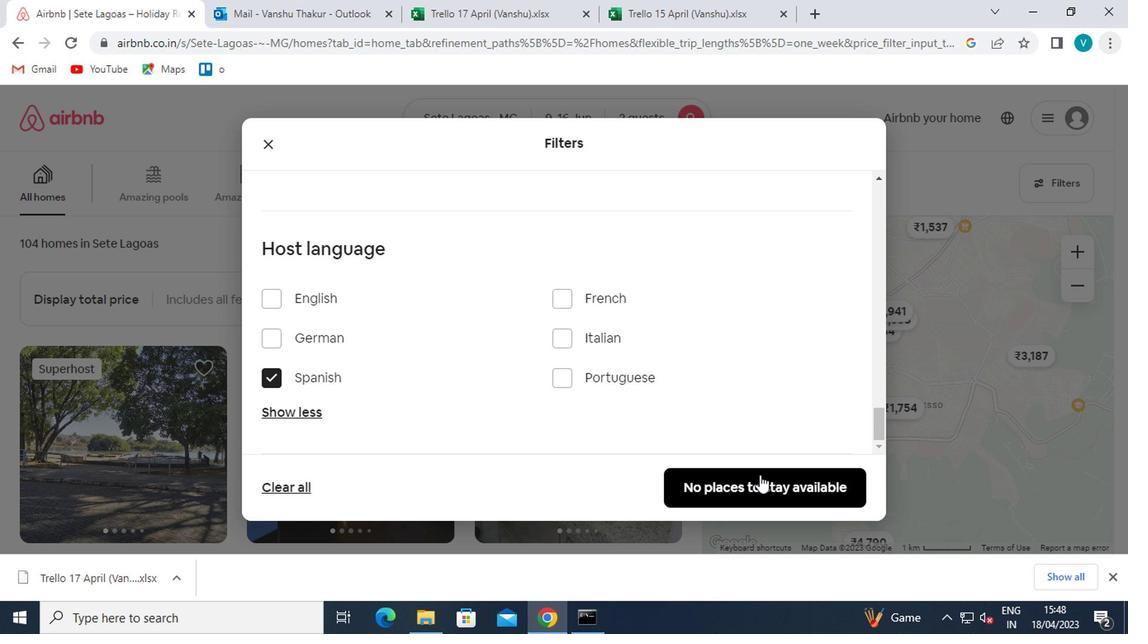 
Action: Mouse moved to (736, 441)
Screenshot: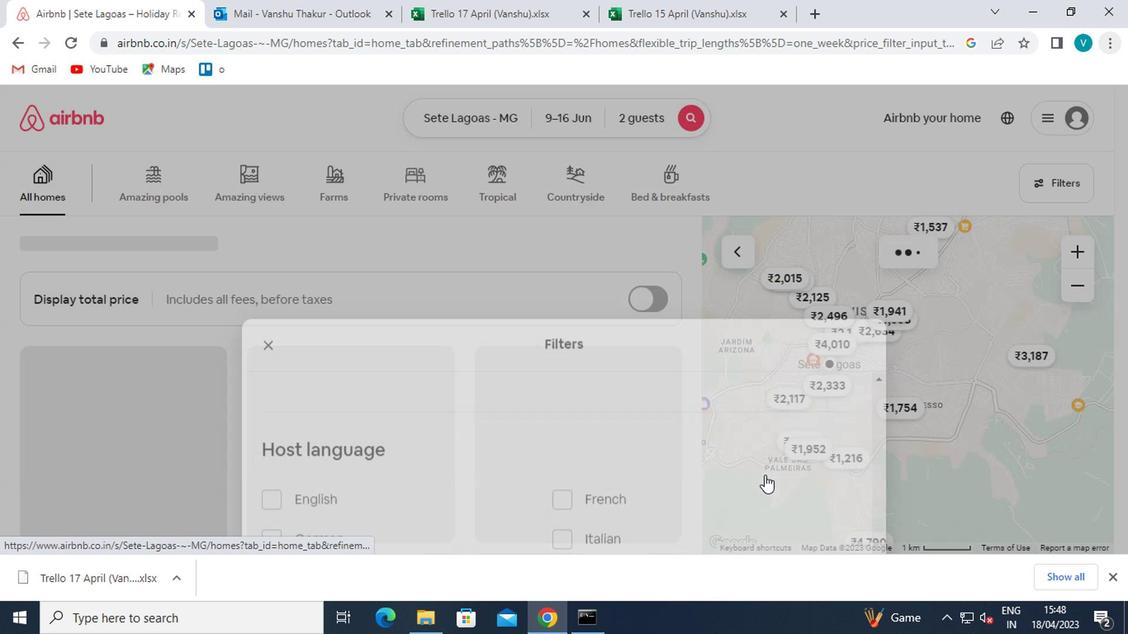 
